 Task: Look for space in Preston, Australia from 9th June, 2023 to 11th June, 2023 for 2 adults in price range Rs.6000 to Rs.10000. Place can be entire place with 2 bedrooms having 2 beds and 1 bathroom. Property type can be house, flat, guest house. Amenities needed are: wifi, washing machine, kitchen. Booking option can be shelf check-in. Required host language is English.
Action: Mouse moved to (322, 139)
Screenshot: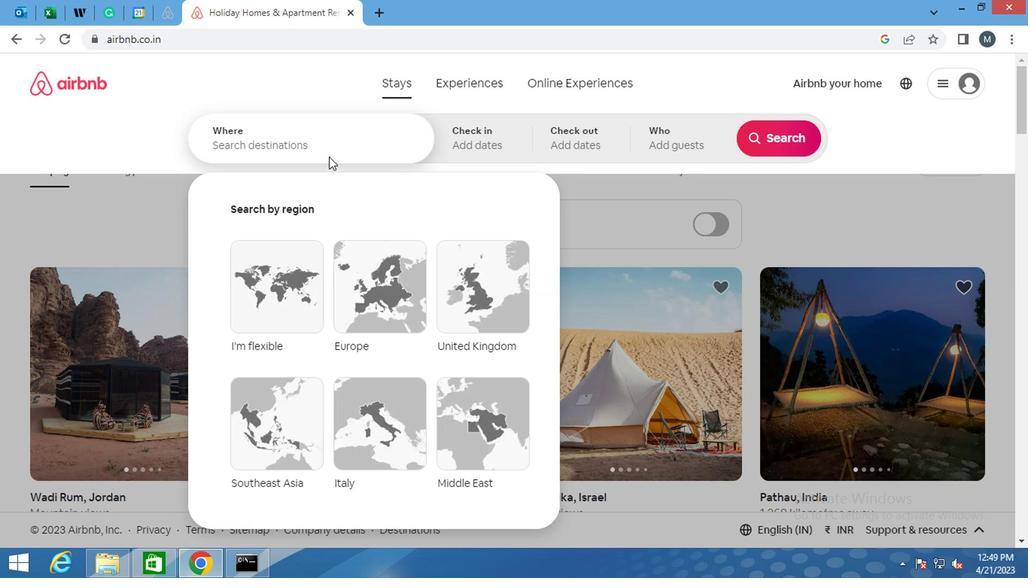
Action: Mouse pressed left at (322, 139)
Screenshot: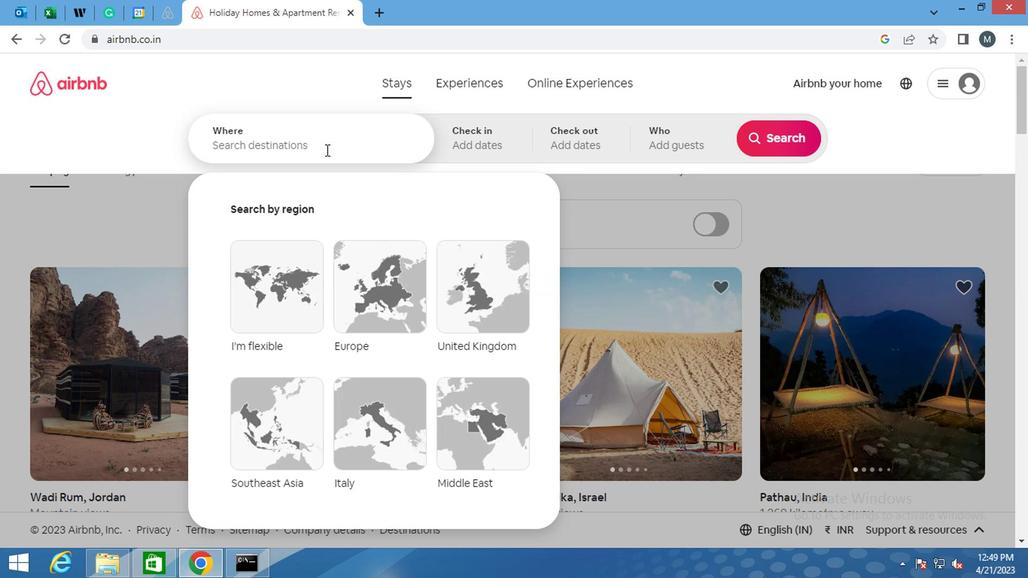
Action: Key pressed <Key.shift><Key.shift><Key.shift><Key.shift><Key.shift><Key.shift><Key.shift><Key.shift>PRESTON,<Key.shift>AUSTRALIA<Key.enter>
Screenshot: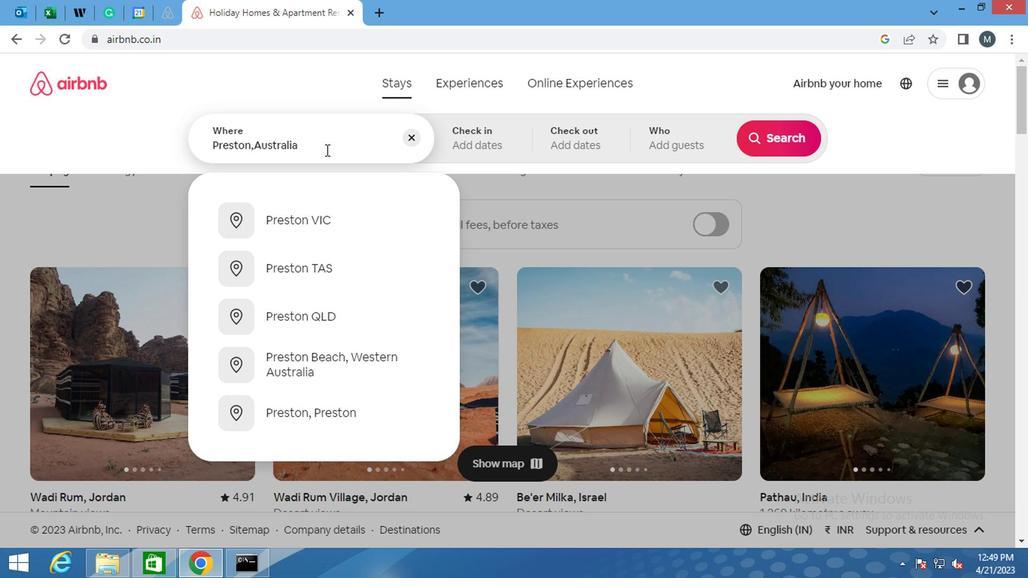 
Action: Mouse moved to (772, 259)
Screenshot: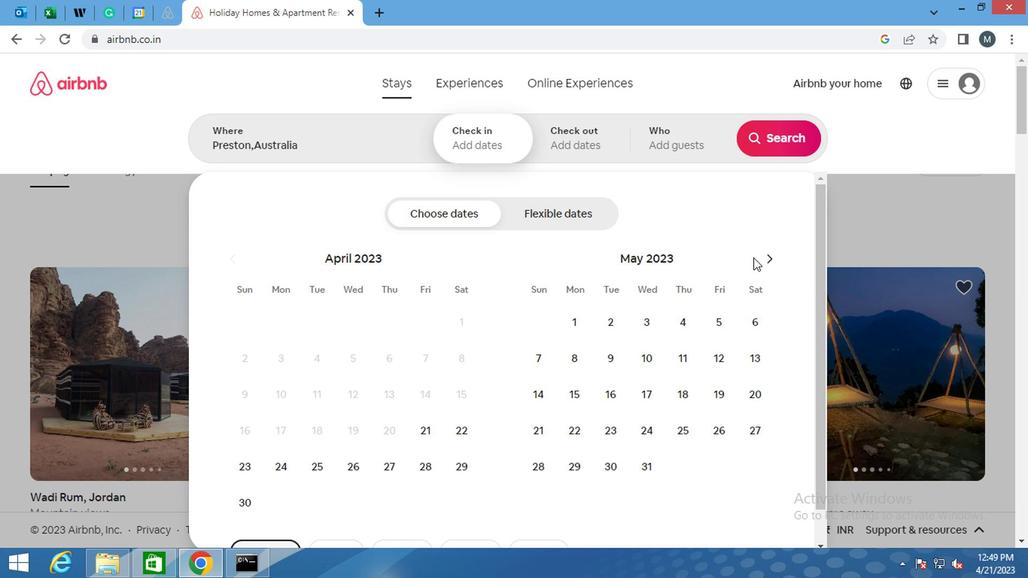 
Action: Mouse pressed left at (772, 259)
Screenshot: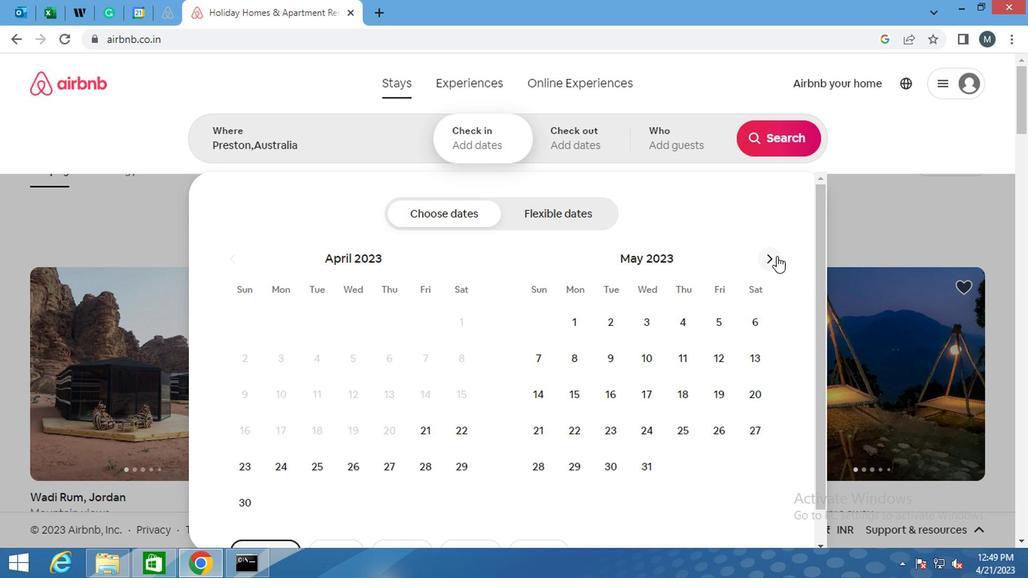 
Action: Mouse moved to (707, 381)
Screenshot: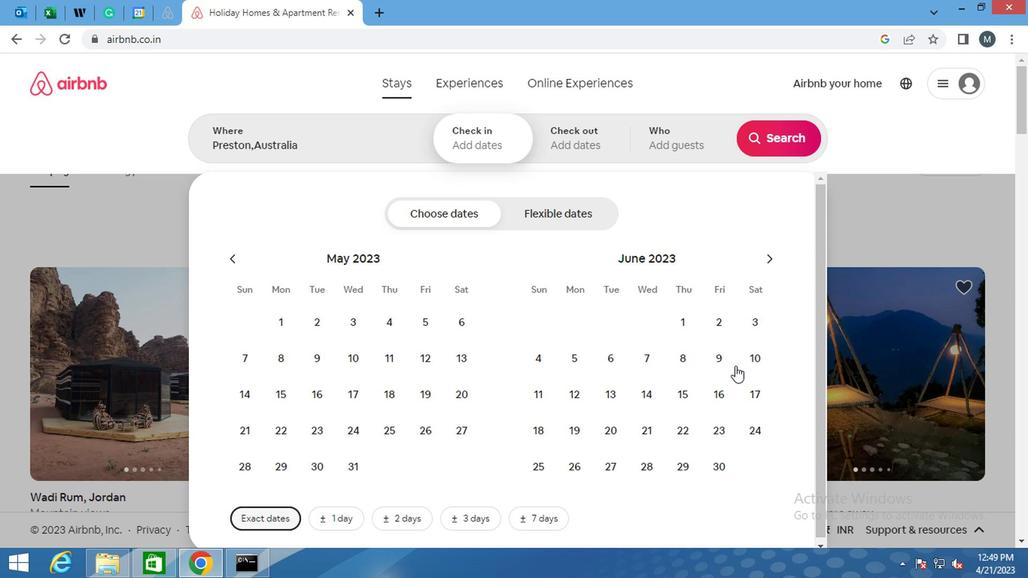 
Action: Mouse pressed left at (707, 381)
Screenshot: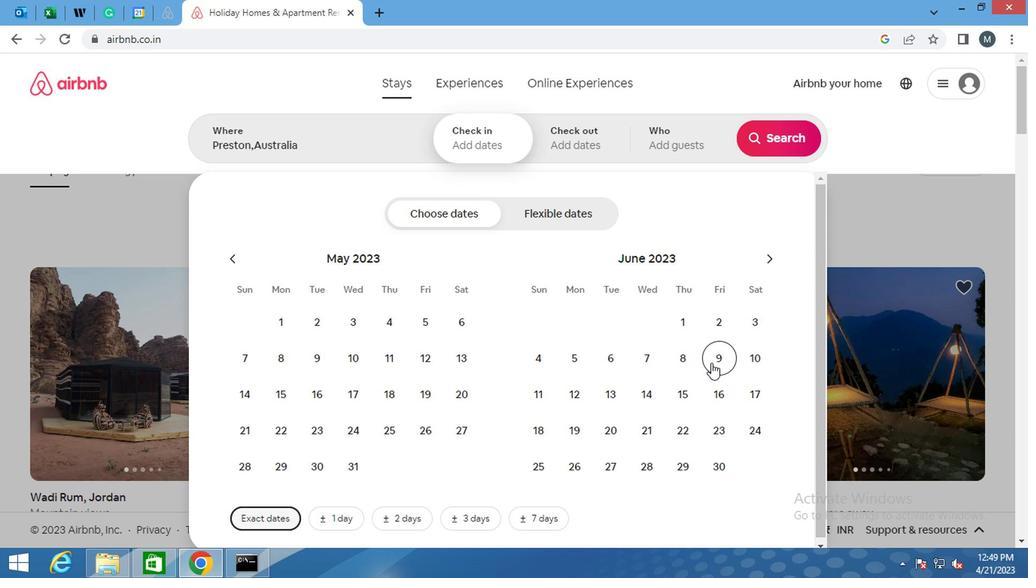 
Action: Mouse moved to (532, 422)
Screenshot: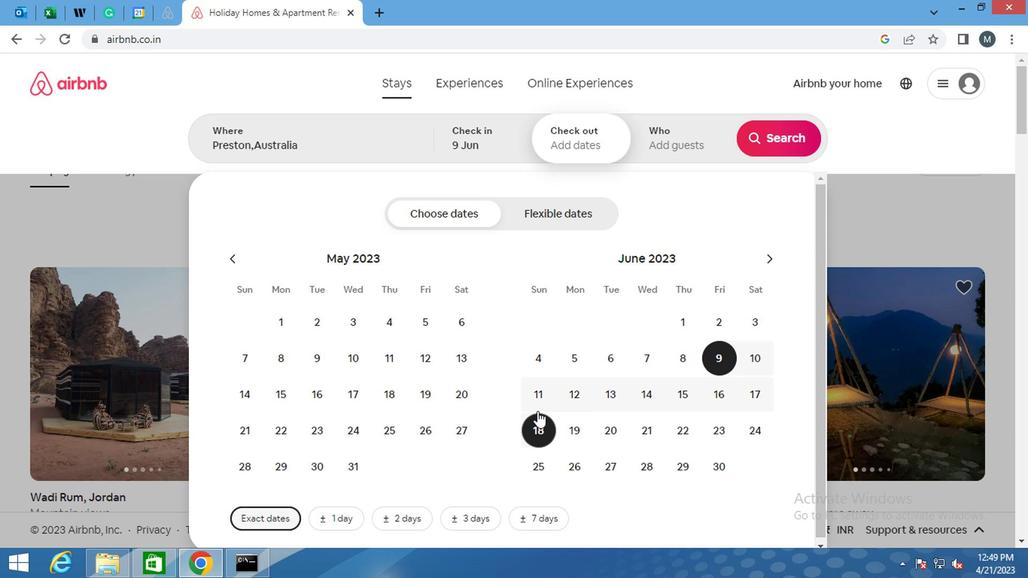 
Action: Mouse pressed left at (532, 422)
Screenshot: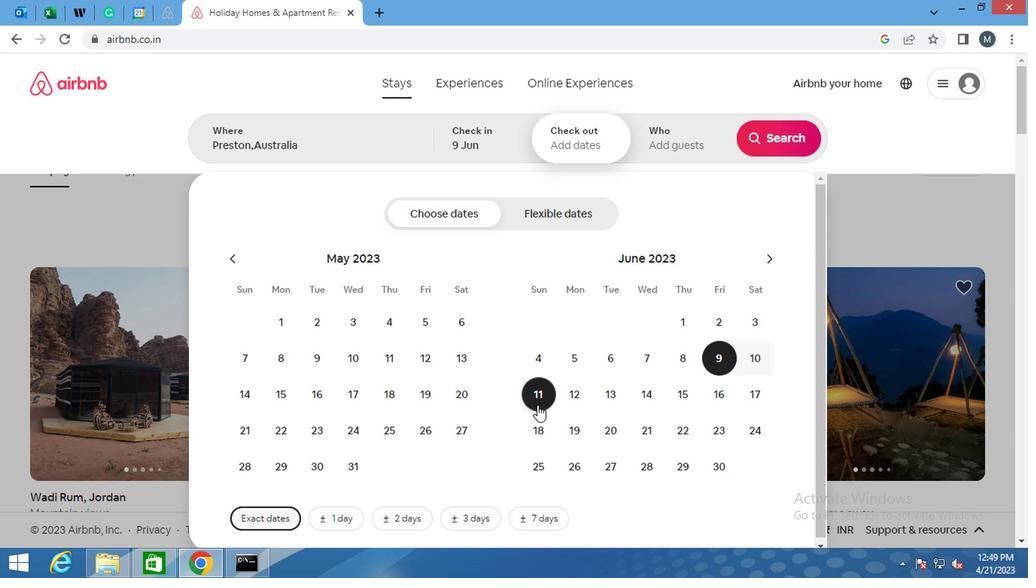 
Action: Mouse moved to (658, 136)
Screenshot: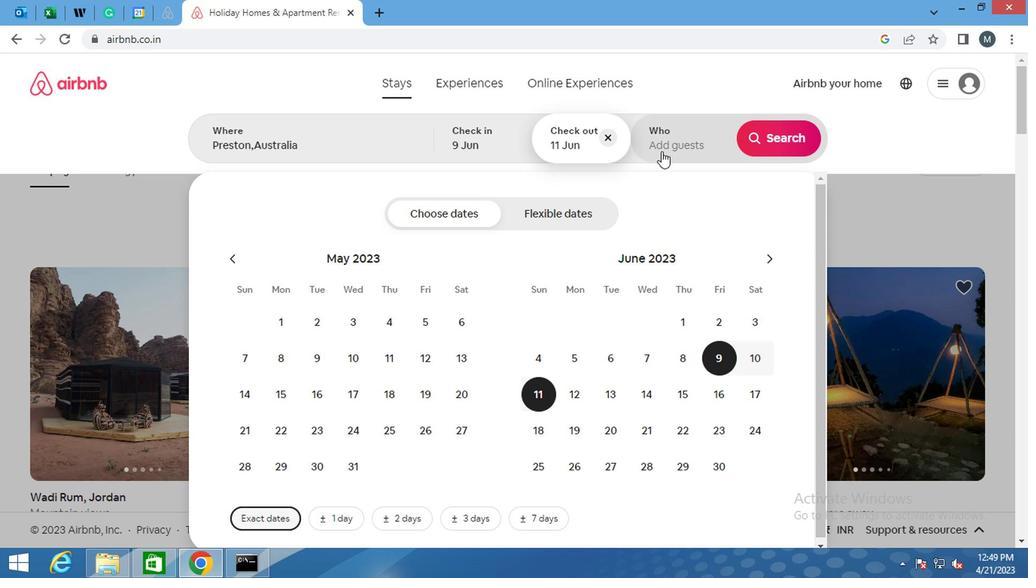 
Action: Mouse pressed left at (658, 136)
Screenshot: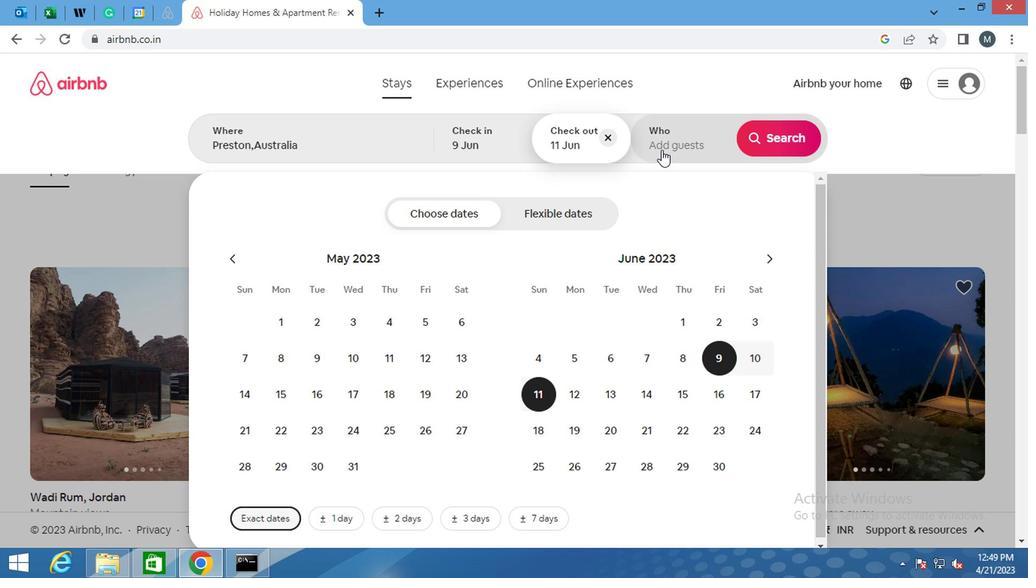 
Action: Mouse moved to (776, 221)
Screenshot: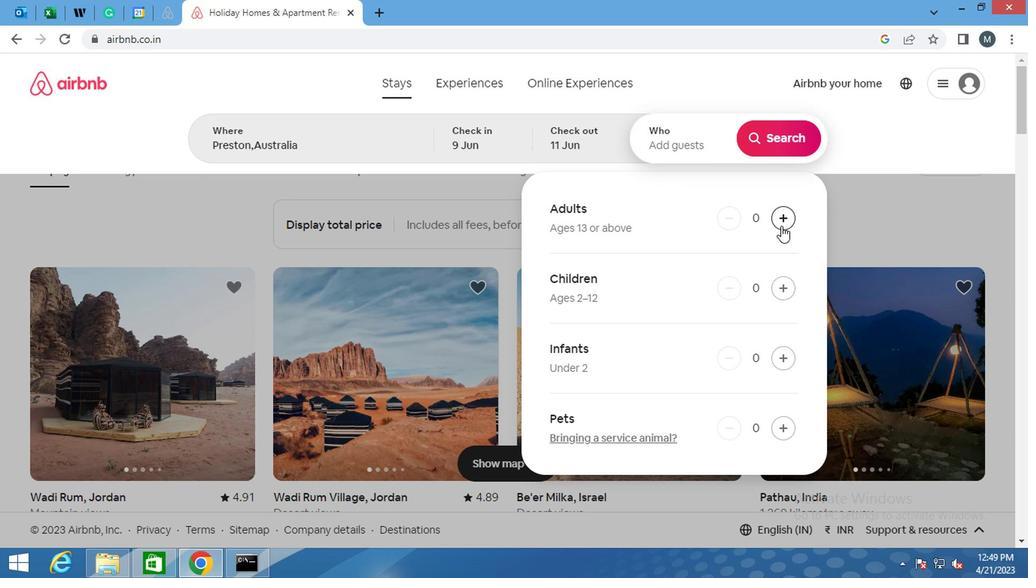 
Action: Mouse pressed left at (776, 221)
Screenshot: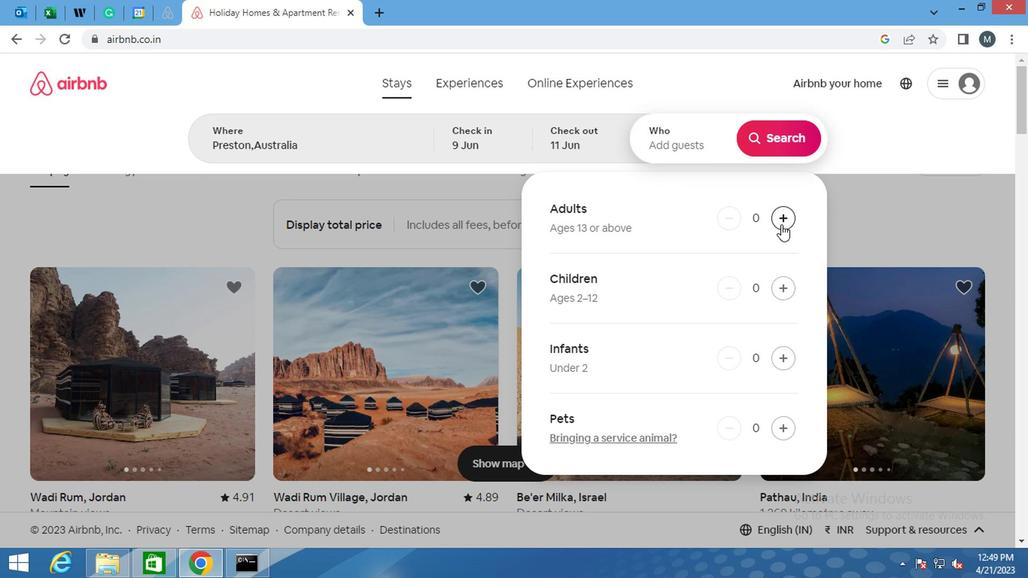 
Action: Mouse pressed left at (776, 221)
Screenshot: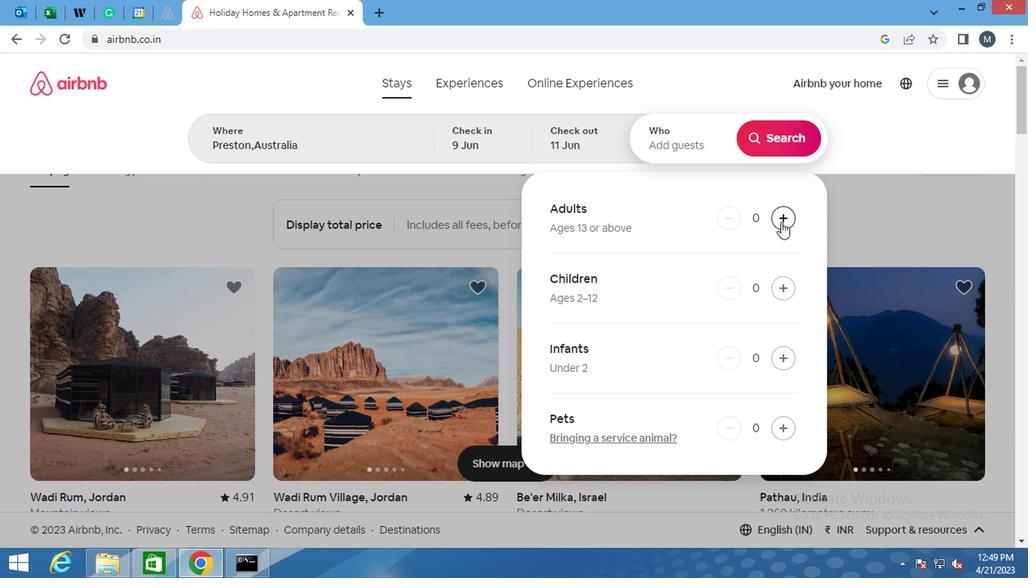 
Action: Mouse moved to (843, 148)
Screenshot: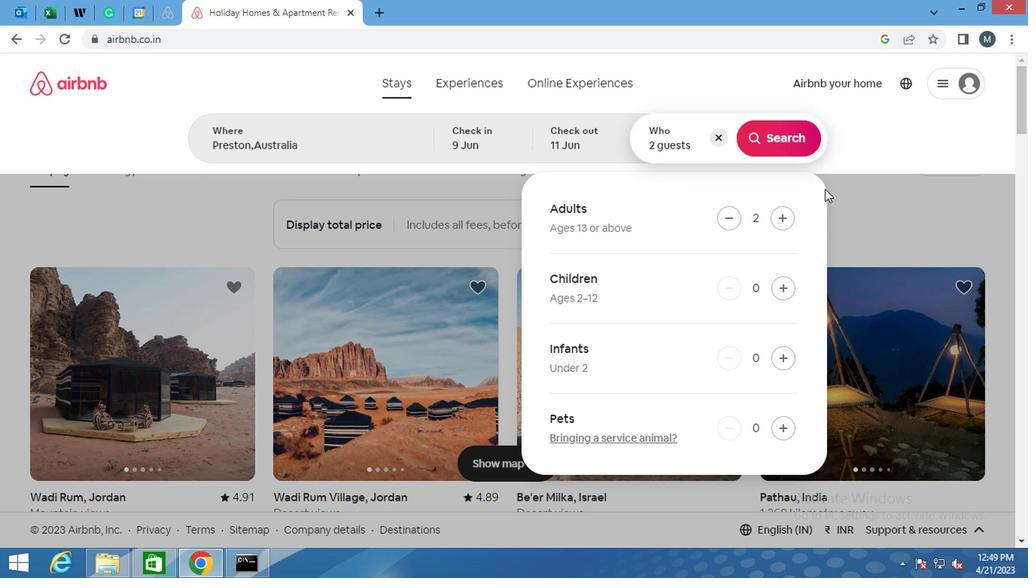 
Action: Mouse scrolled (843, 149) with delta (0, 0)
Screenshot: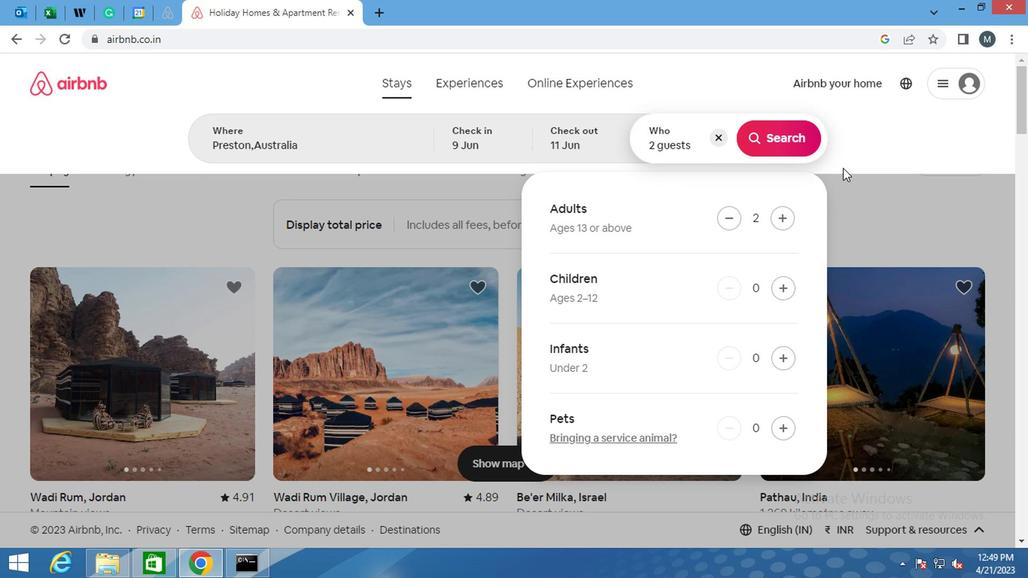 
Action: Mouse moved to (843, 148)
Screenshot: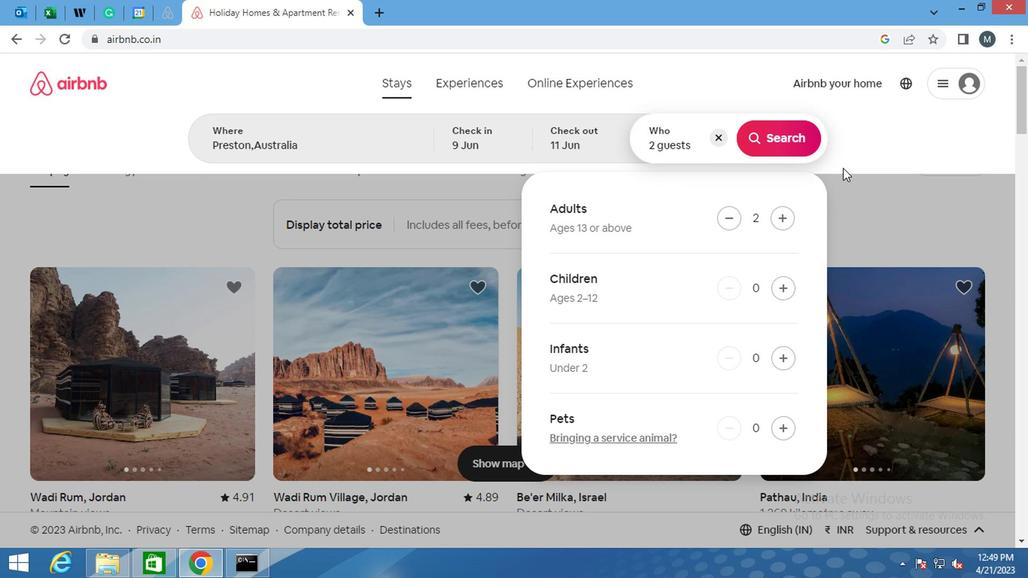 
Action: Mouse scrolled (843, 149) with delta (0, 0)
Screenshot: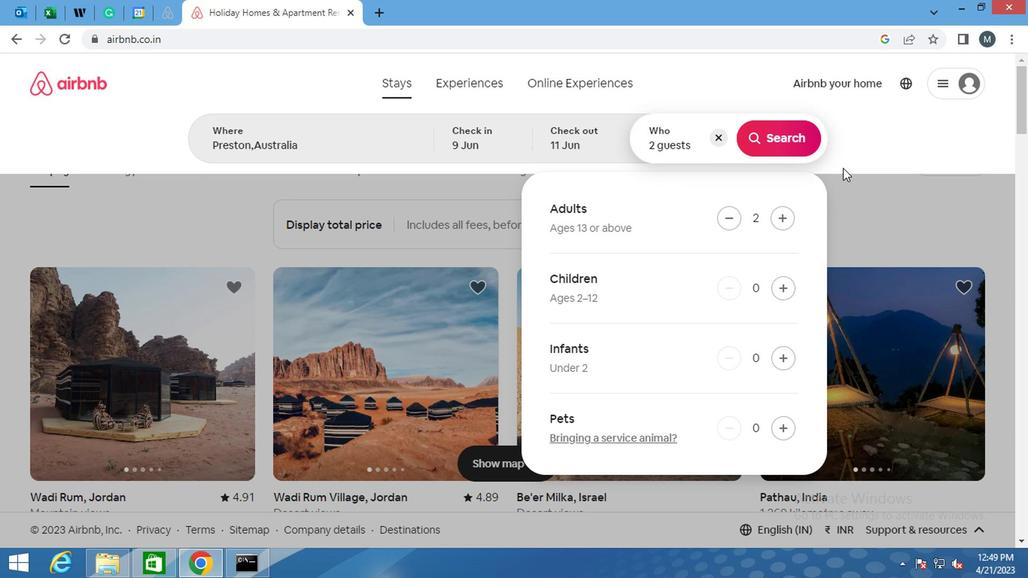 
Action: Mouse moved to (843, 147)
Screenshot: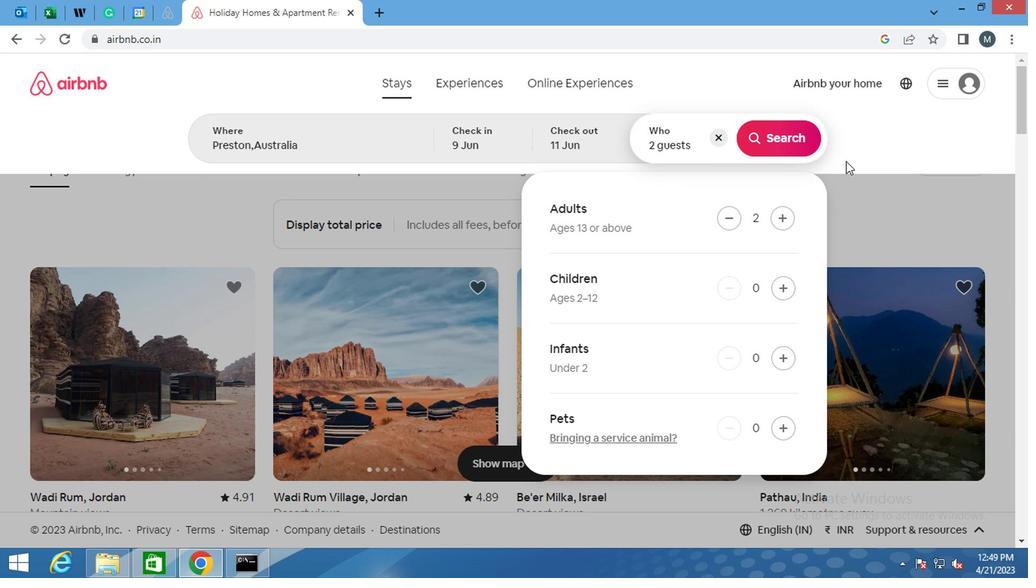 
Action: Mouse scrolled (843, 148) with delta (0, 1)
Screenshot: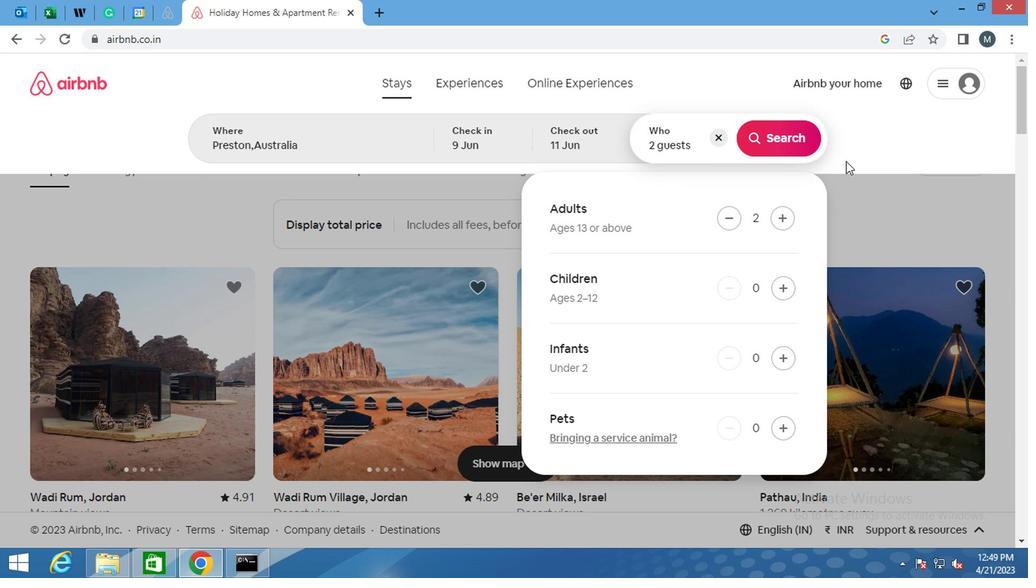 
Action: Mouse moved to (843, 153)
Screenshot: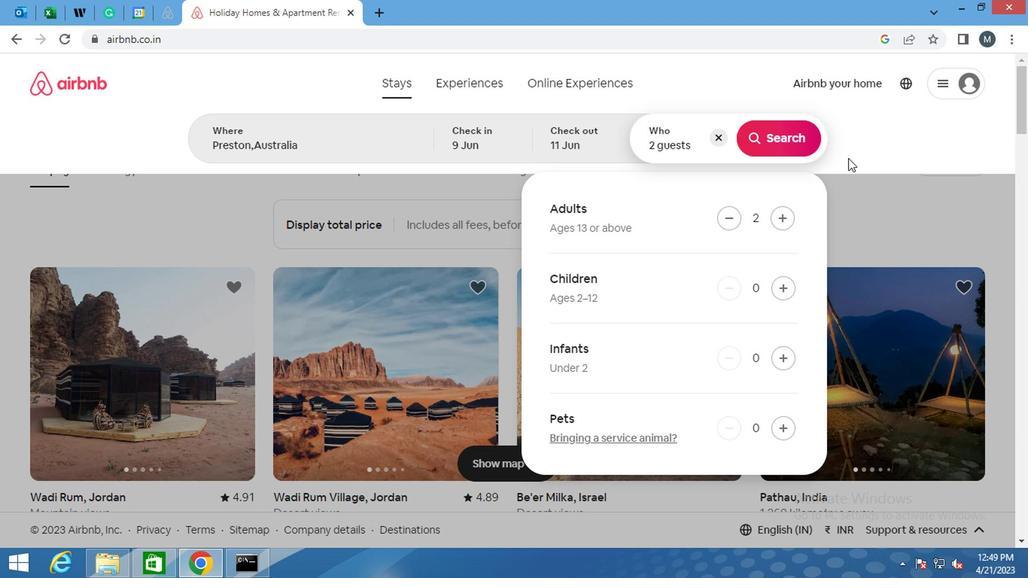 
Action: Mouse scrolled (843, 152) with delta (0, -1)
Screenshot: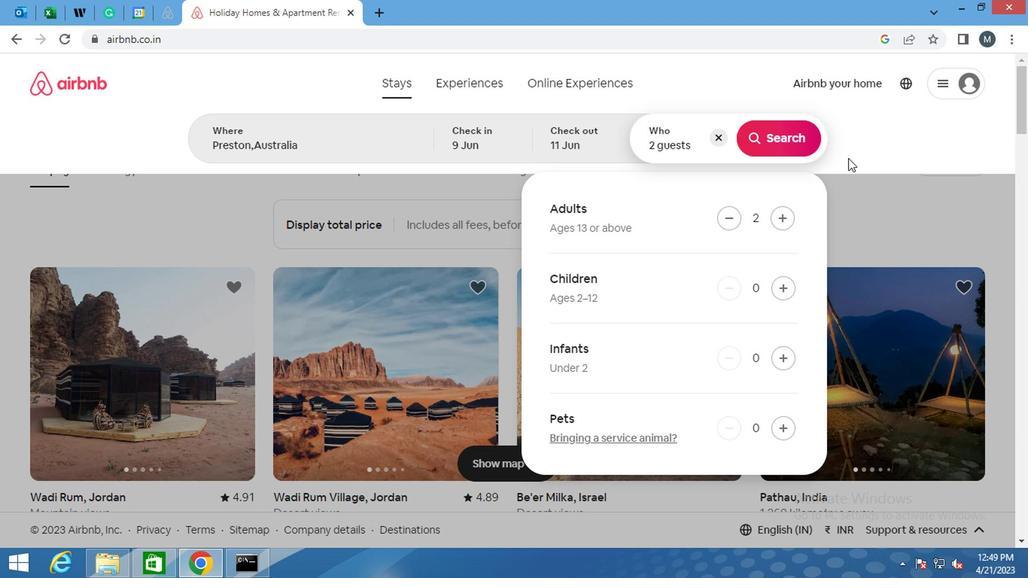 
Action: Mouse moved to (843, 161)
Screenshot: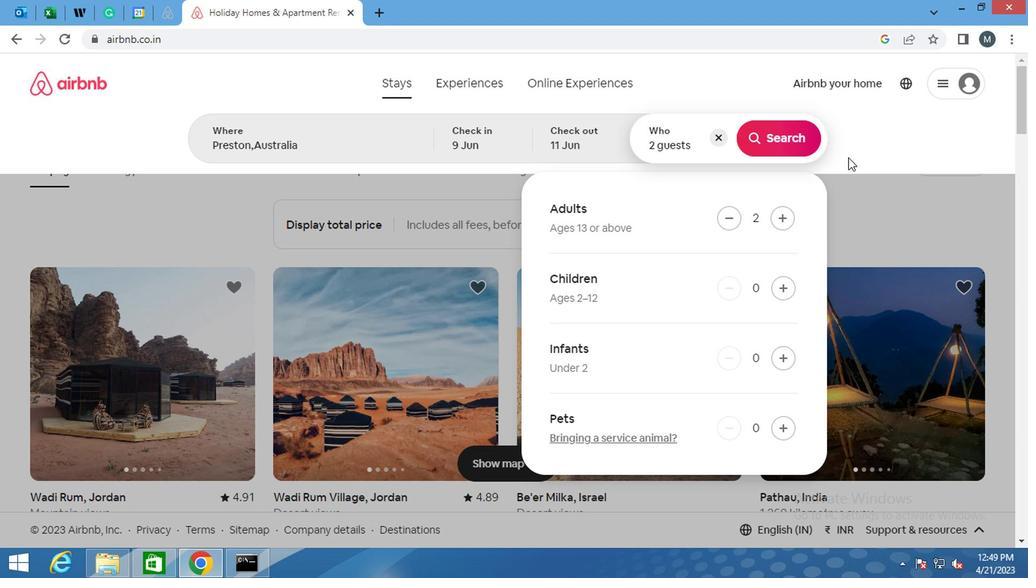 
Action: Mouse scrolled (843, 160) with delta (0, -1)
Screenshot: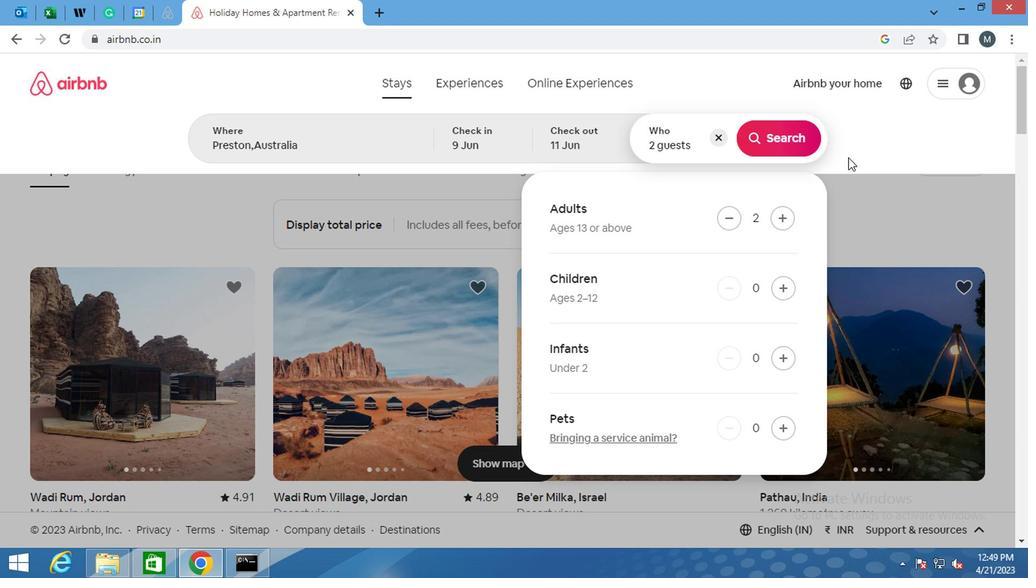 
Action: Mouse moved to (843, 163)
Screenshot: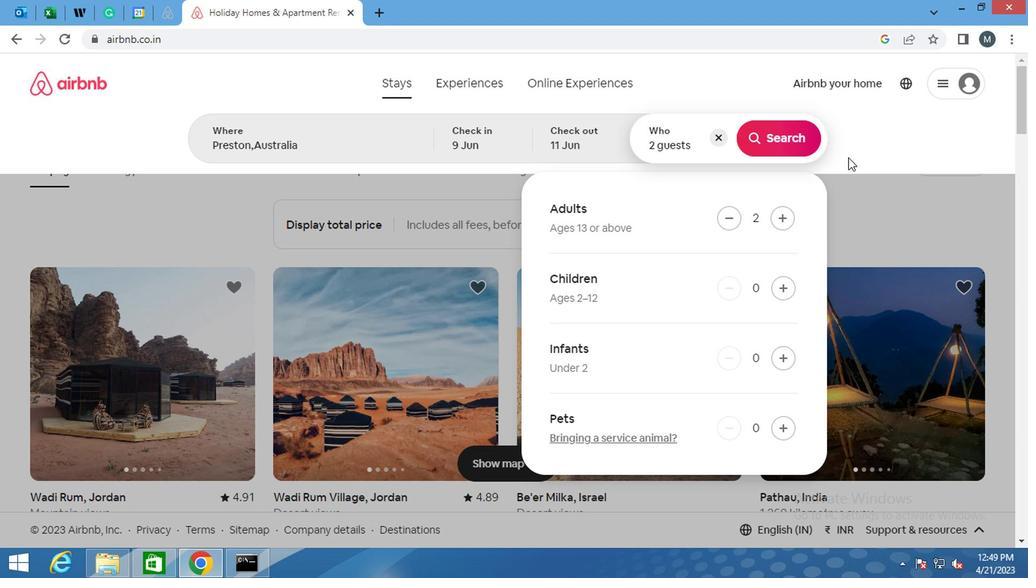 
Action: Mouse scrolled (843, 163) with delta (0, 0)
Screenshot: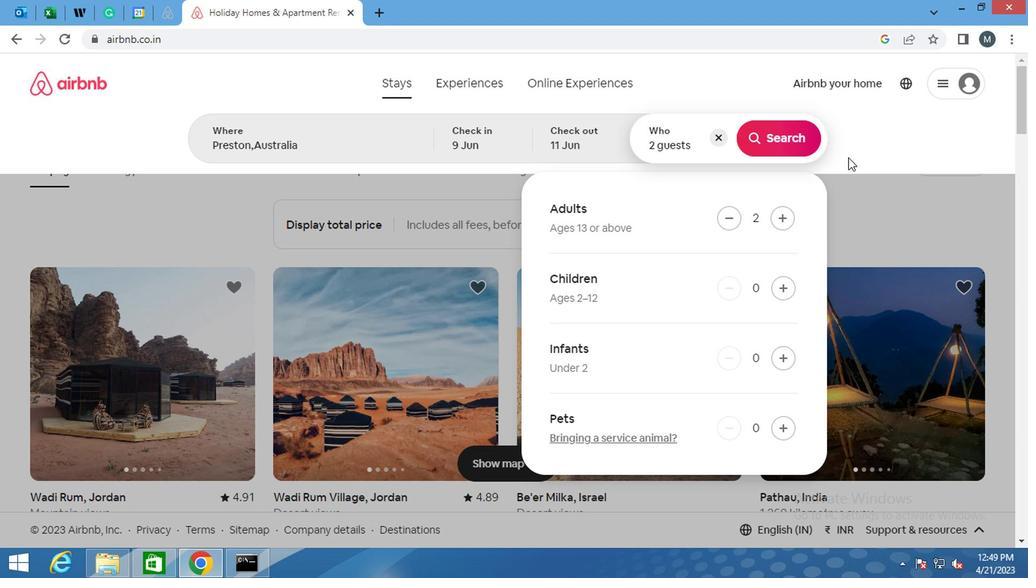 
Action: Mouse moved to (843, 166)
Screenshot: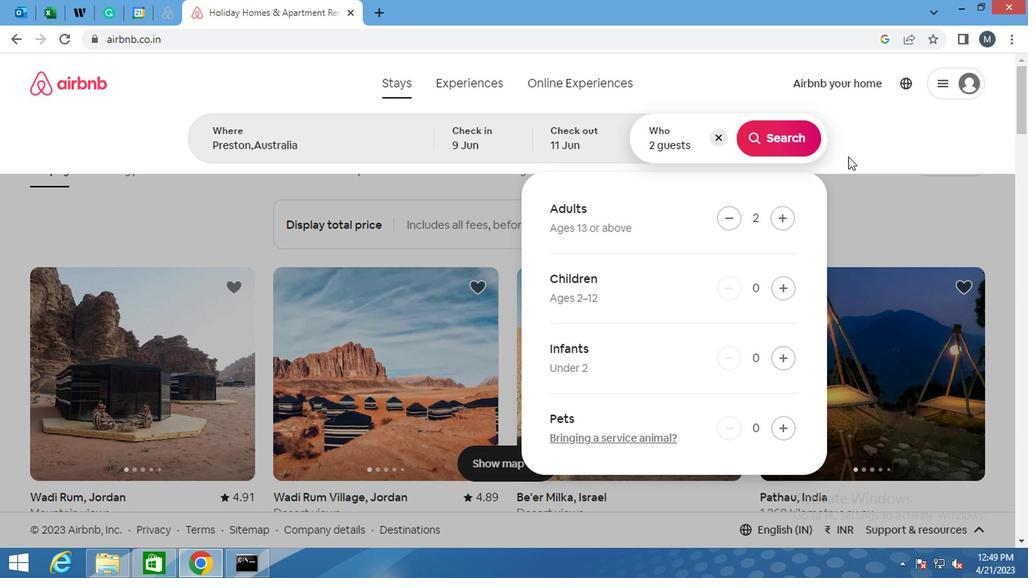 
Action: Mouse scrolled (843, 164) with delta (0, -1)
Screenshot: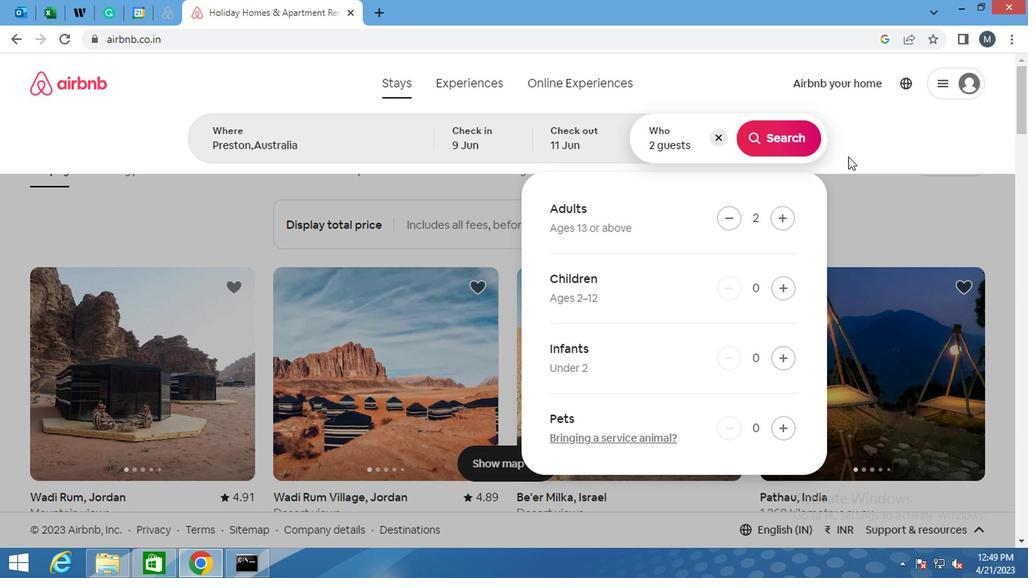 
Action: Mouse moved to (843, 166)
Screenshot: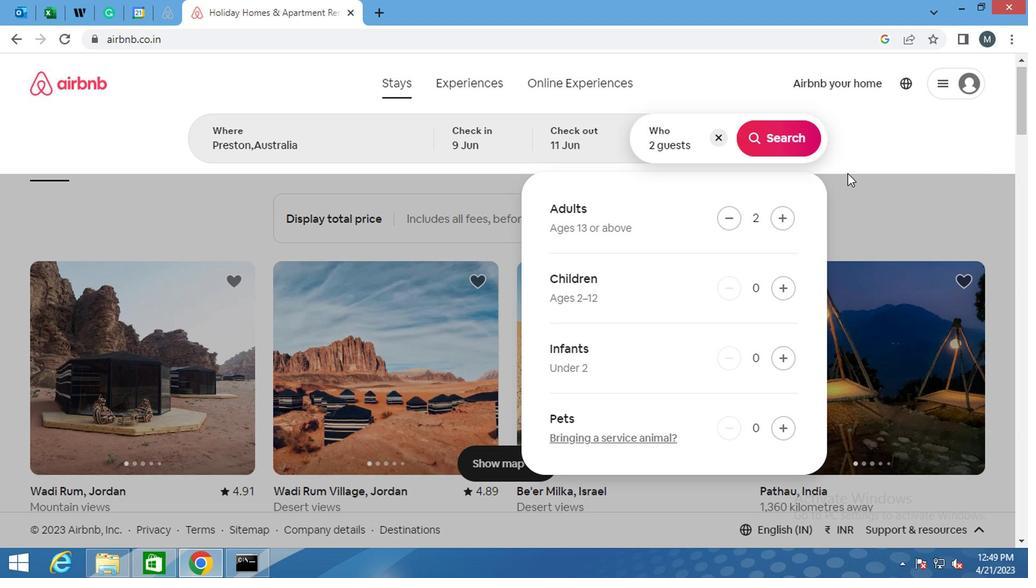 
Action: Mouse scrolled (843, 166) with delta (0, 0)
Screenshot: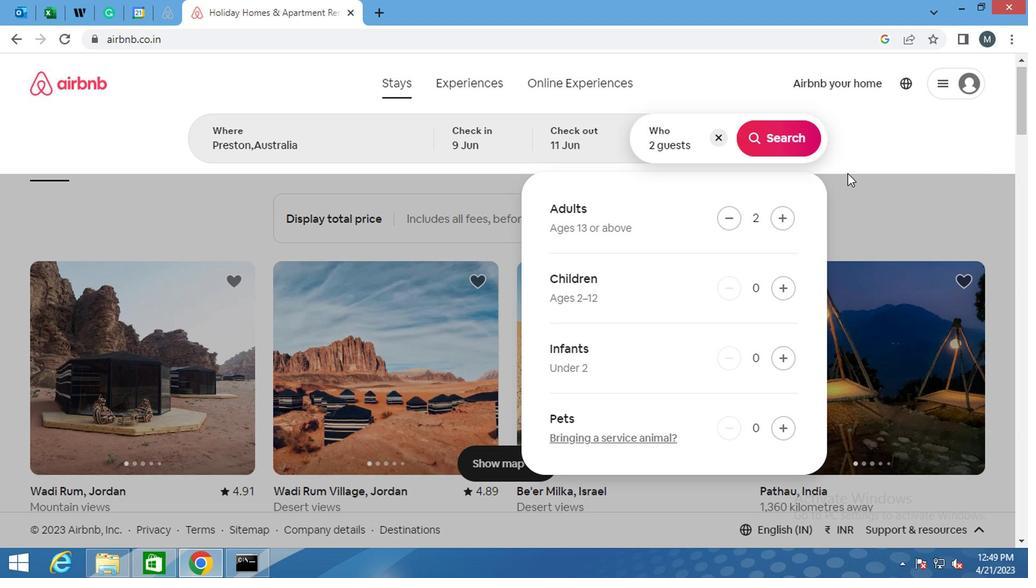 
Action: Mouse scrolled (843, 166) with delta (0, 0)
Screenshot: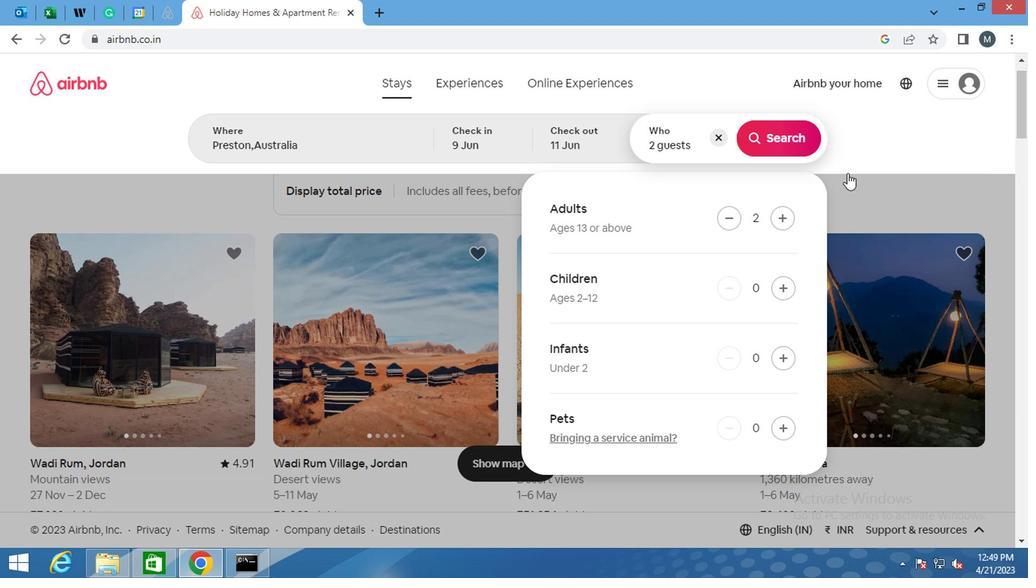 
Action: Mouse moved to (943, 137)
Screenshot: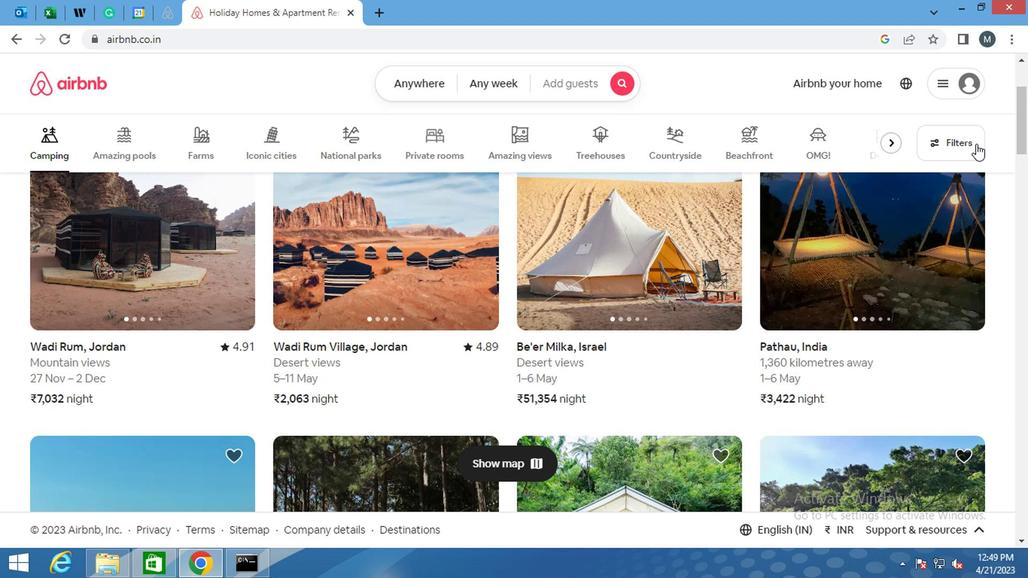 
Action: Mouse pressed left at (943, 137)
Screenshot: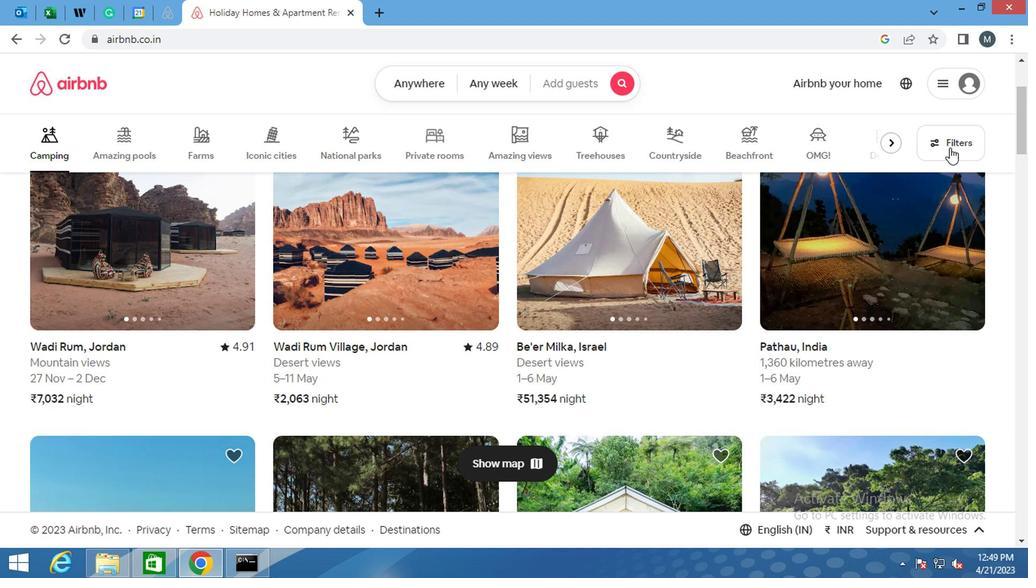 
Action: Mouse moved to (315, 354)
Screenshot: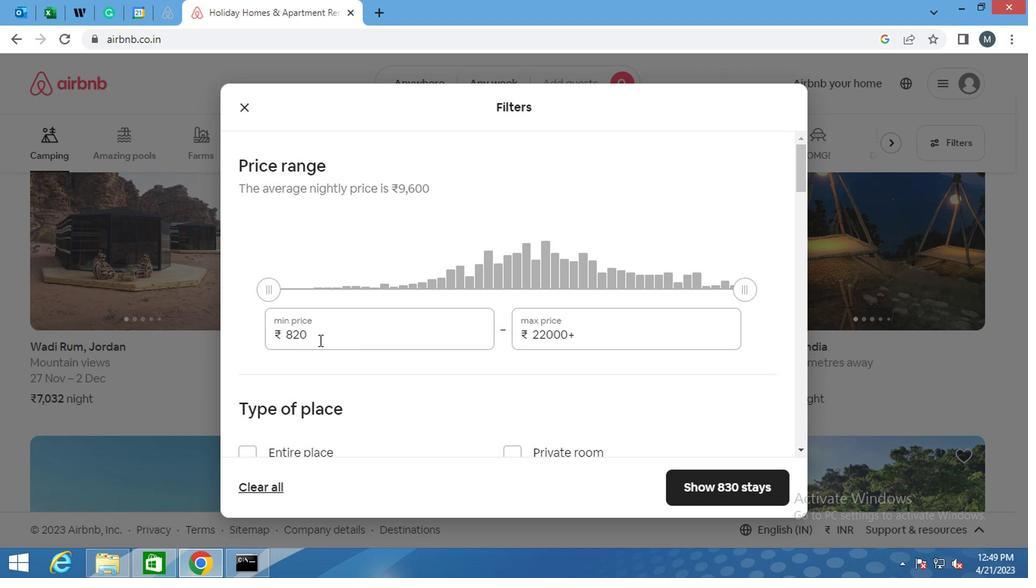 
Action: Mouse pressed left at (315, 354)
Screenshot: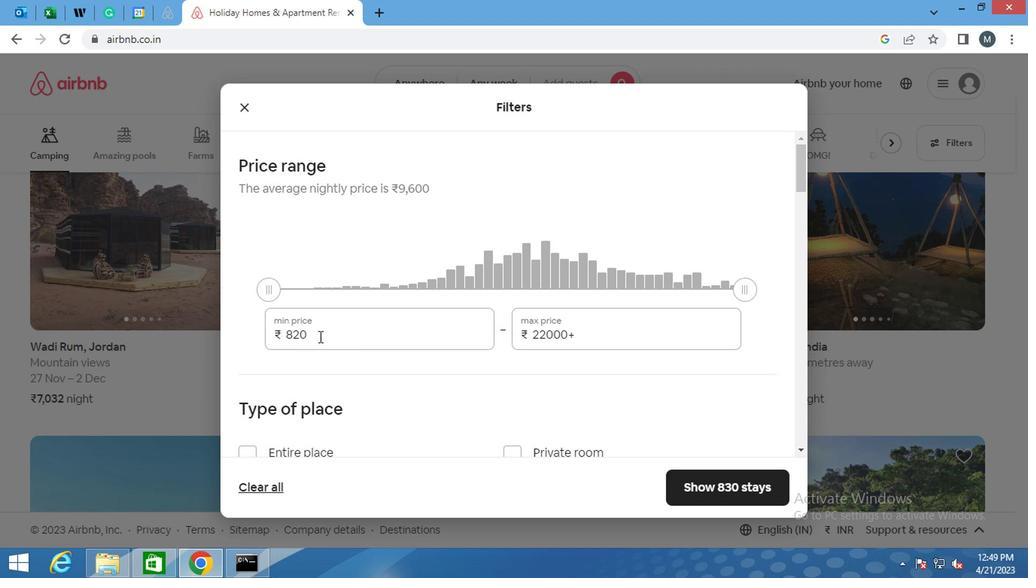
Action: Mouse moved to (311, 355)
Screenshot: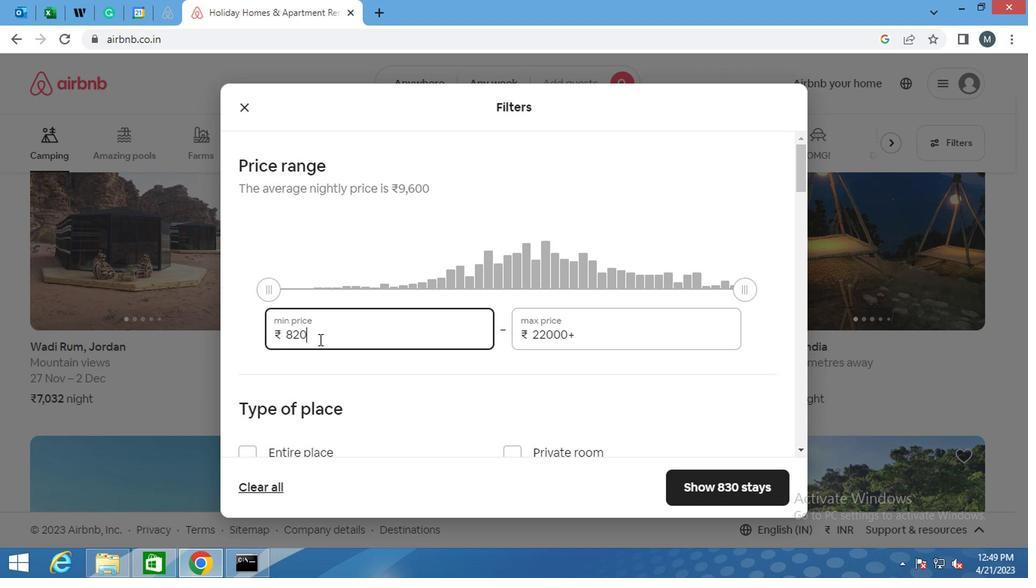 
Action: Key pressed <Key.backspace><Key.backspace><Key.backspace><Key.backspace>6000
Screenshot: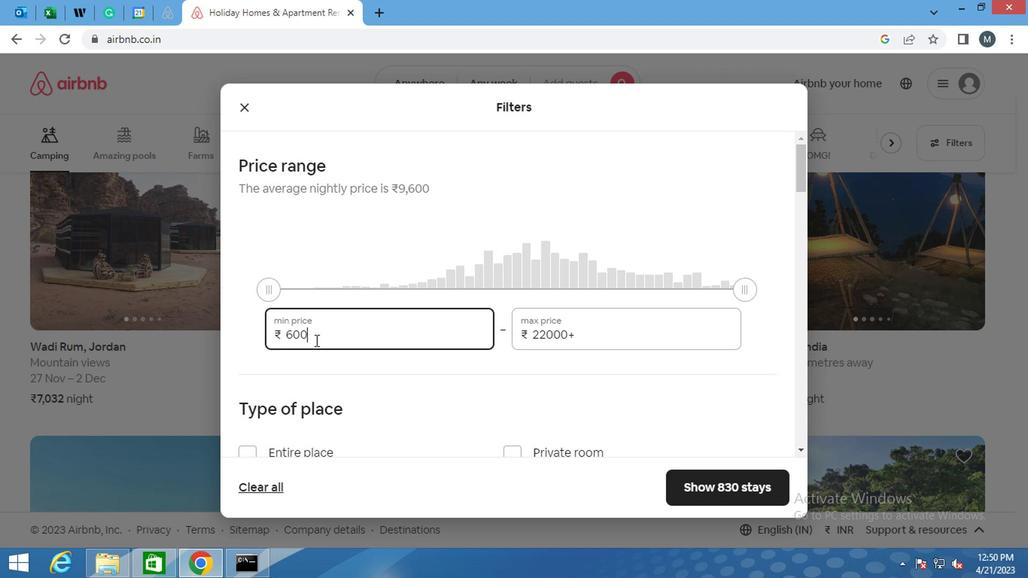 
Action: Mouse moved to (619, 352)
Screenshot: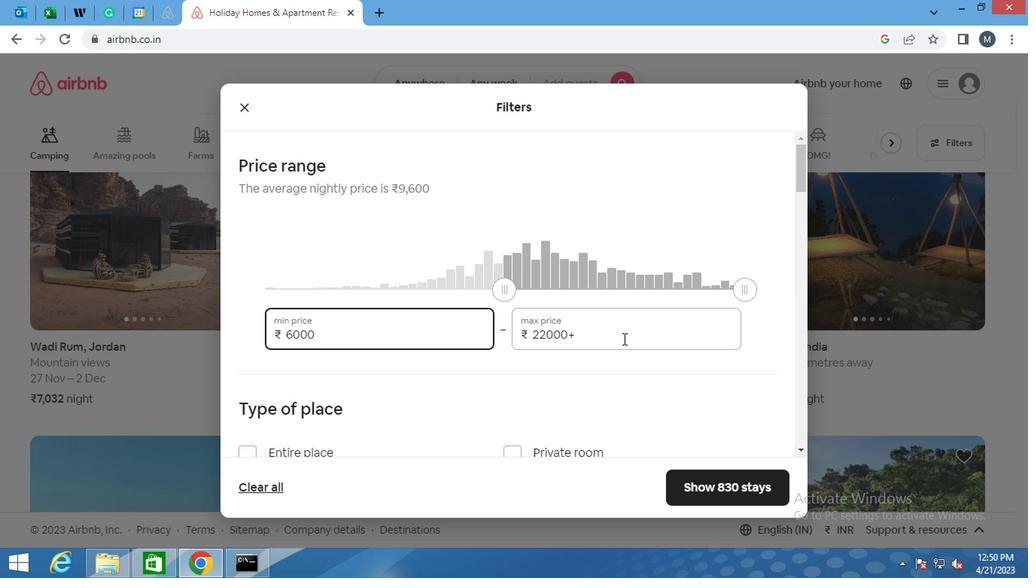 
Action: Mouse pressed left at (619, 352)
Screenshot: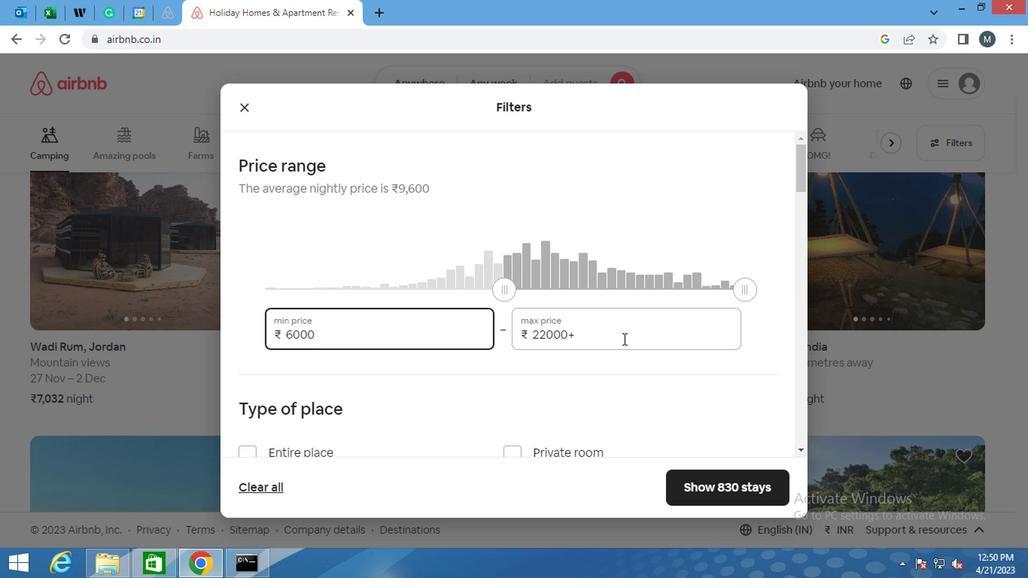 
Action: Mouse moved to (619, 351)
Screenshot: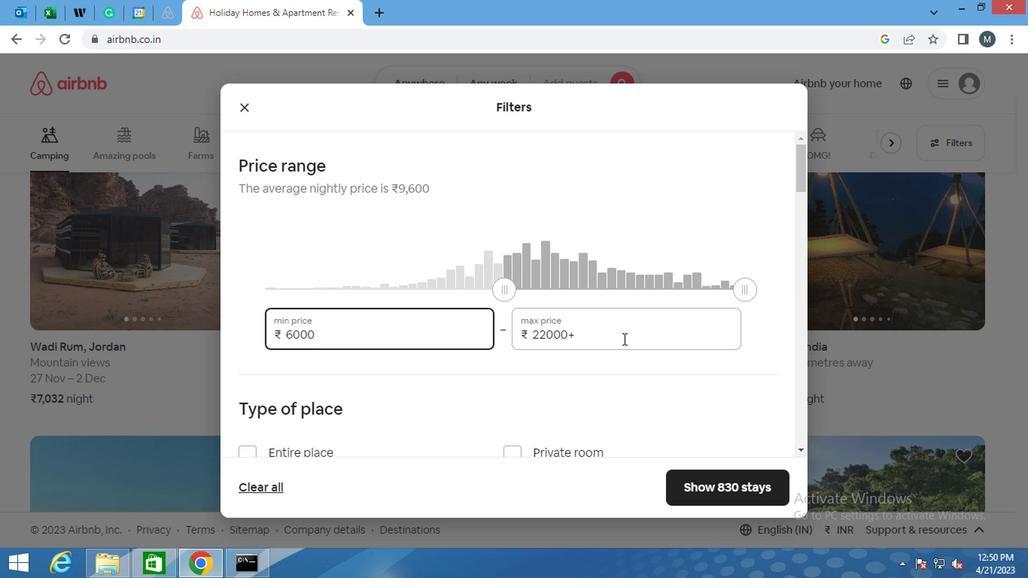 
Action: Key pressed <Key.backspace><Key.backspace><Key.backspace><Key.backspace><Key.backspace><Key.backspace>10000
Screenshot: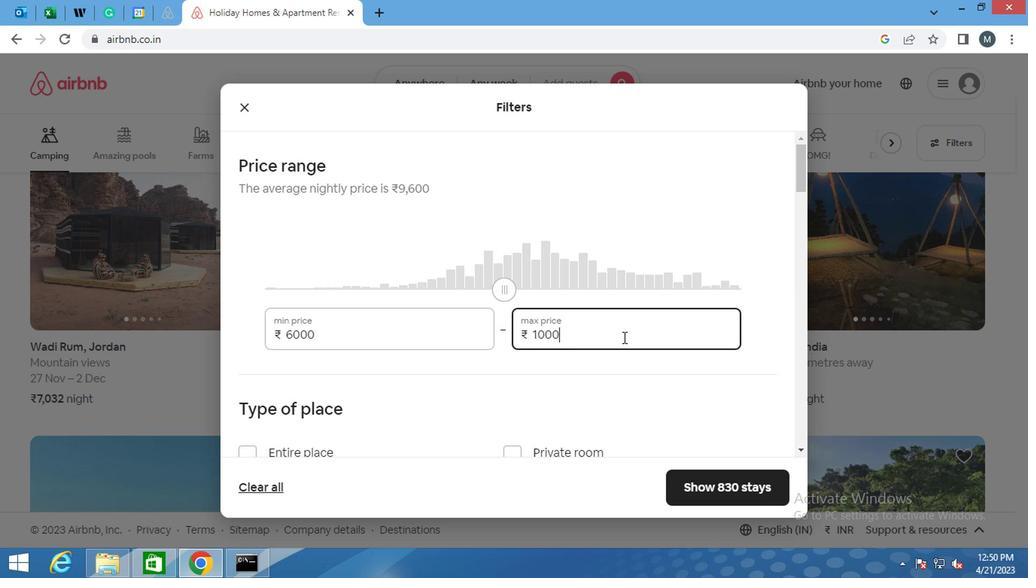 
Action: Mouse moved to (607, 344)
Screenshot: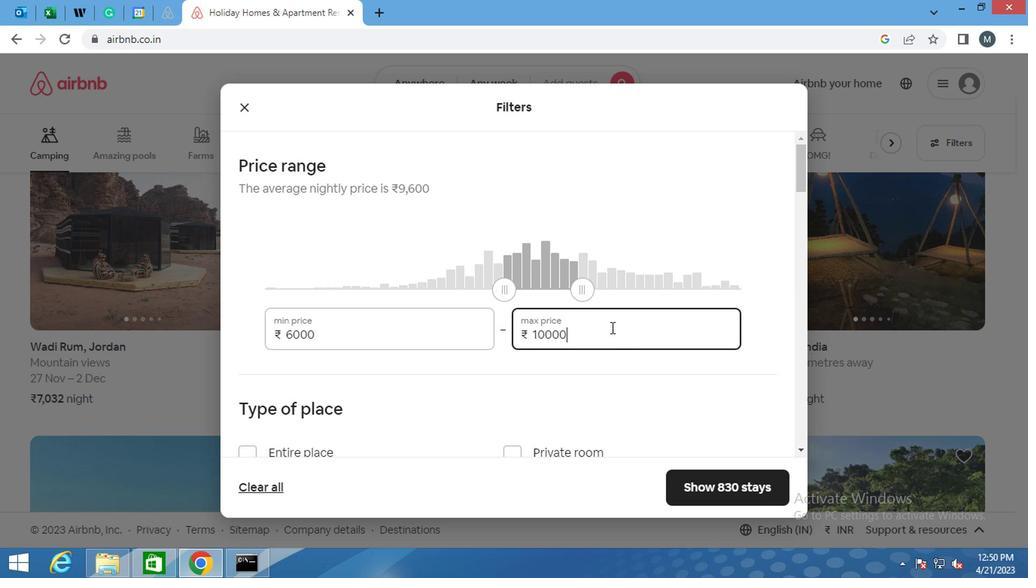 
Action: Mouse scrolled (607, 343) with delta (0, -1)
Screenshot: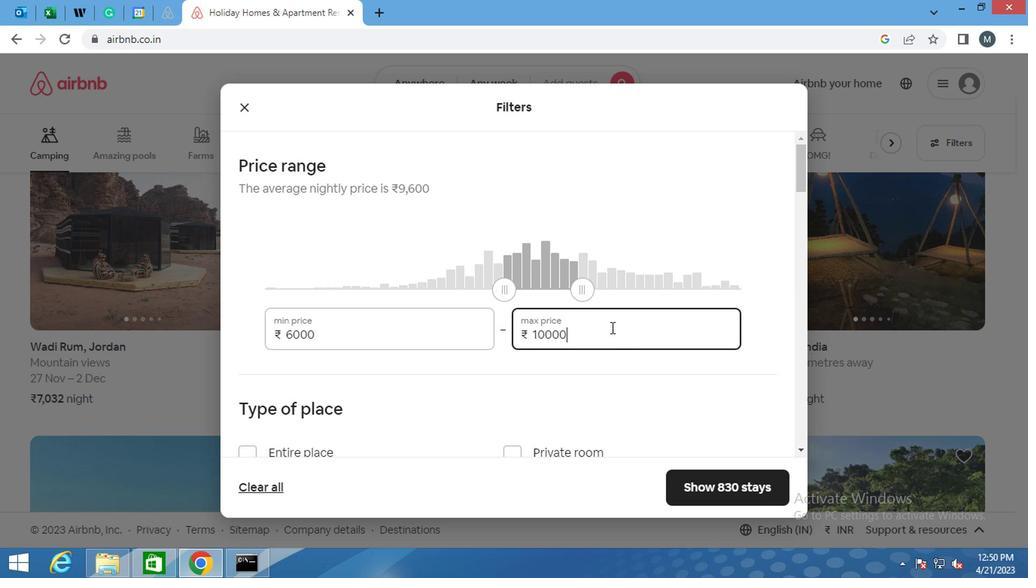 
Action: Mouse moved to (593, 387)
Screenshot: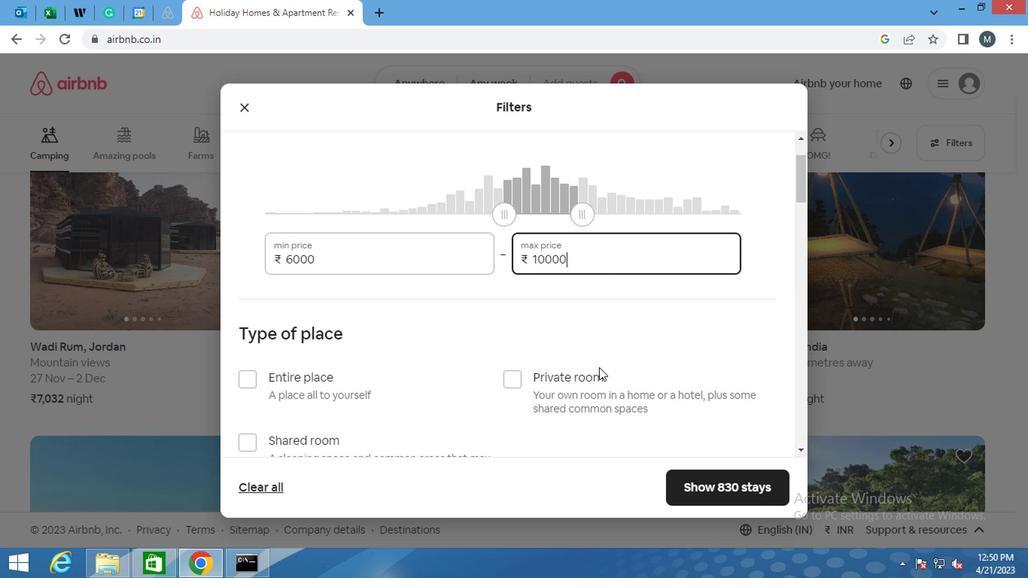 
Action: Mouse scrolled (593, 386) with delta (0, -1)
Screenshot: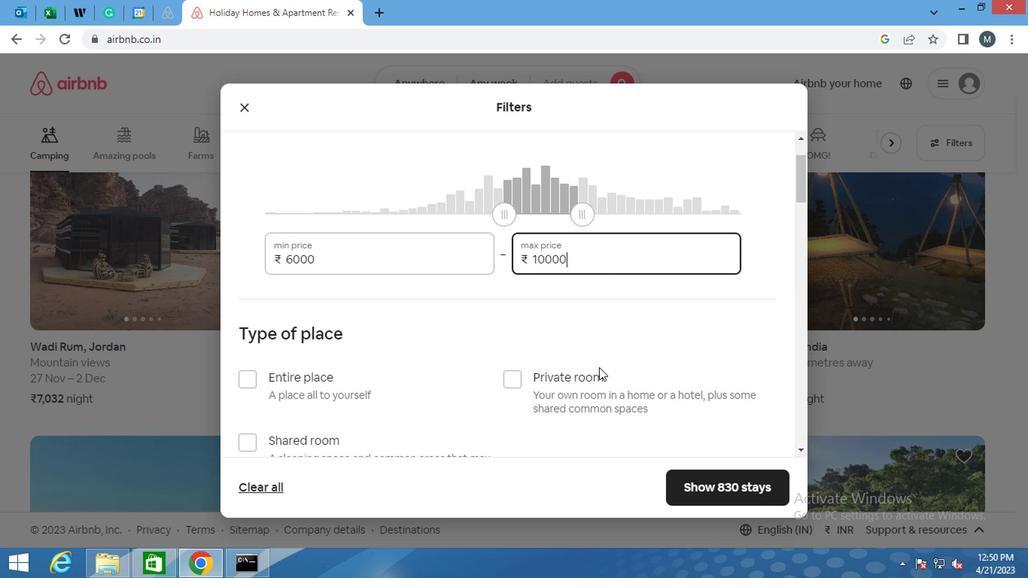 
Action: Mouse moved to (588, 400)
Screenshot: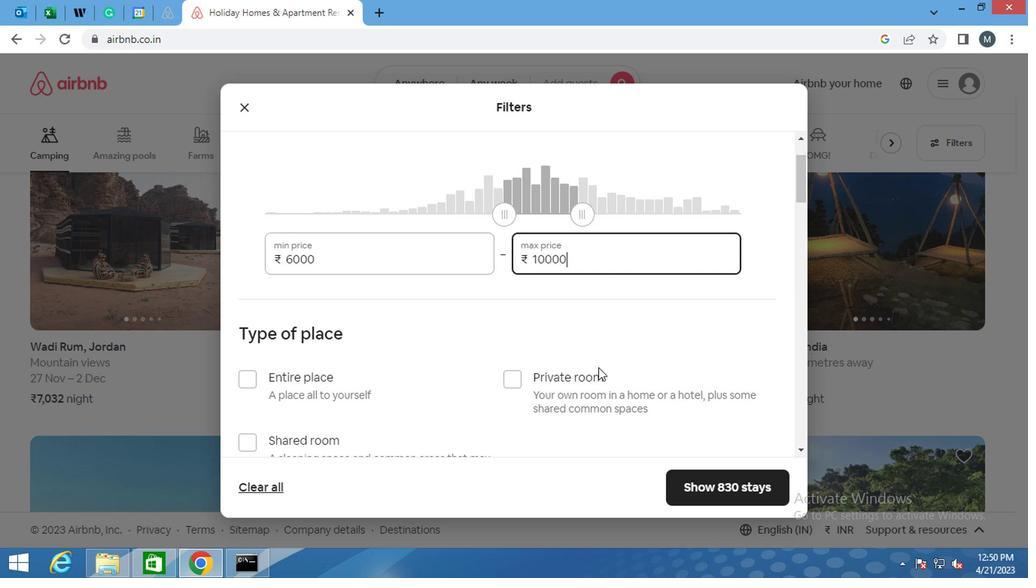 
Action: Mouse scrolled (588, 399) with delta (0, -1)
Screenshot: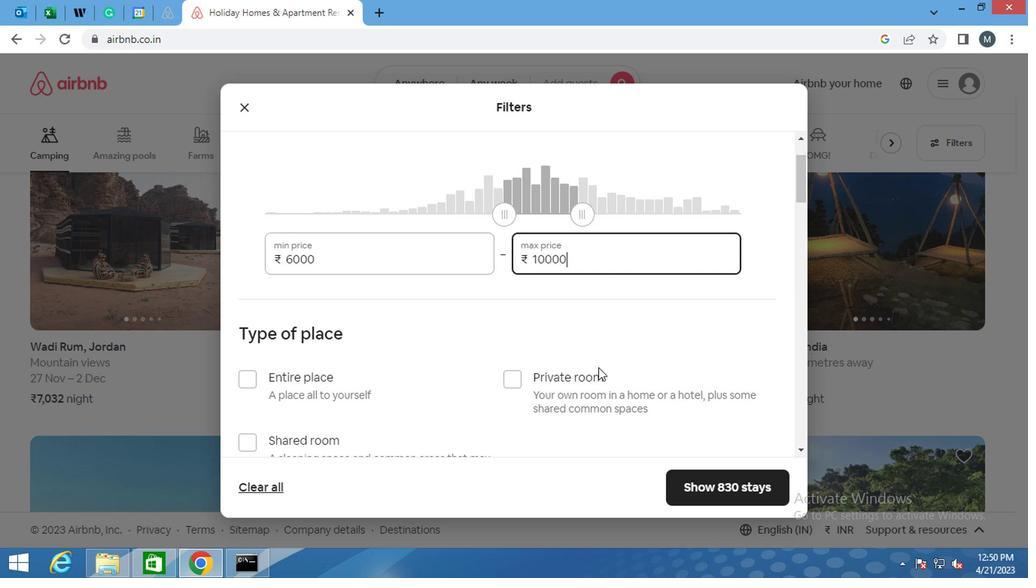 
Action: Mouse moved to (252, 223)
Screenshot: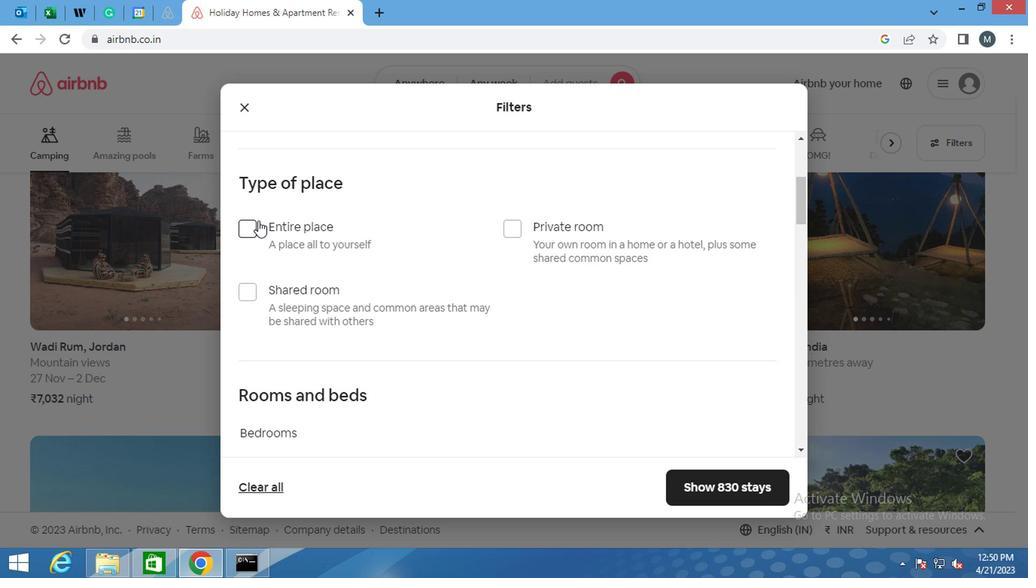 
Action: Mouse pressed left at (252, 223)
Screenshot: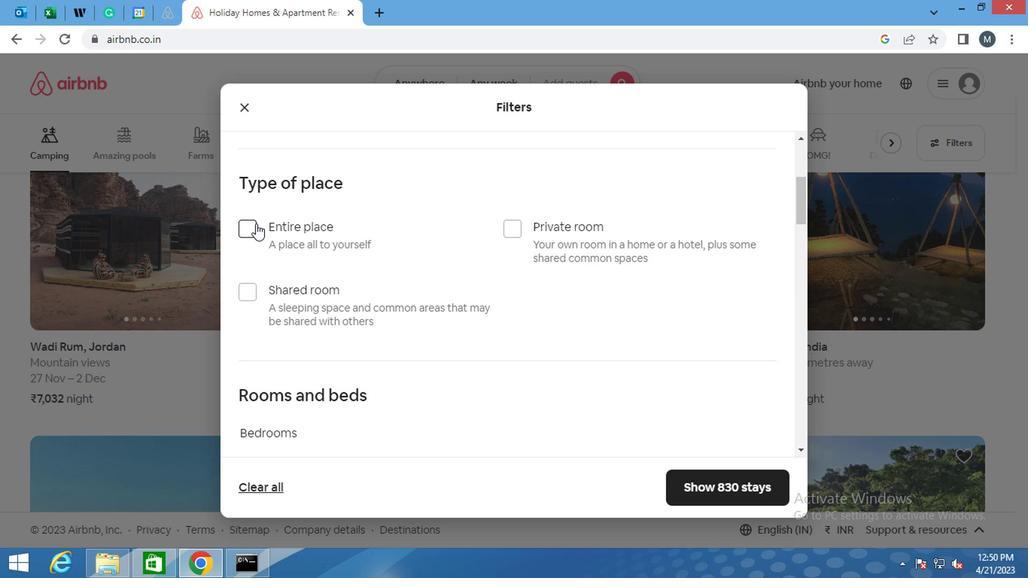 
Action: Mouse moved to (344, 229)
Screenshot: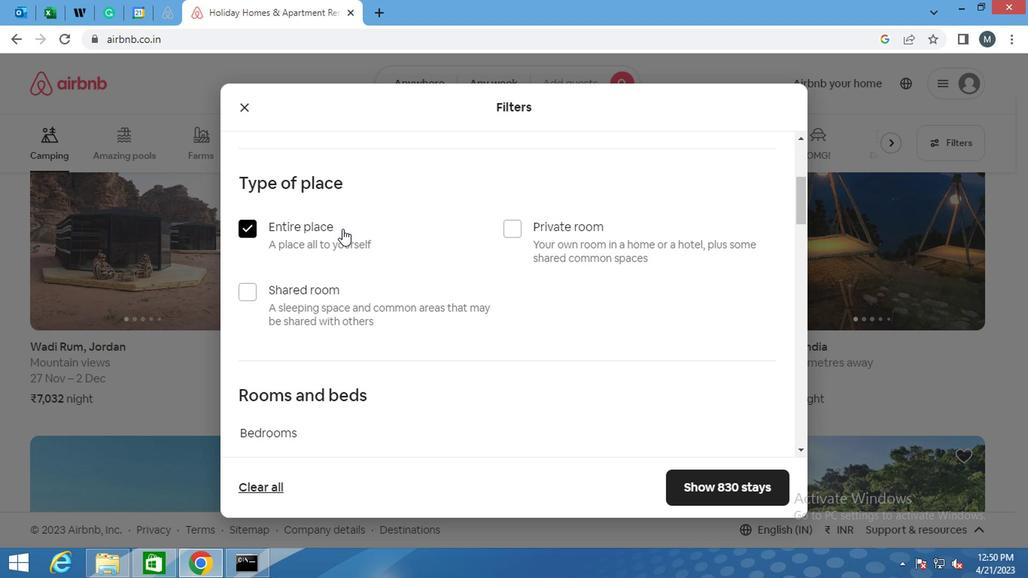
Action: Mouse scrolled (344, 229) with delta (0, 0)
Screenshot: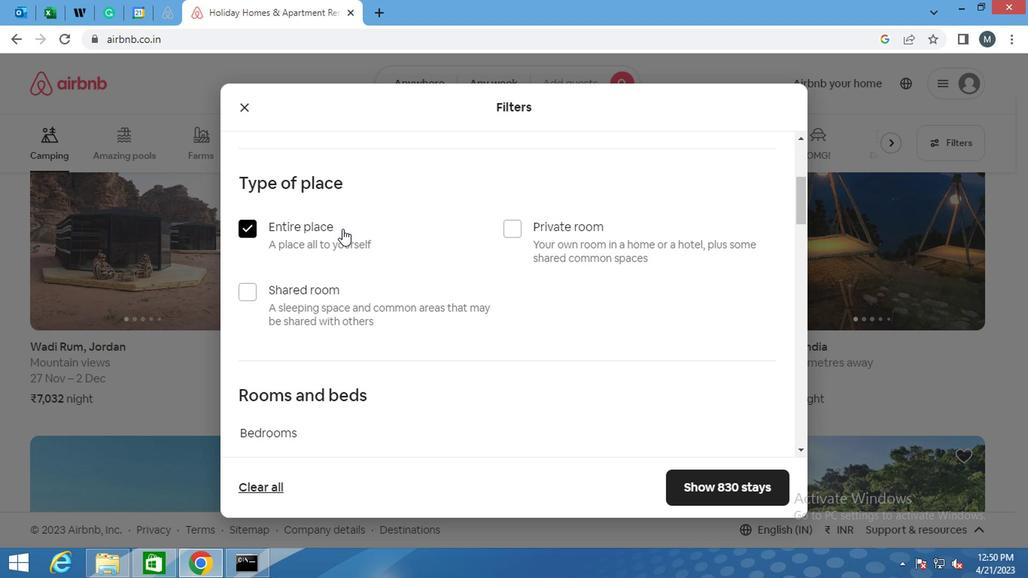 
Action: Mouse moved to (344, 234)
Screenshot: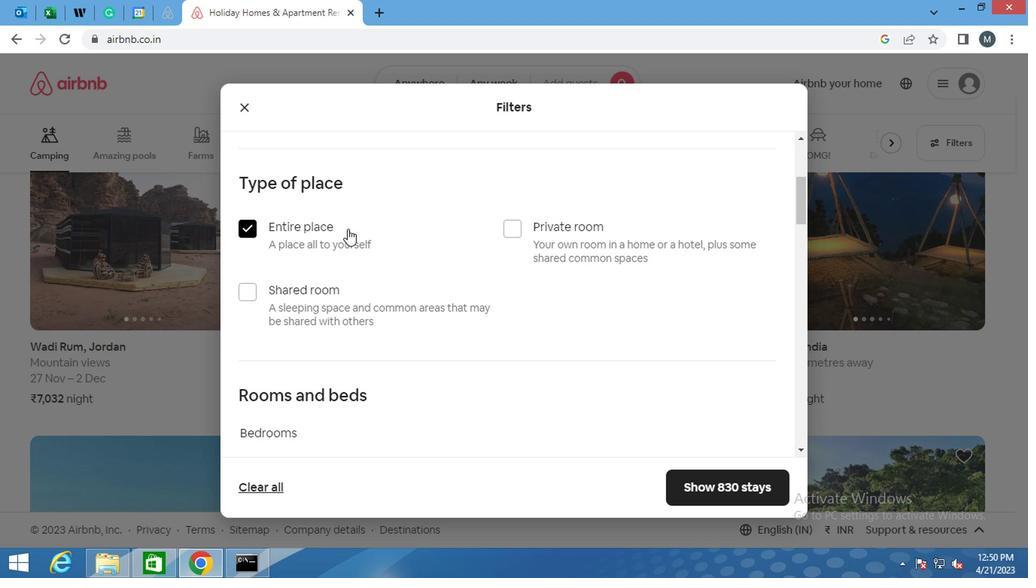 
Action: Mouse scrolled (344, 233) with delta (0, 0)
Screenshot: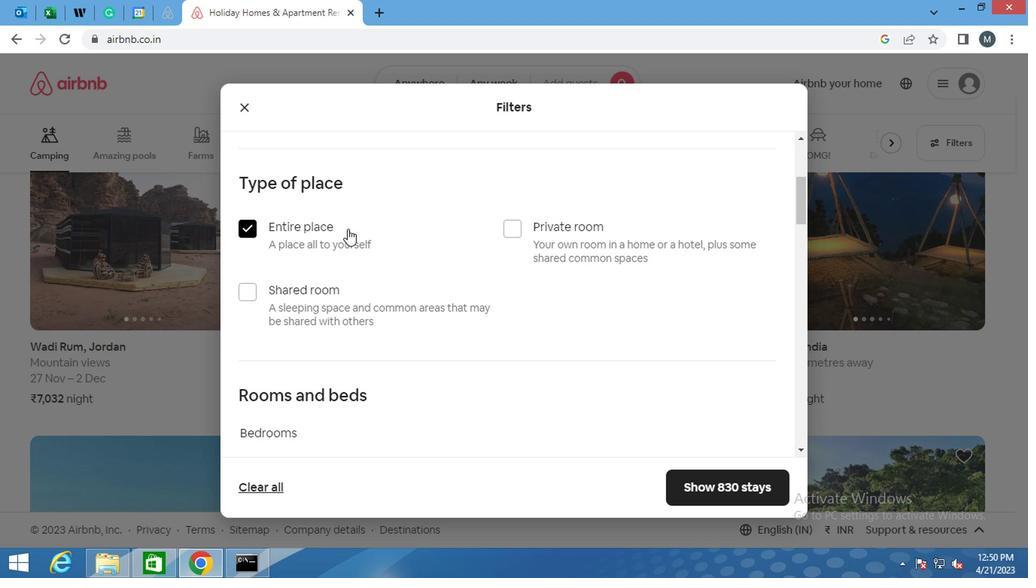 
Action: Mouse moved to (369, 332)
Screenshot: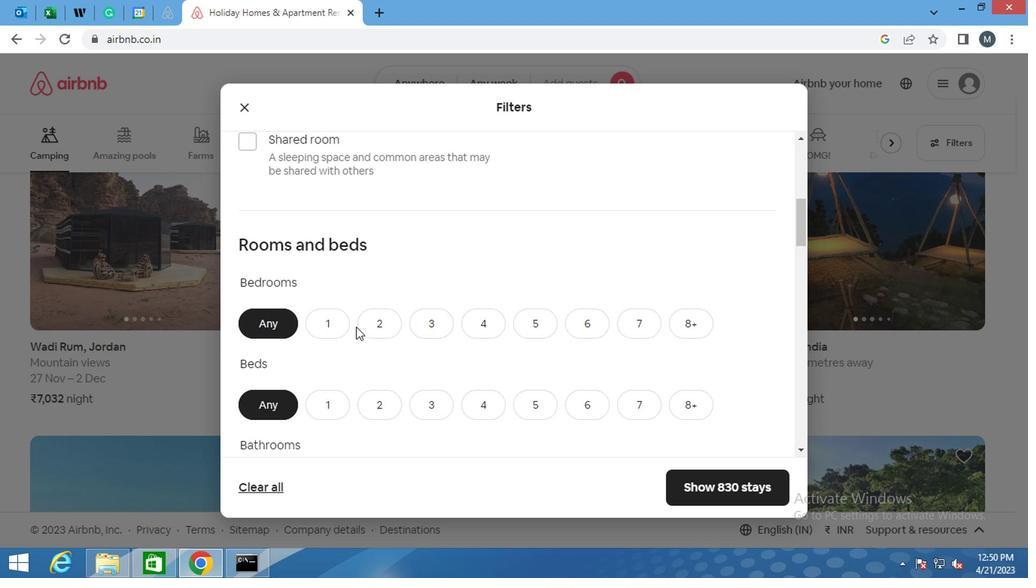 
Action: Mouse pressed left at (369, 332)
Screenshot: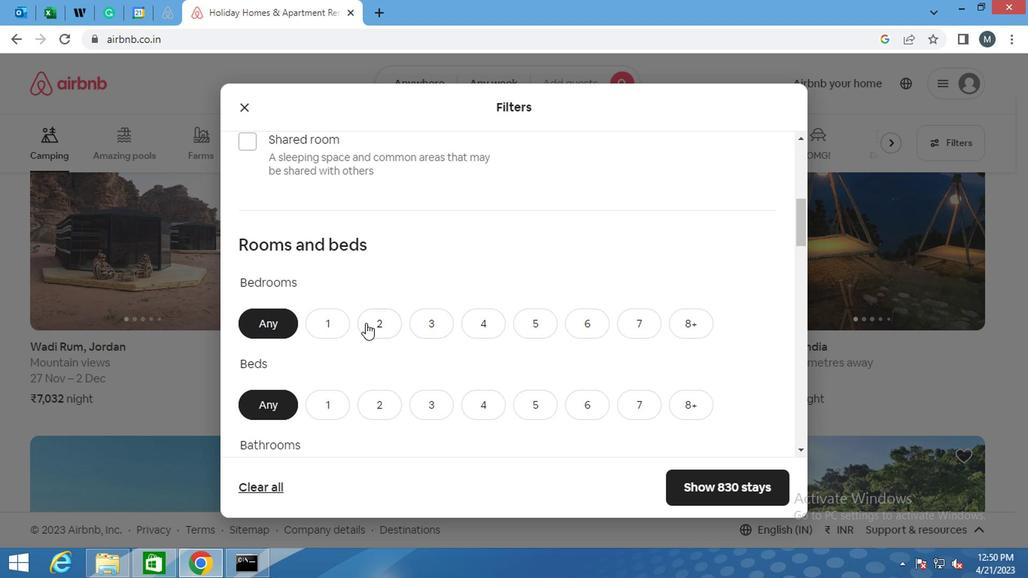 
Action: Mouse moved to (368, 332)
Screenshot: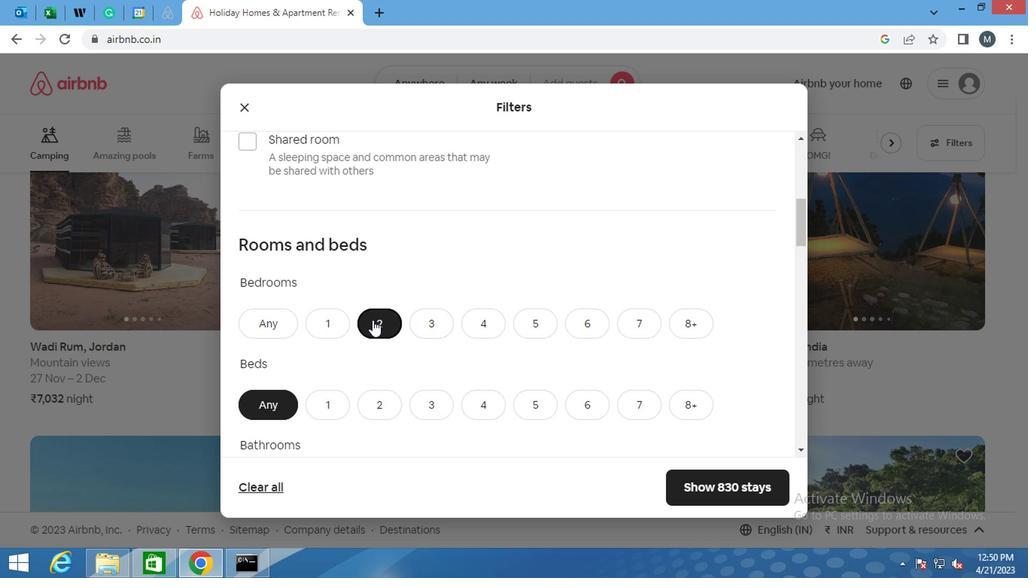 
Action: Mouse scrolled (368, 331) with delta (0, -1)
Screenshot: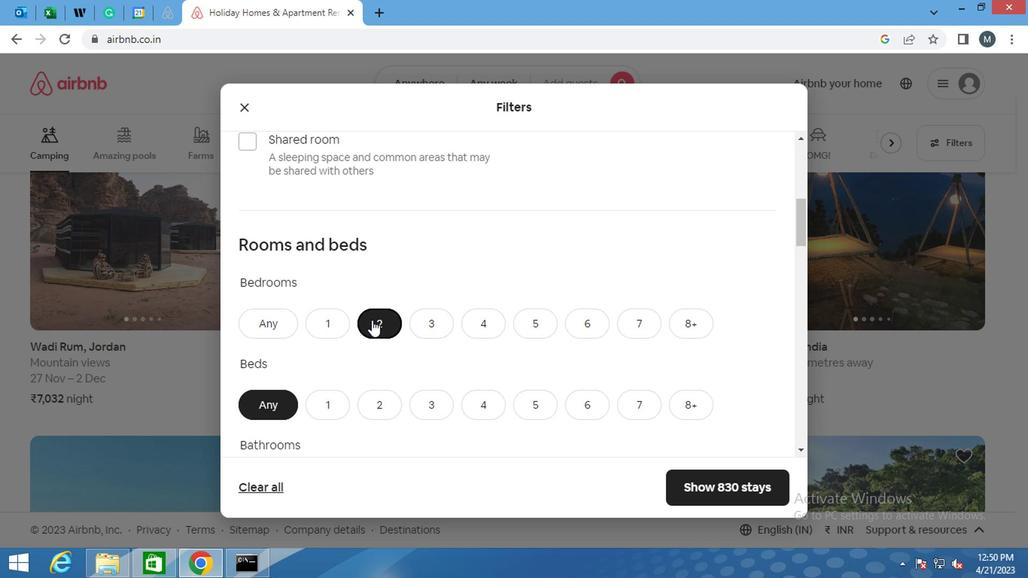 
Action: Mouse moved to (374, 345)
Screenshot: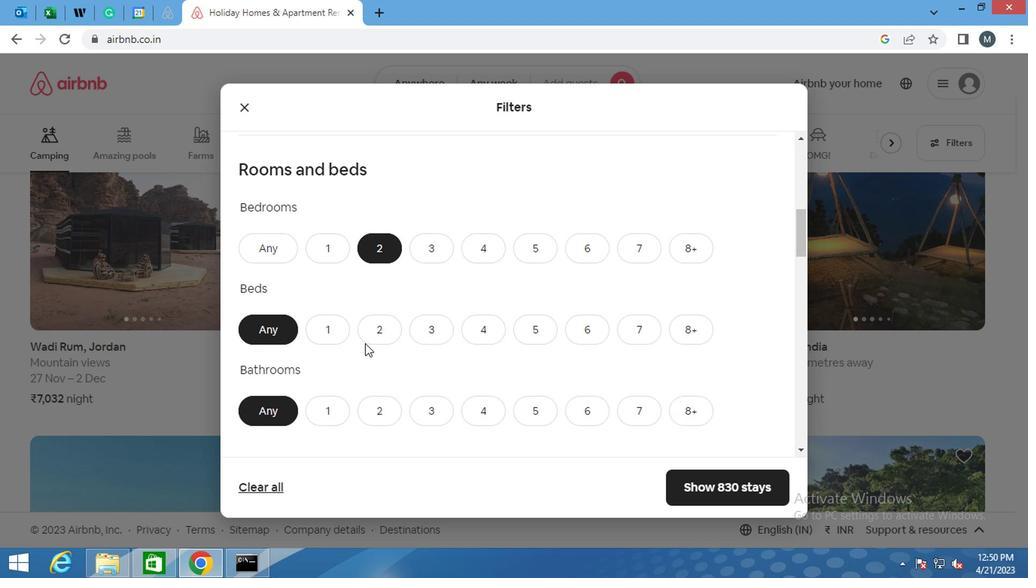 
Action: Mouse pressed left at (374, 345)
Screenshot: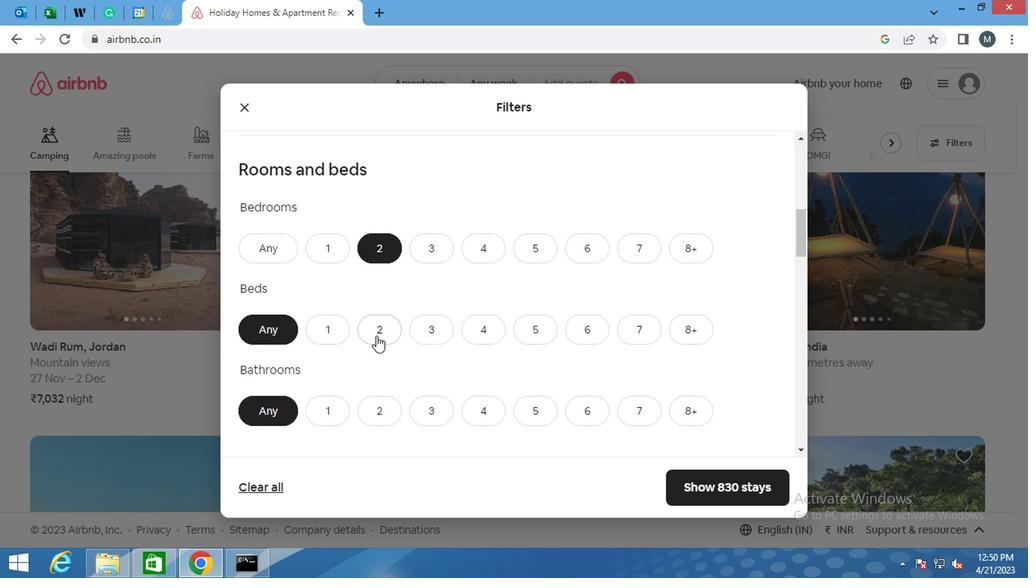 
Action: Mouse moved to (339, 431)
Screenshot: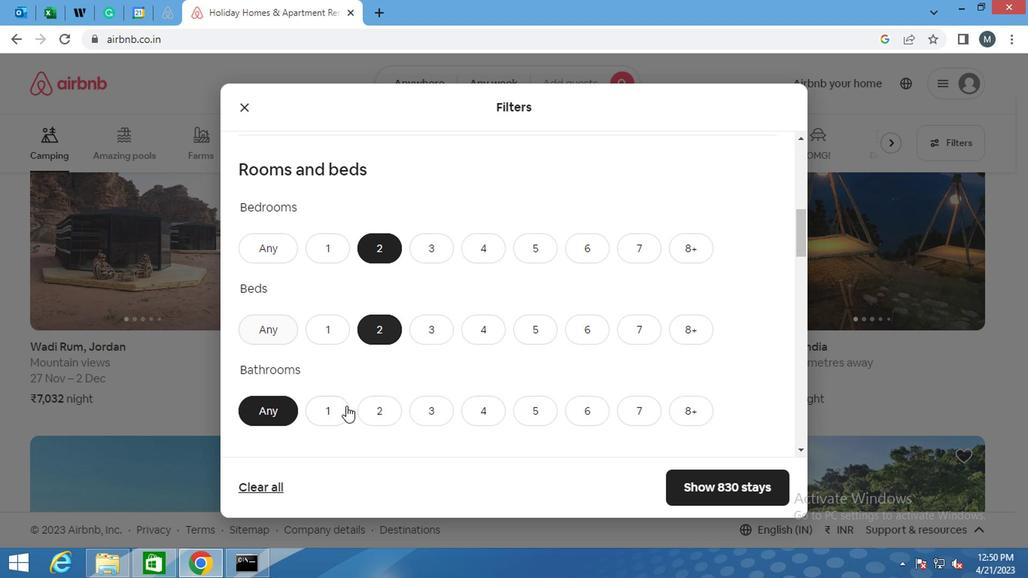 
Action: Mouse pressed left at (339, 431)
Screenshot: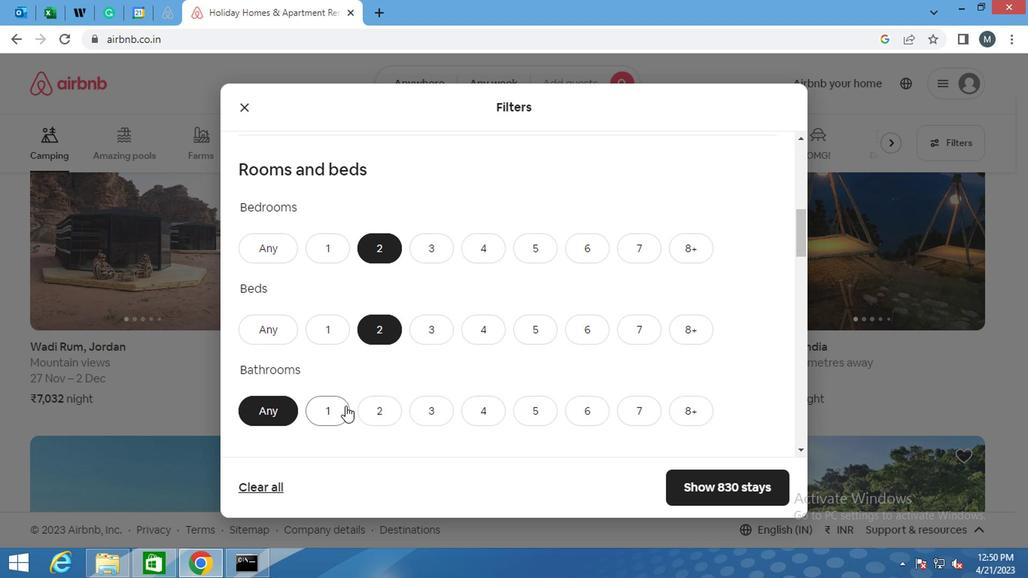 
Action: Mouse moved to (344, 387)
Screenshot: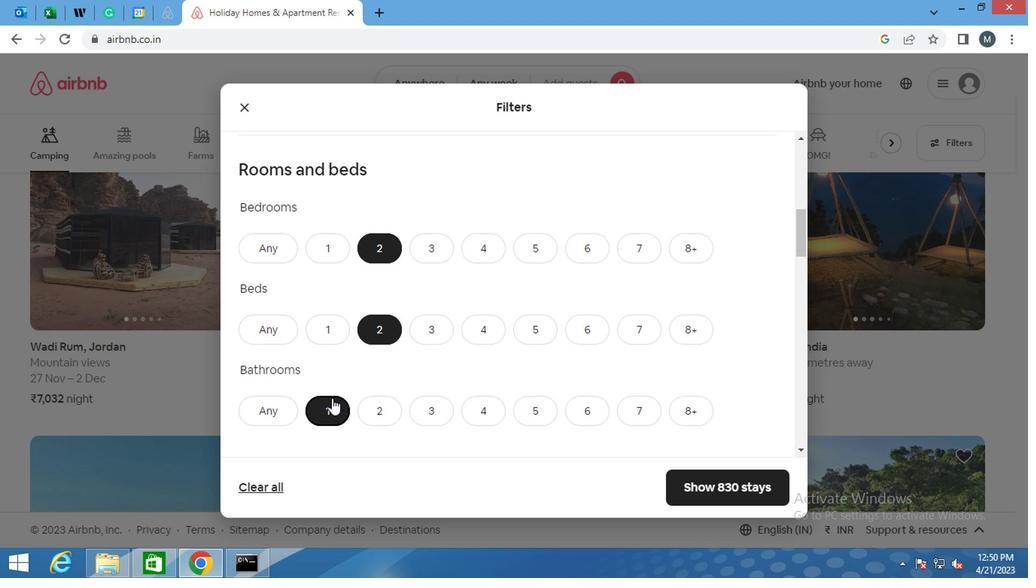 
Action: Mouse scrolled (344, 387) with delta (0, 0)
Screenshot: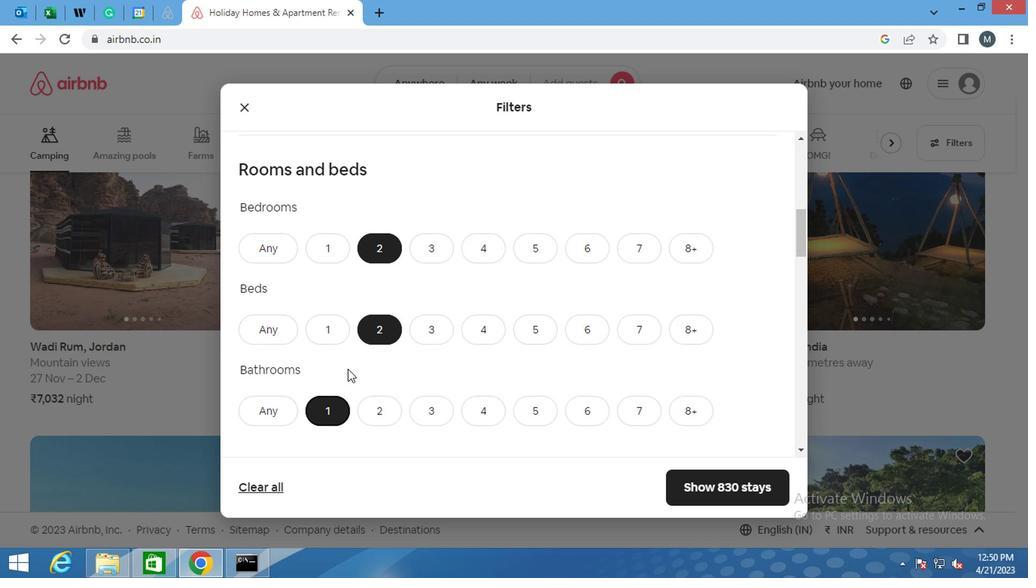
Action: Mouse moved to (344, 387)
Screenshot: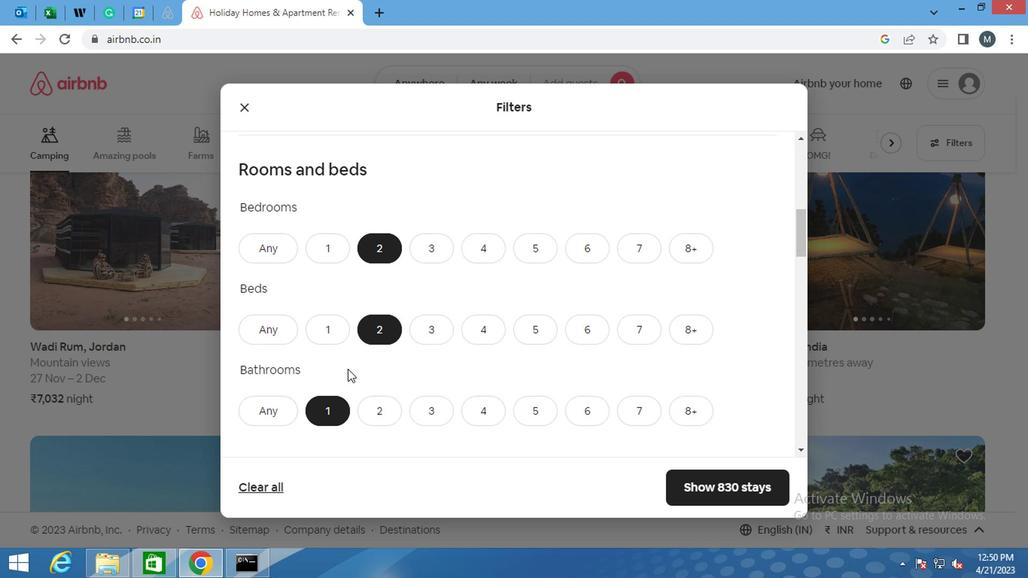 
Action: Mouse scrolled (344, 386) with delta (0, -1)
Screenshot: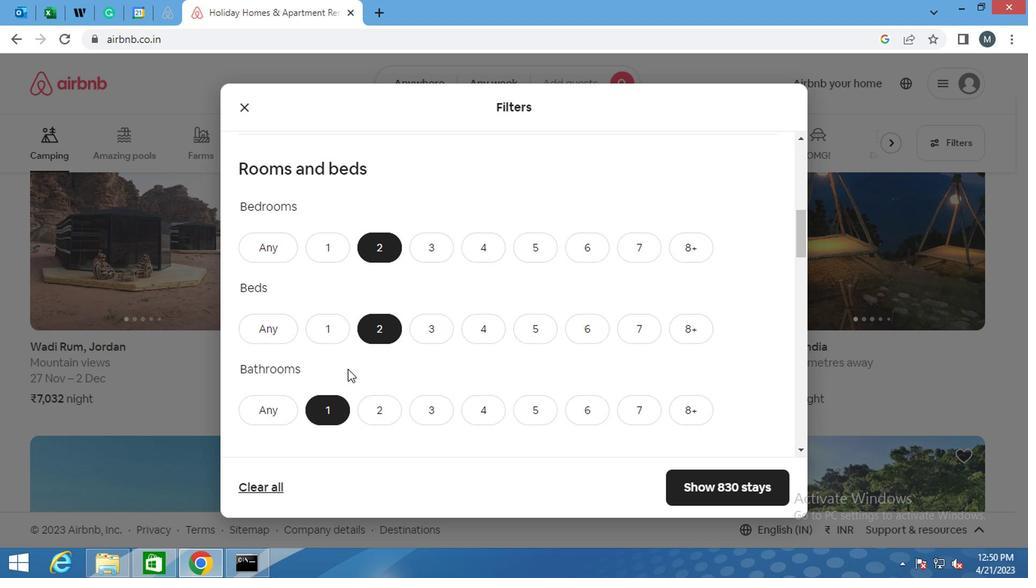 
Action: Mouse moved to (348, 402)
Screenshot: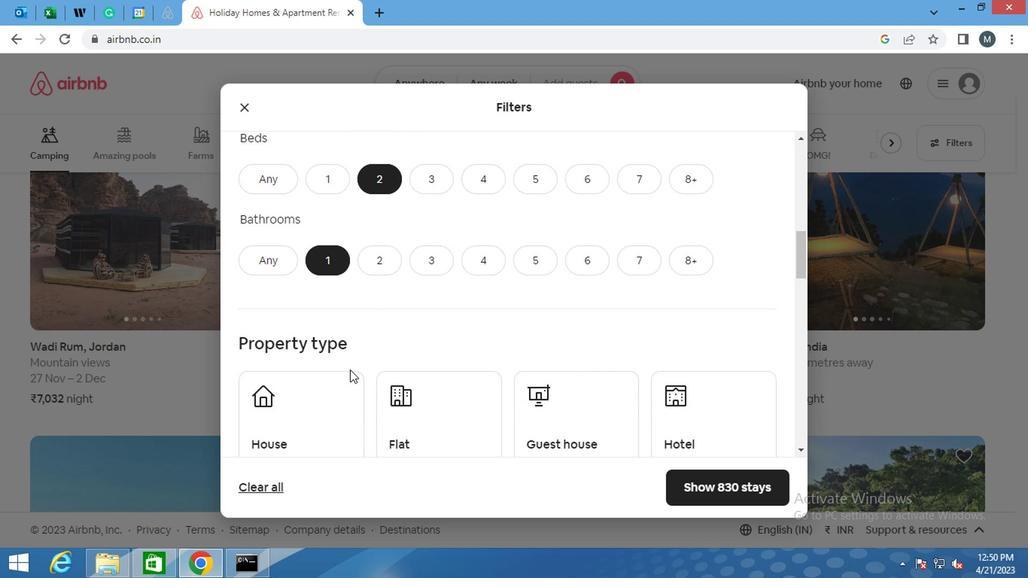 
Action: Mouse scrolled (348, 401) with delta (0, 0)
Screenshot: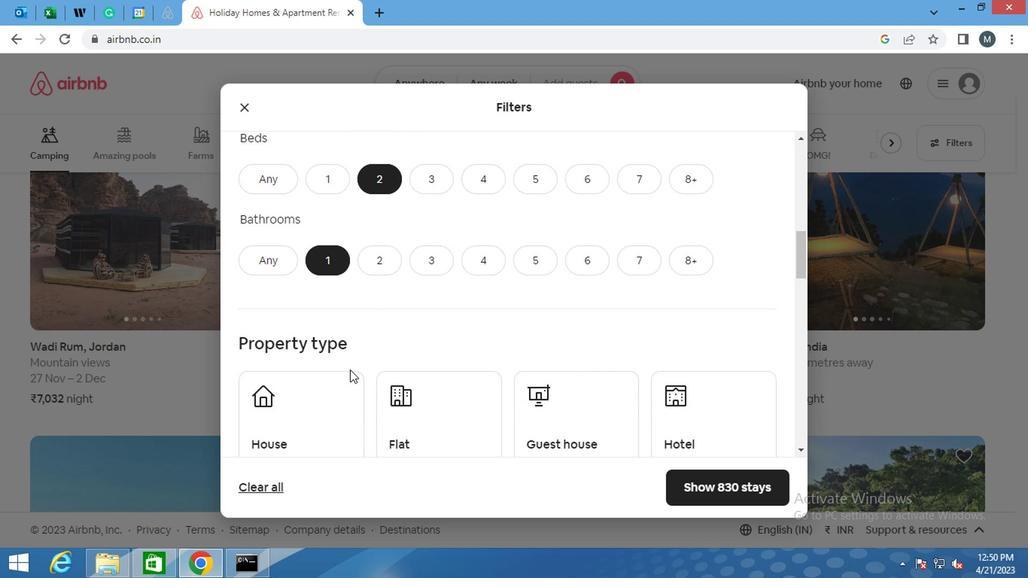 
Action: Mouse moved to (263, 361)
Screenshot: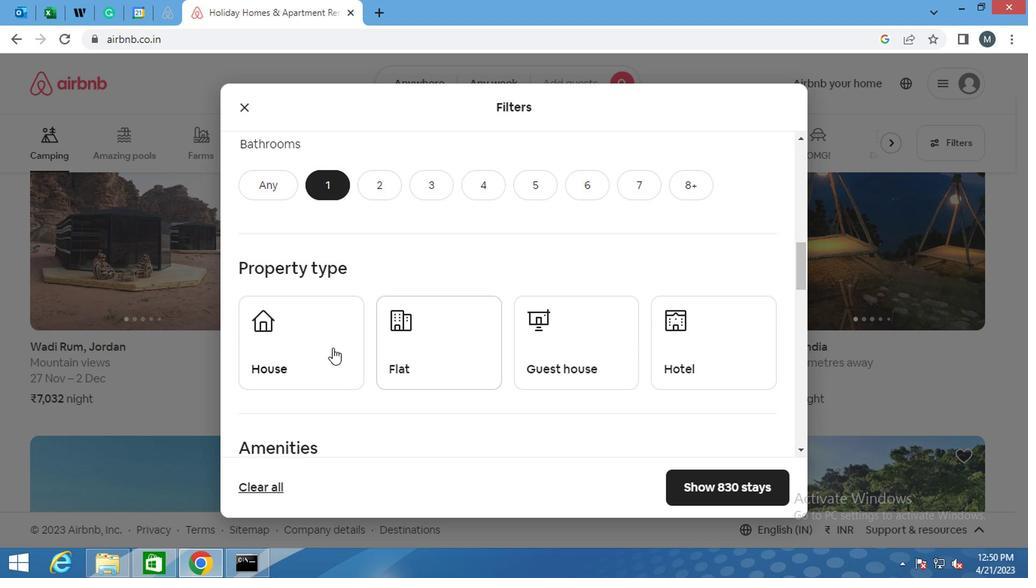 
Action: Mouse pressed left at (263, 361)
Screenshot: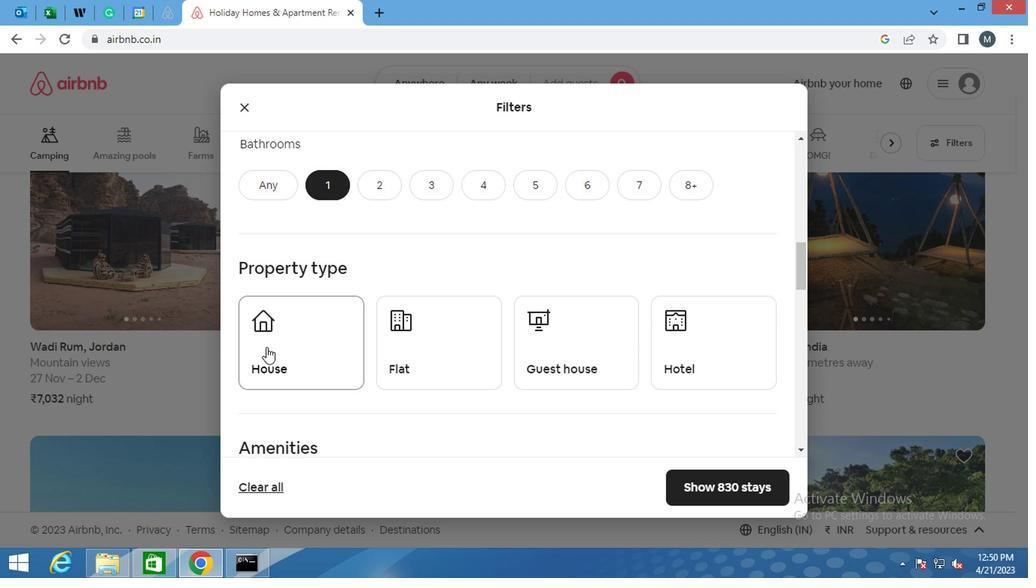 
Action: Mouse moved to (386, 351)
Screenshot: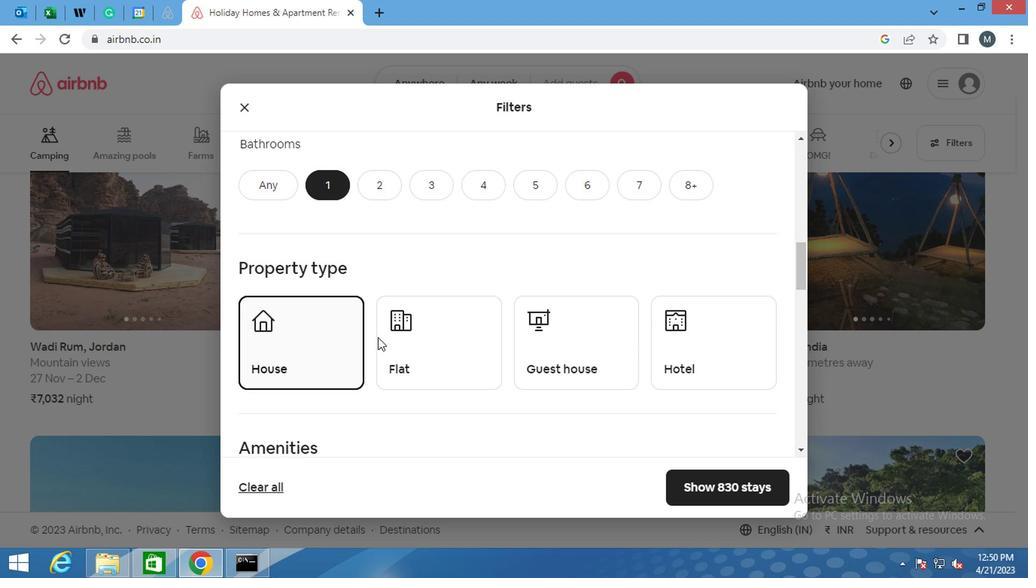 
Action: Mouse pressed left at (386, 351)
Screenshot: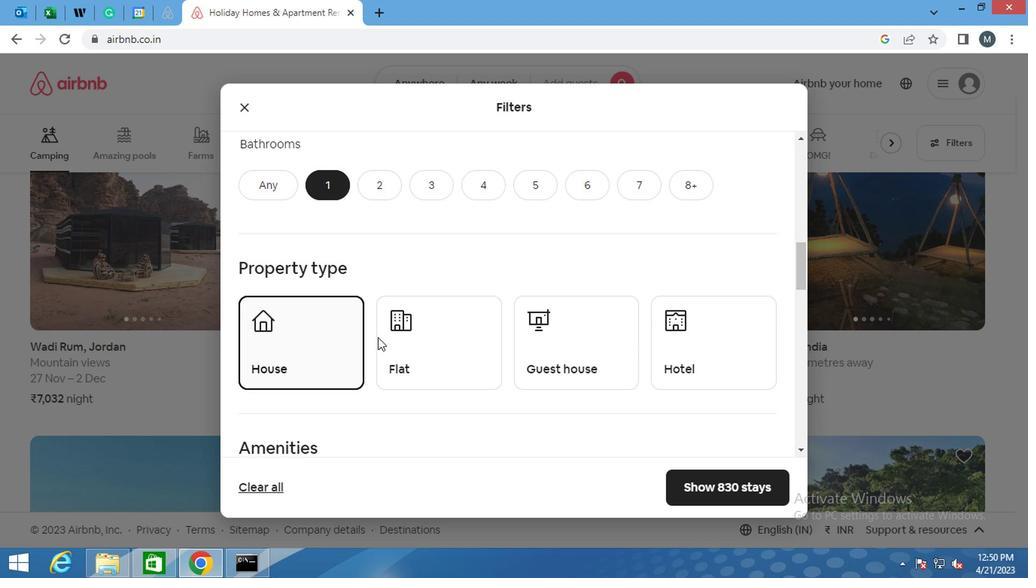 
Action: Mouse moved to (527, 352)
Screenshot: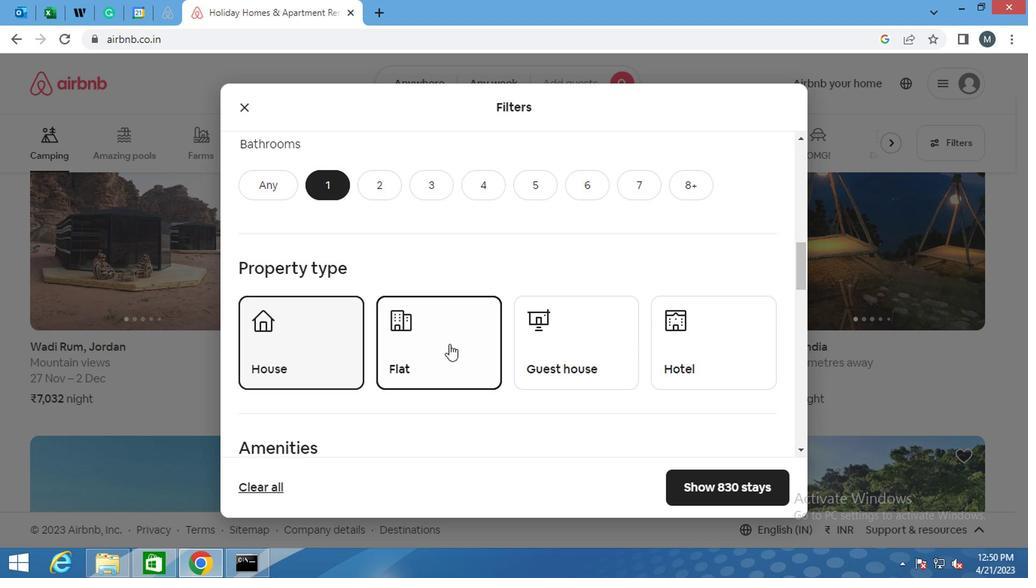 
Action: Mouse pressed left at (527, 352)
Screenshot: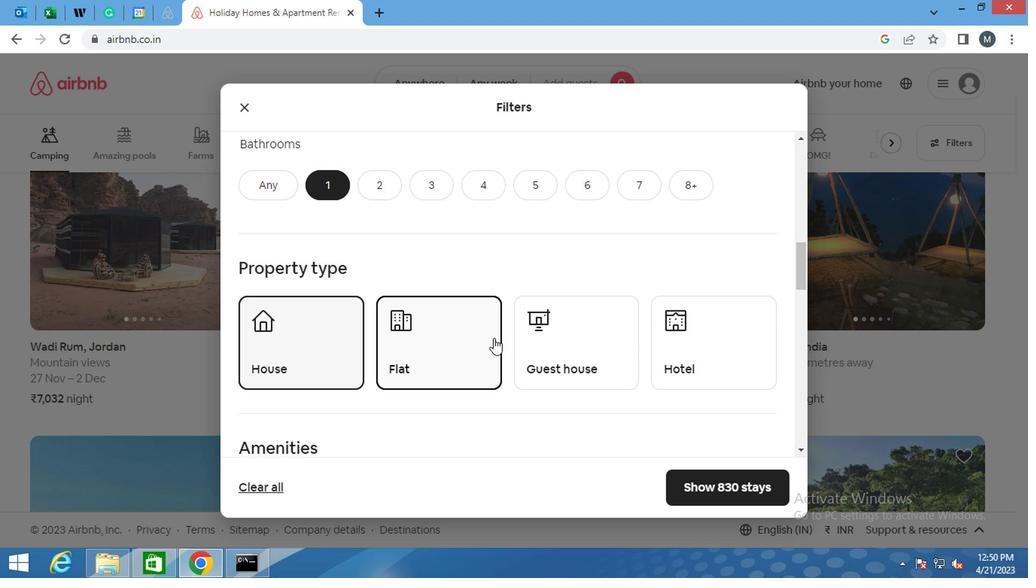 
Action: Mouse moved to (529, 352)
Screenshot: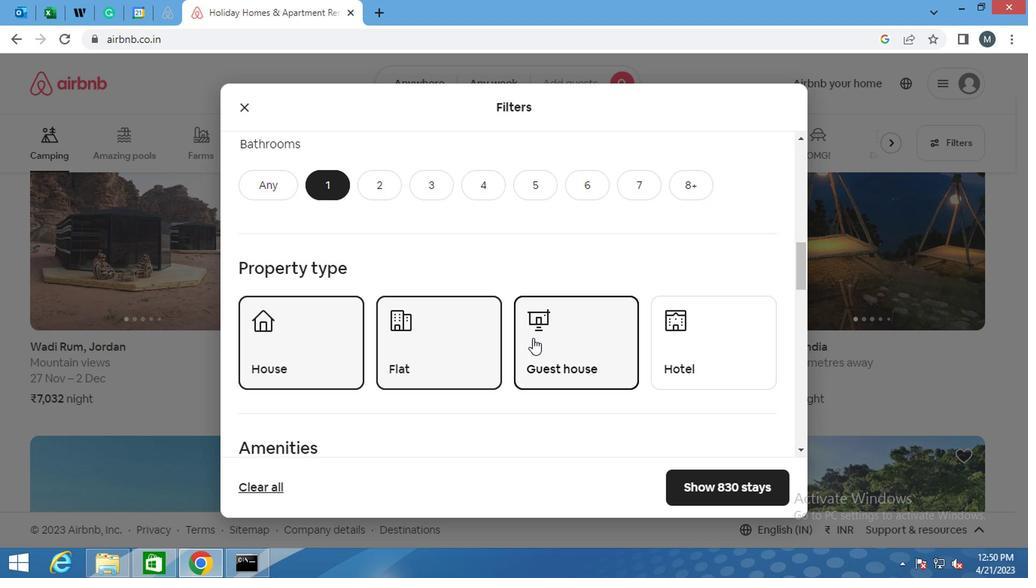 
Action: Mouse scrolled (529, 351) with delta (0, -1)
Screenshot: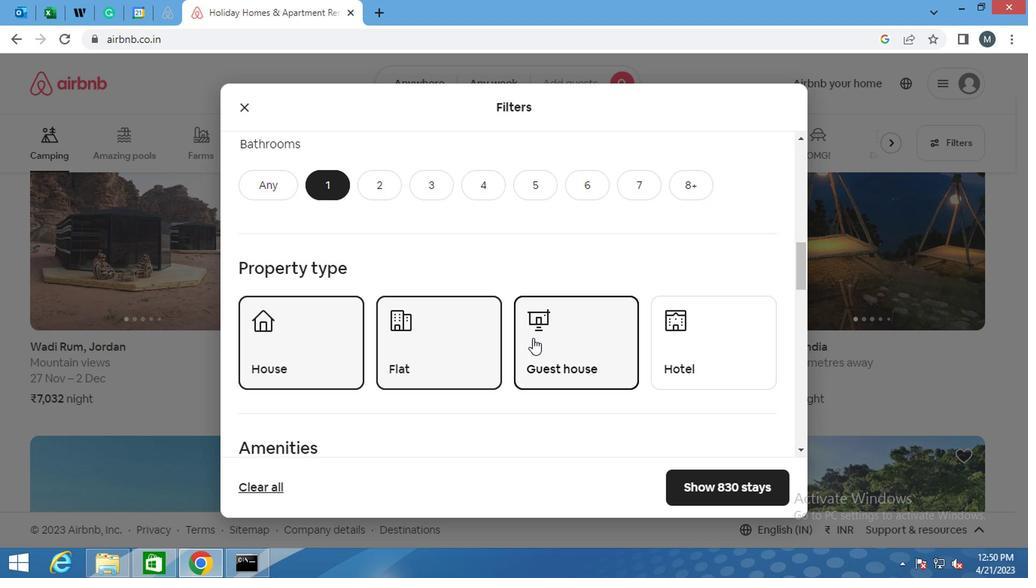 
Action: Mouse moved to (532, 429)
Screenshot: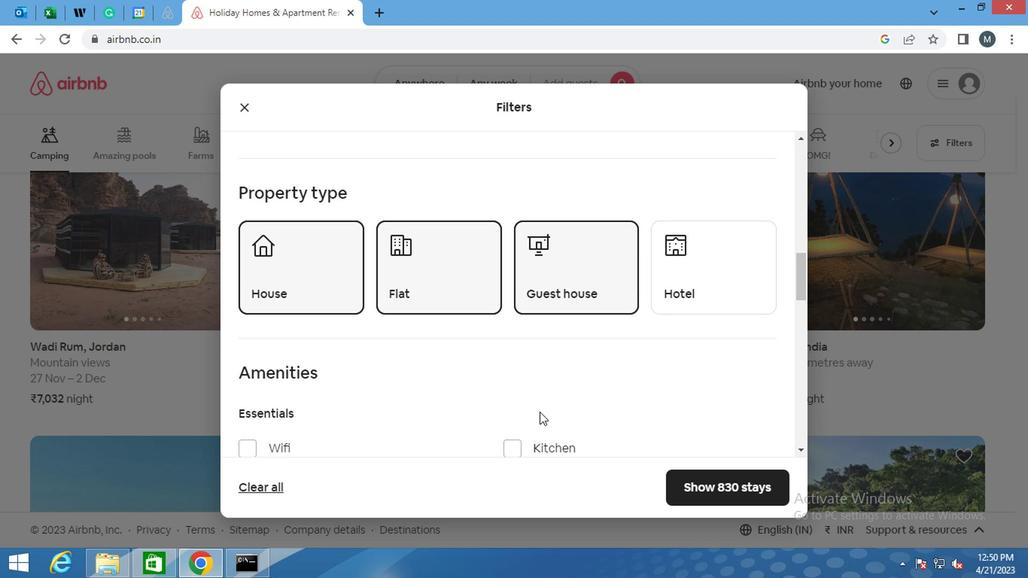 
Action: Mouse scrolled (532, 429) with delta (0, 0)
Screenshot: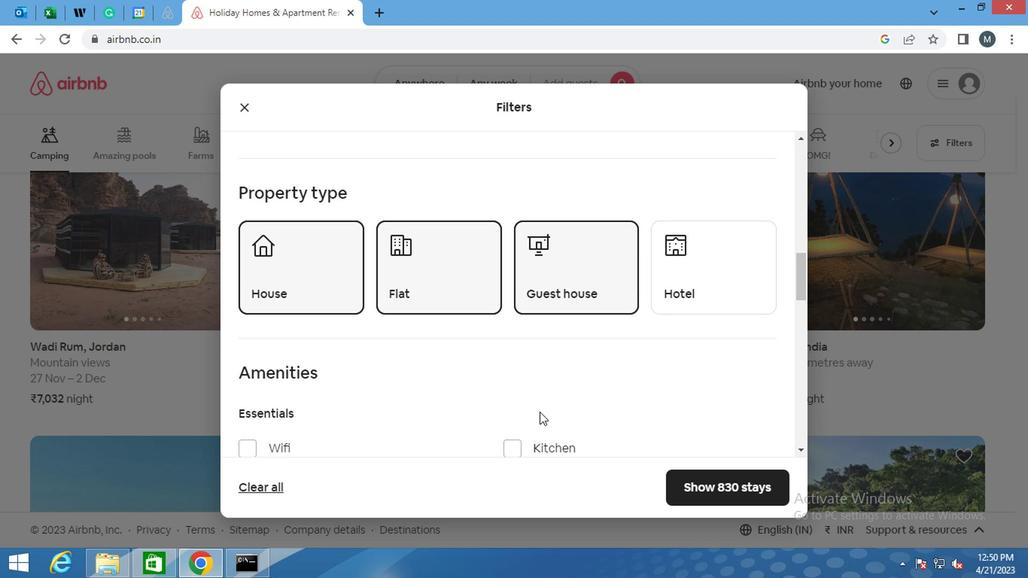 
Action: Mouse moved to (521, 433)
Screenshot: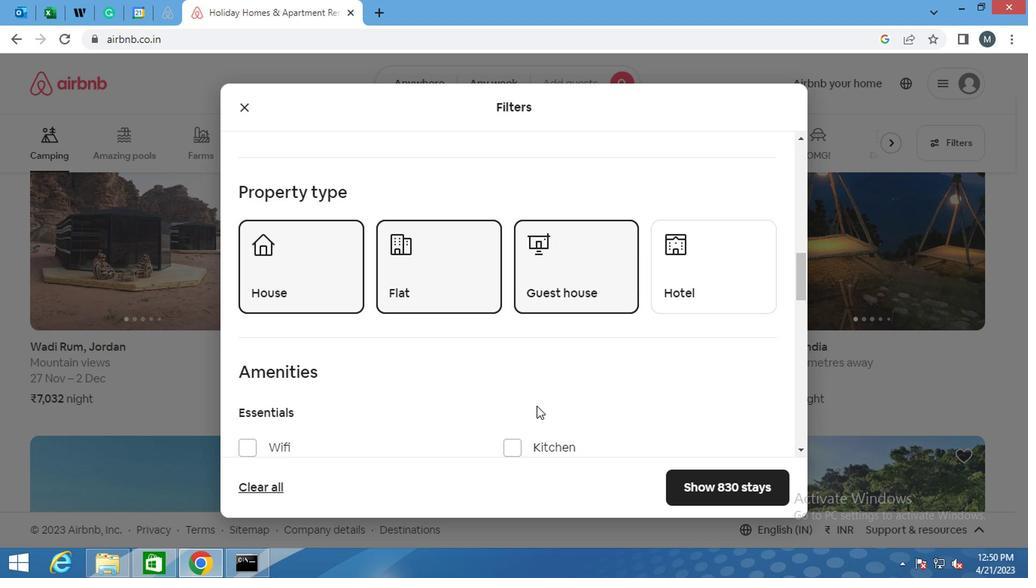 
Action: Mouse scrolled (521, 433) with delta (0, 0)
Screenshot: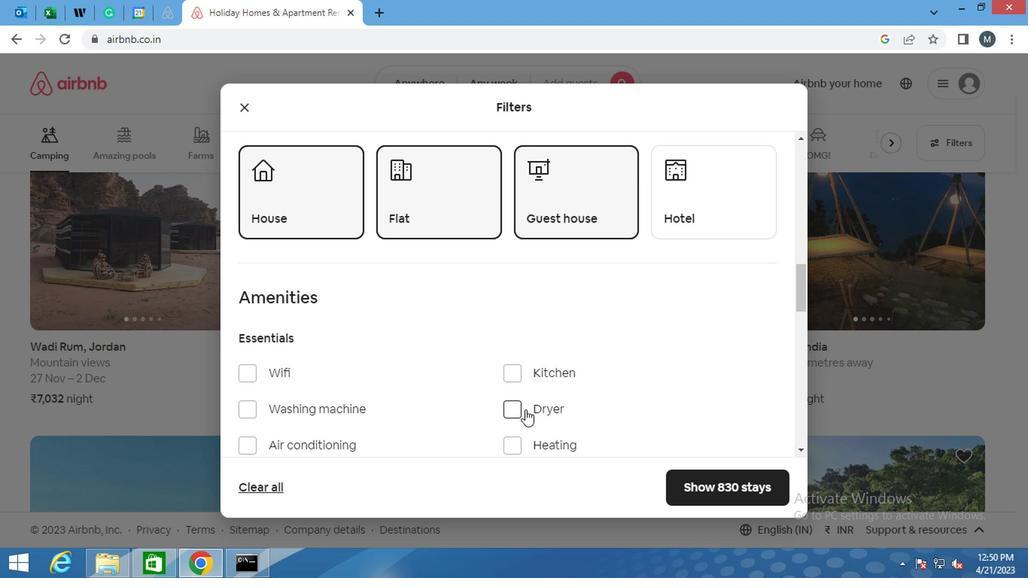 
Action: Mouse moved to (250, 310)
Screenshot: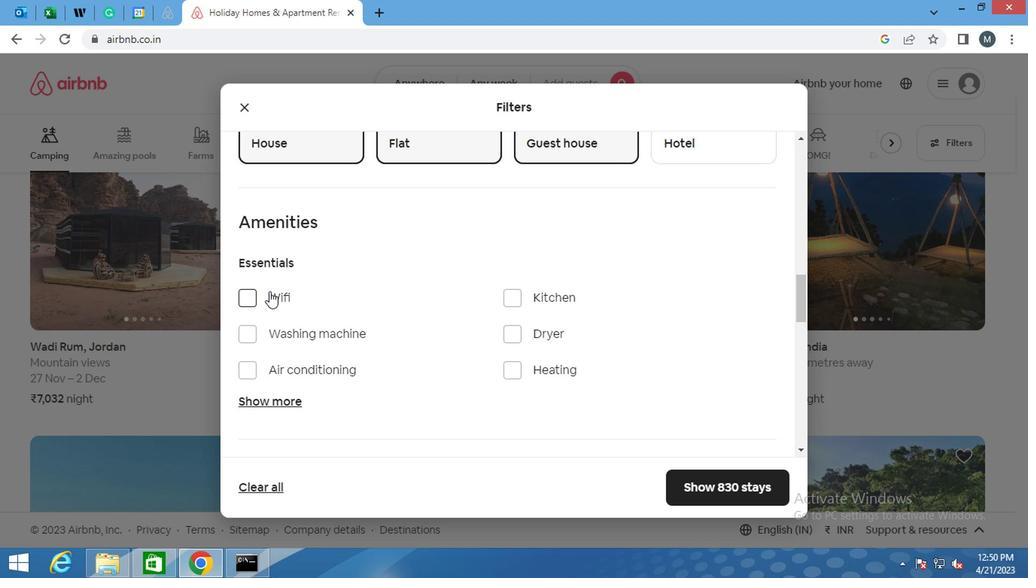 
Action: Mouse pressed left at (250, 310)
Screenshot: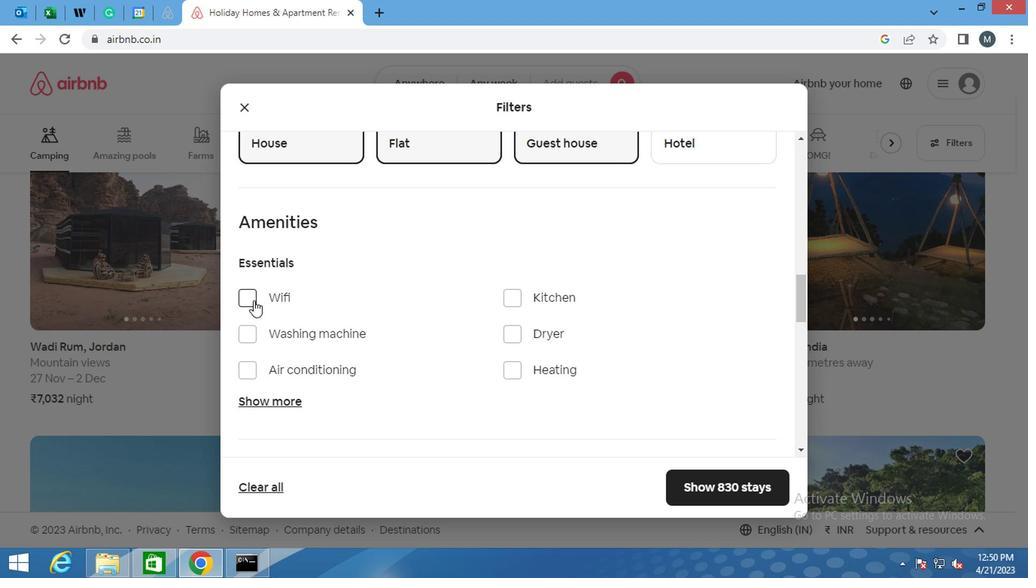 
Action: Mouse moved to (517, 308)
Screenshot: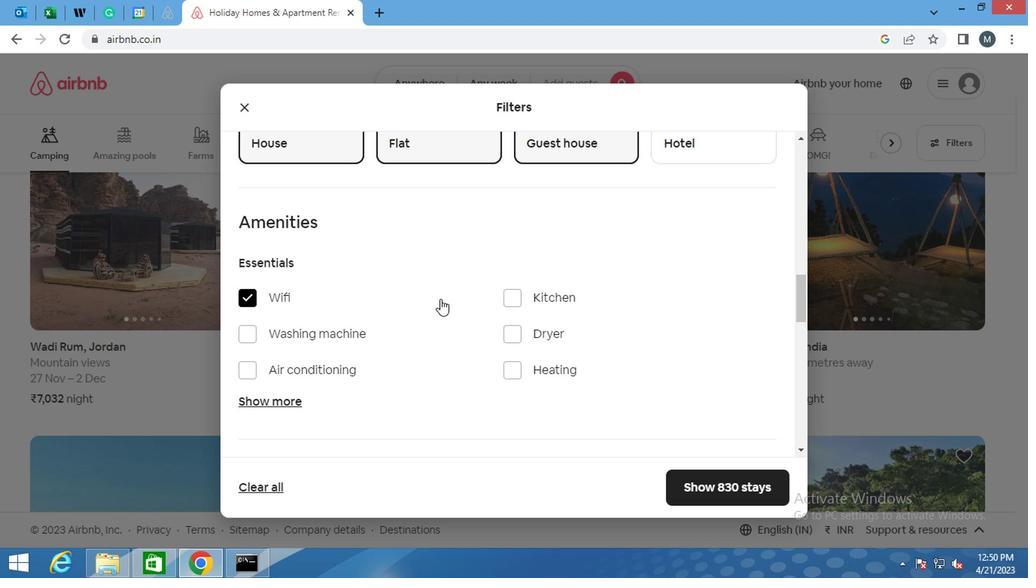 
Action: Mouse pressed left at (517, 308)
Screenshot: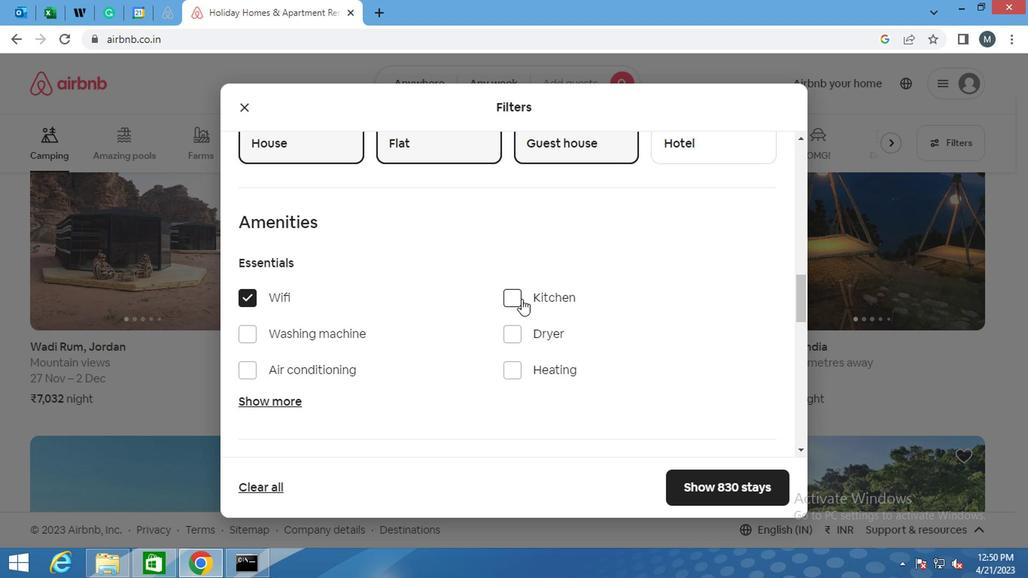 
Action: Mouse moved to (238, 348)
Screenshot: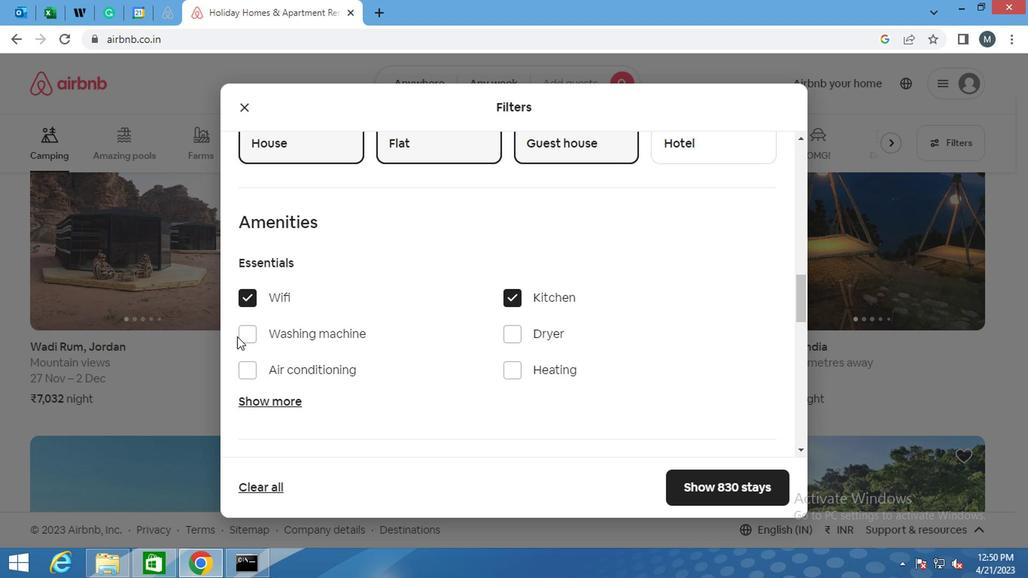 
Action: Mouse pressed left at (238, 348)
Screenshot: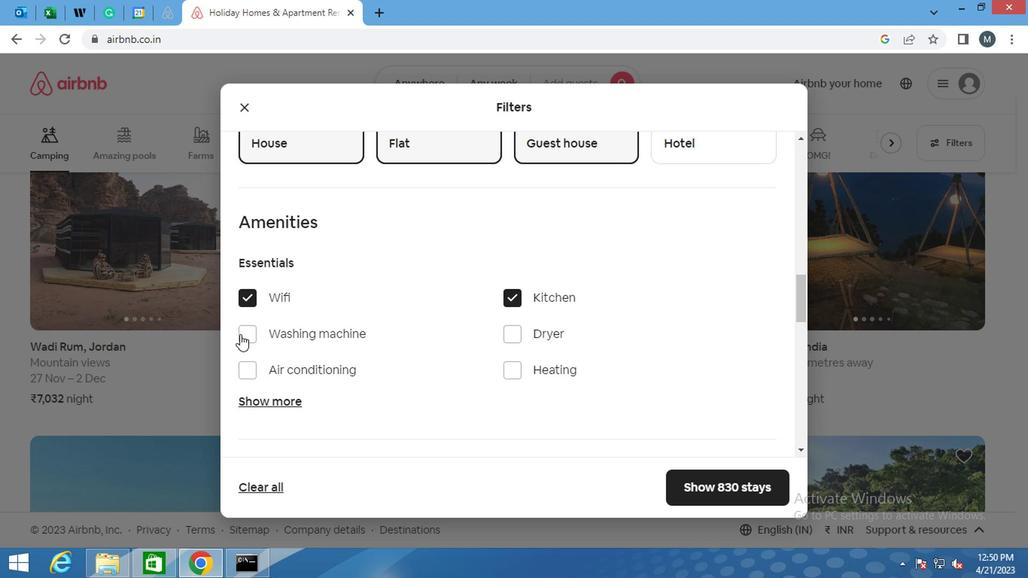 
Action: Mouse moved to (387, 320)
Screenshot: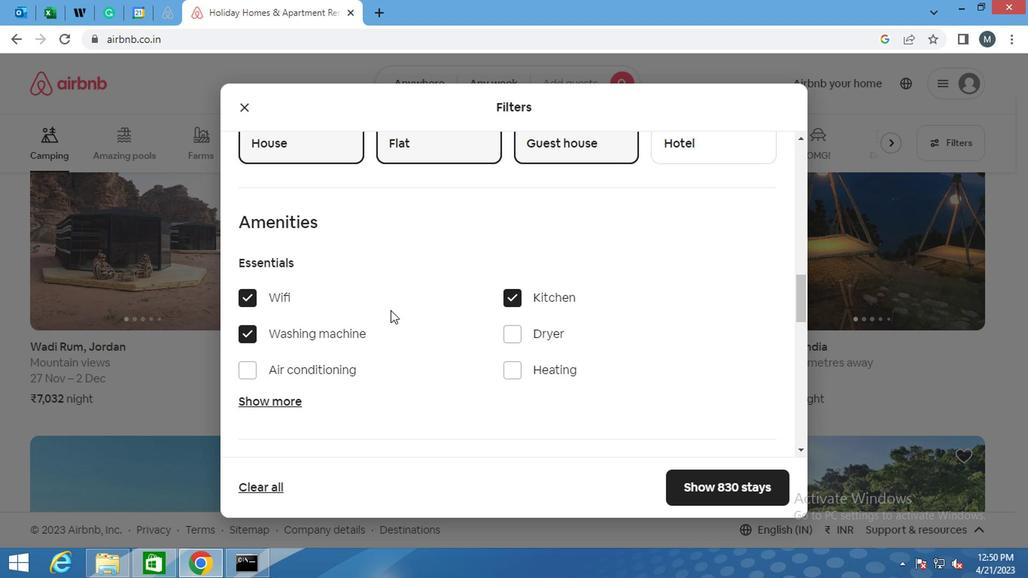 
Action: Mouse scrolled (387, 319) with delta (0, 0)
Screenshot: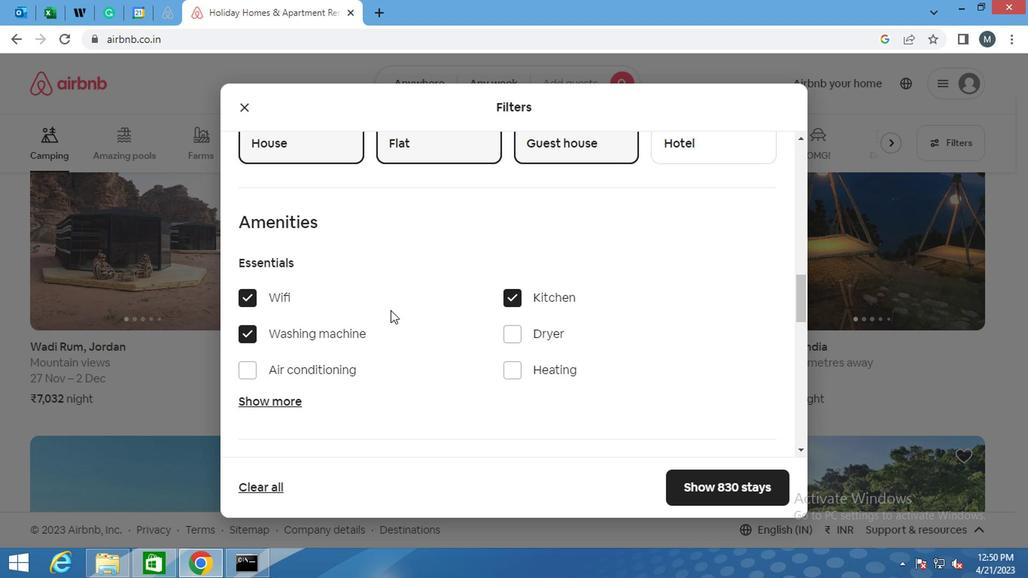 
Action: Mouse scrolled (387, 319) with delta (0, 0)
Screenshot: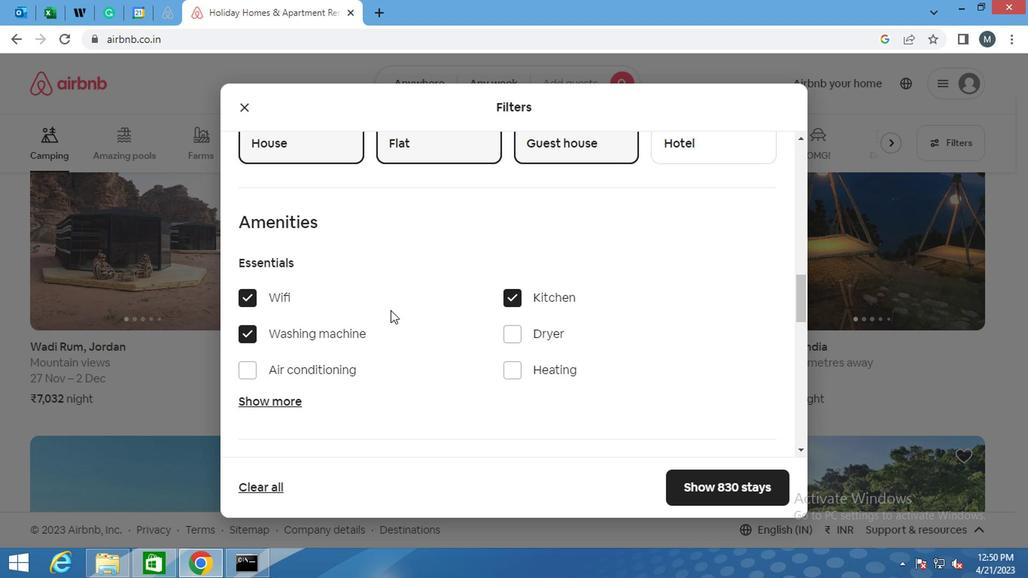 
Action: Mouse moved to (387, 322)
Screenshot: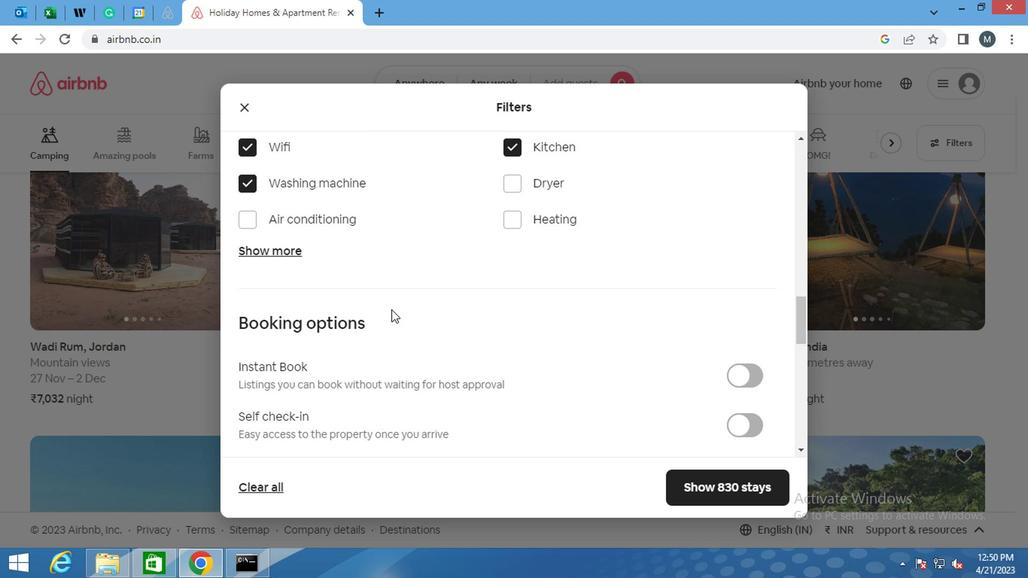 
Action: Mouse scrolled (387, 321) with delta (0, -1)
Screenshot: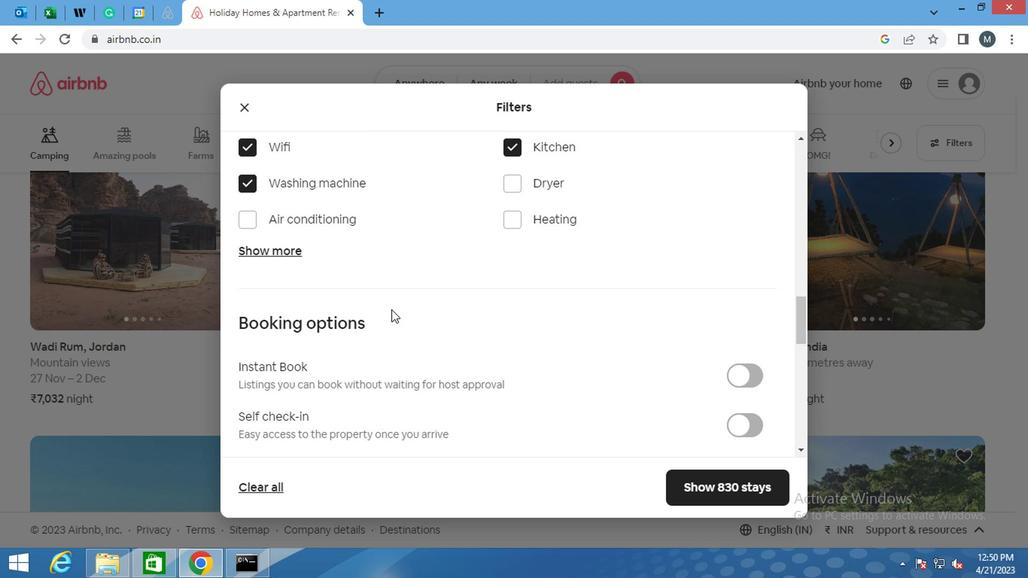 
Action: Mouse moved to (738, 365)
Screenshot: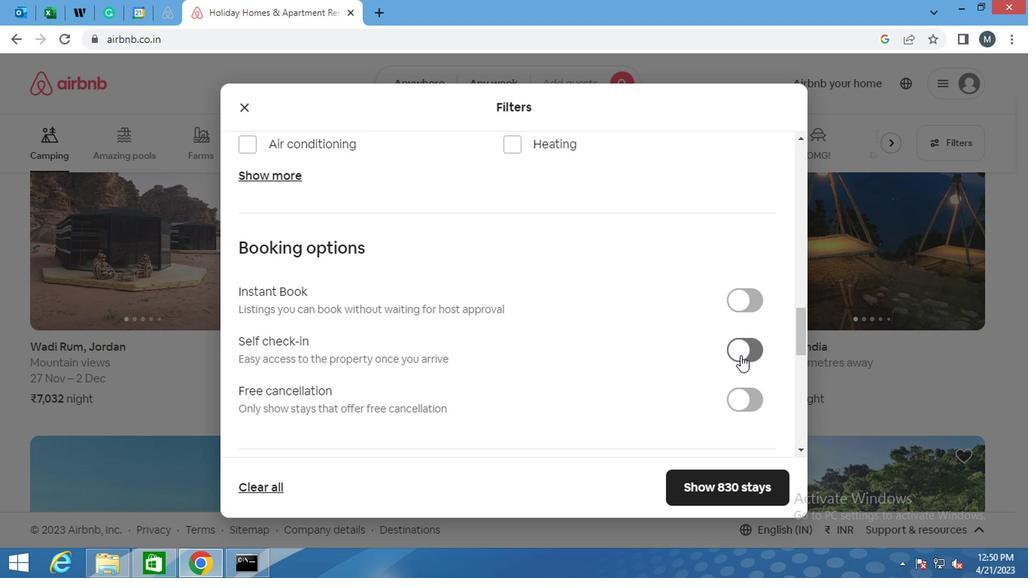 
Action: Mouse pressed left at (738, 365)
Screenshot: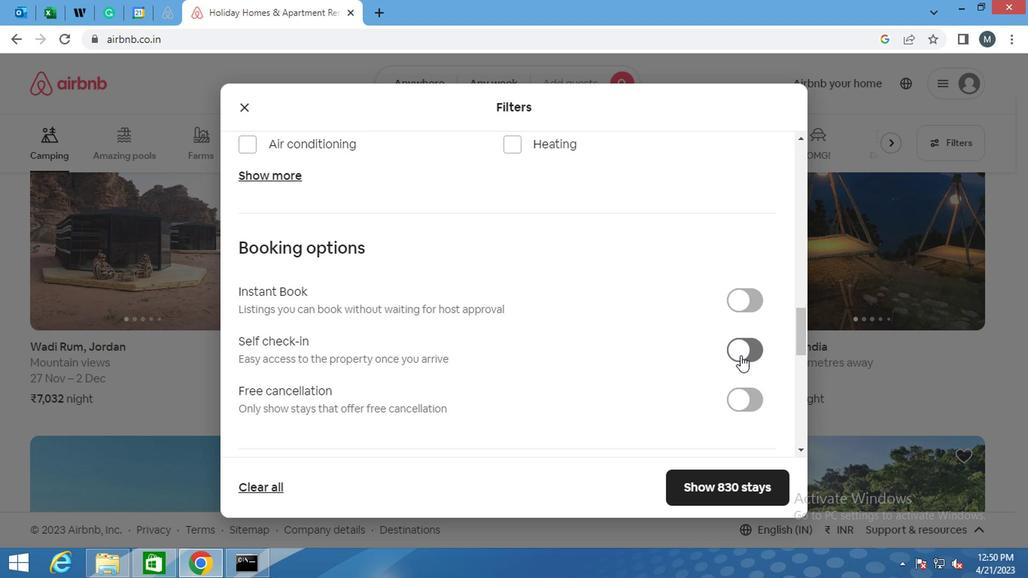 
Action: Mouse moved to (574, 319)
Screenshot: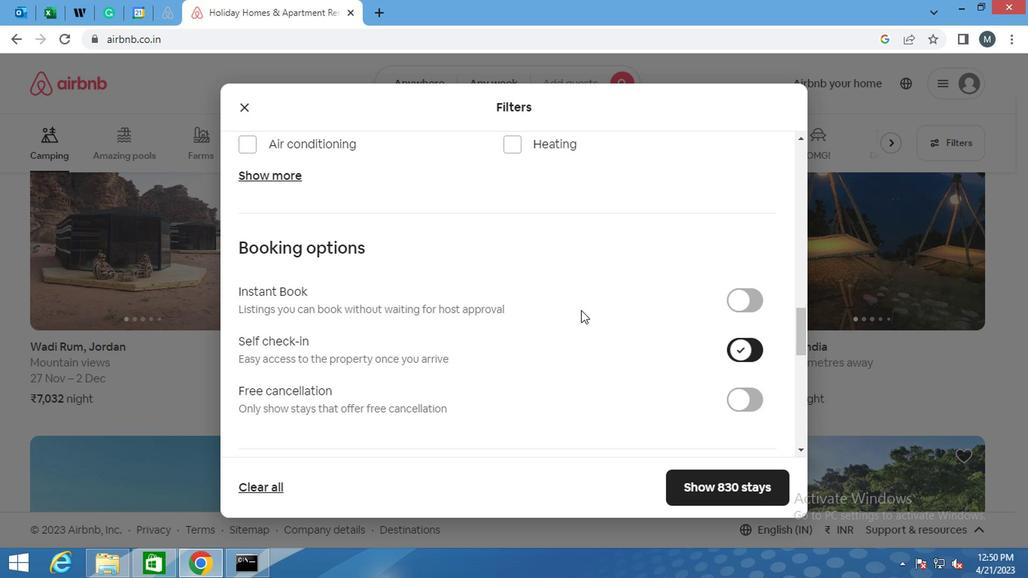 
Action: Mouse scrolled (574, 318) with delta (0, -1)
Screenshot: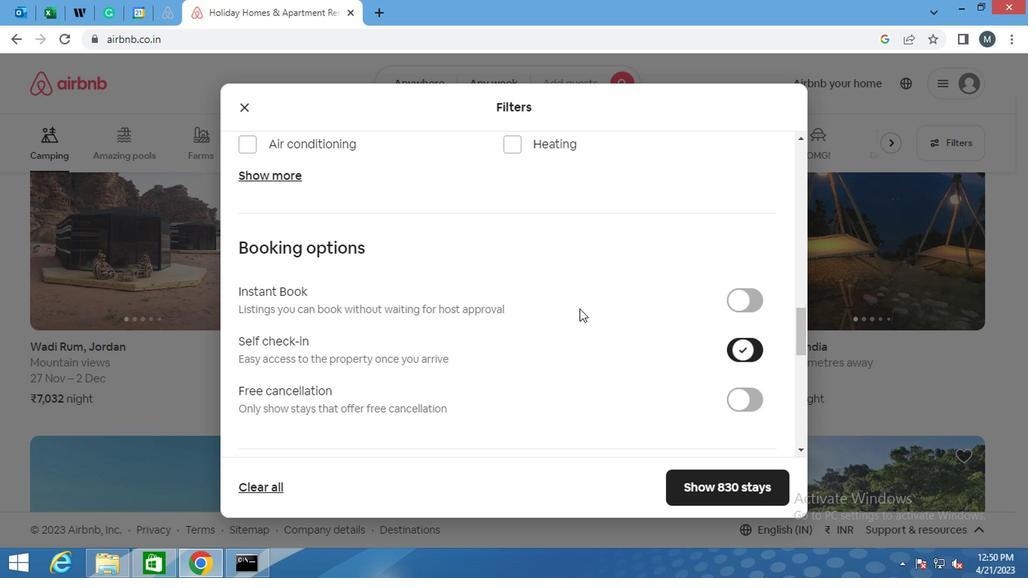 
Action: Mouse moved to (573, 332)
Screenshot: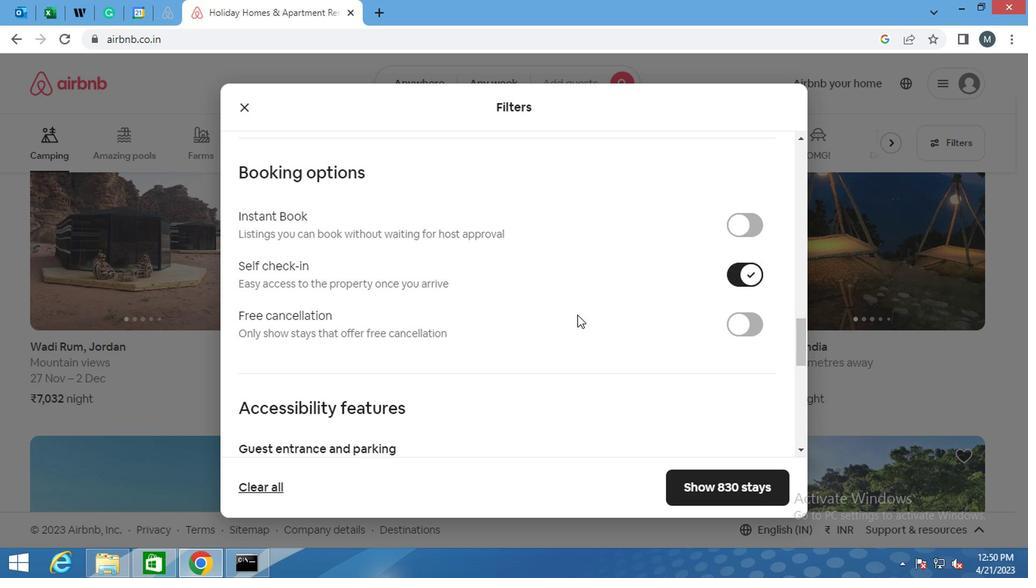 
Action: Mouse scrolled (573, 331) with delta (0, -1)
Screenshot: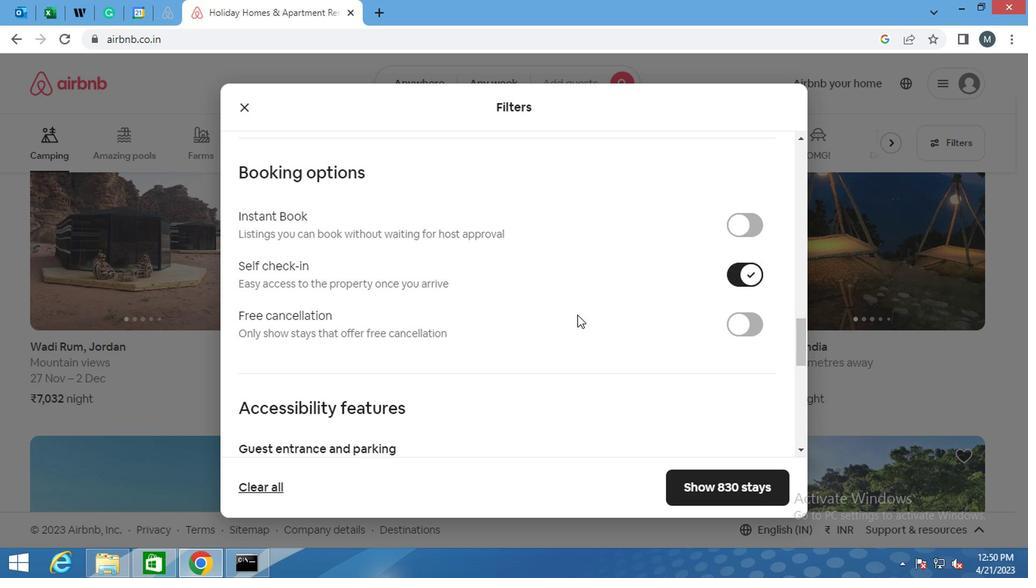
Action: Mouse moved to (473, 354)
Screenshot: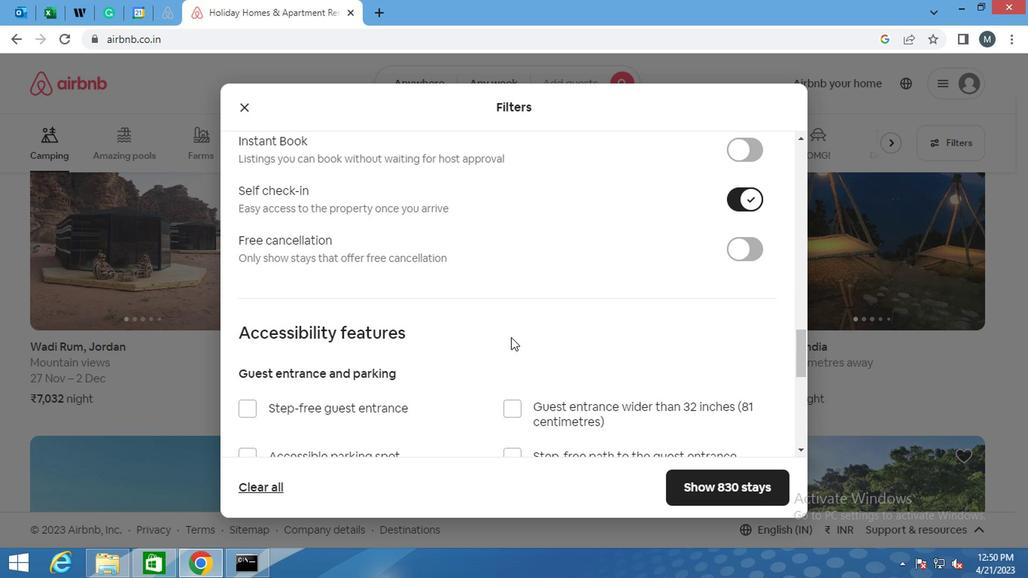 
Action: Mouse scrolled (473, 352) with delta (0, -1)
Screenshot: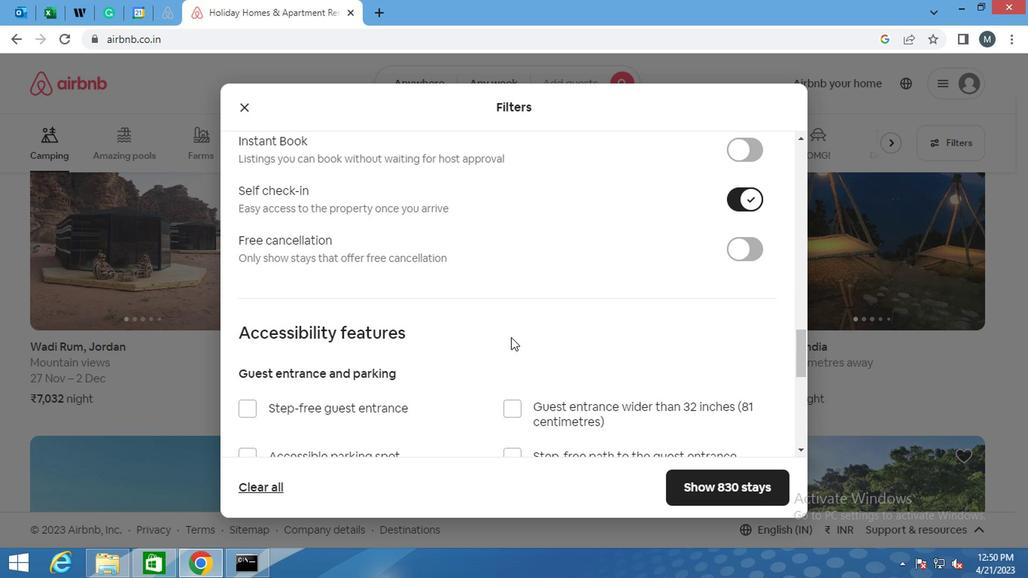 
Action: Mouse moved to (469, 356)
Screenshot: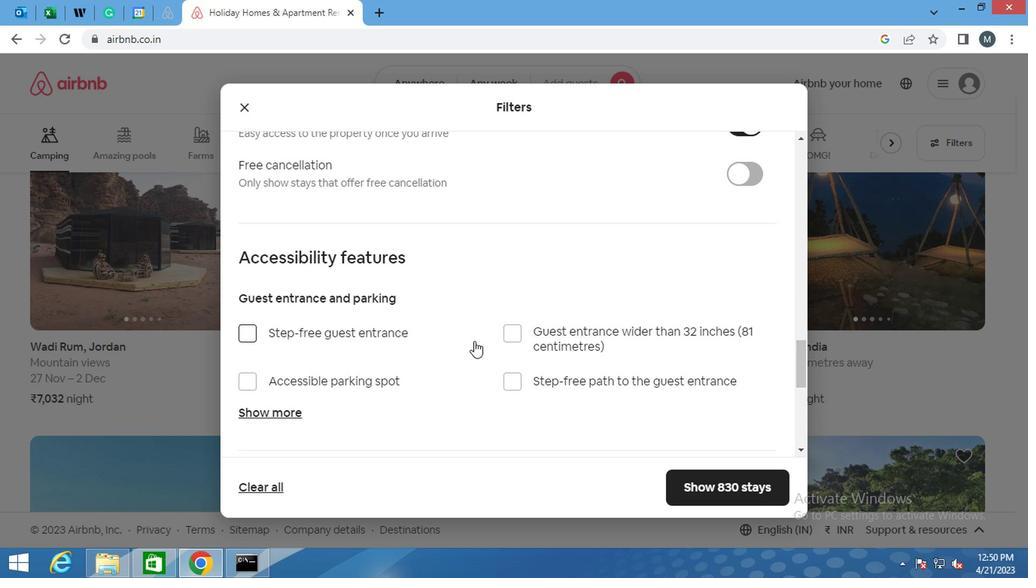 
Action: Mouse scrolled (469, 355) with delta (0, 0)
Screenshot: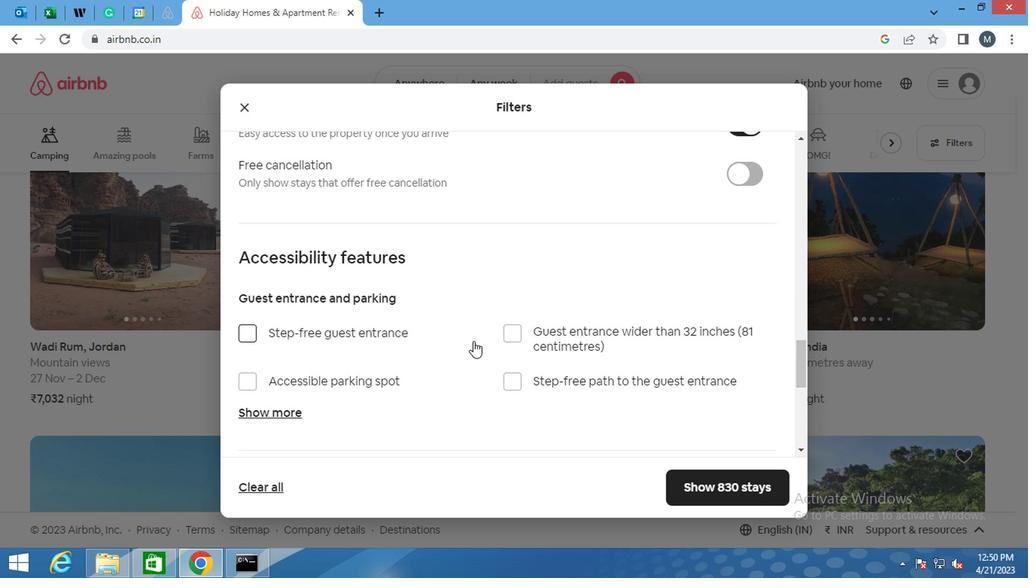 
Action: Mouse moved to (273, 417)
Screenshot: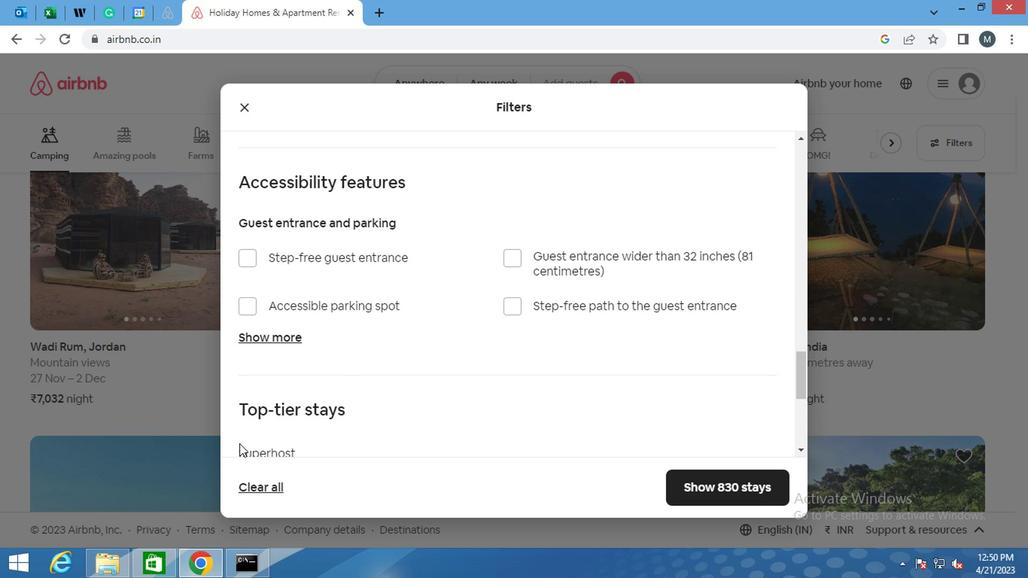 
Action: Mouse scrolled (273, 416) with delta (0, -1)
Screenshot: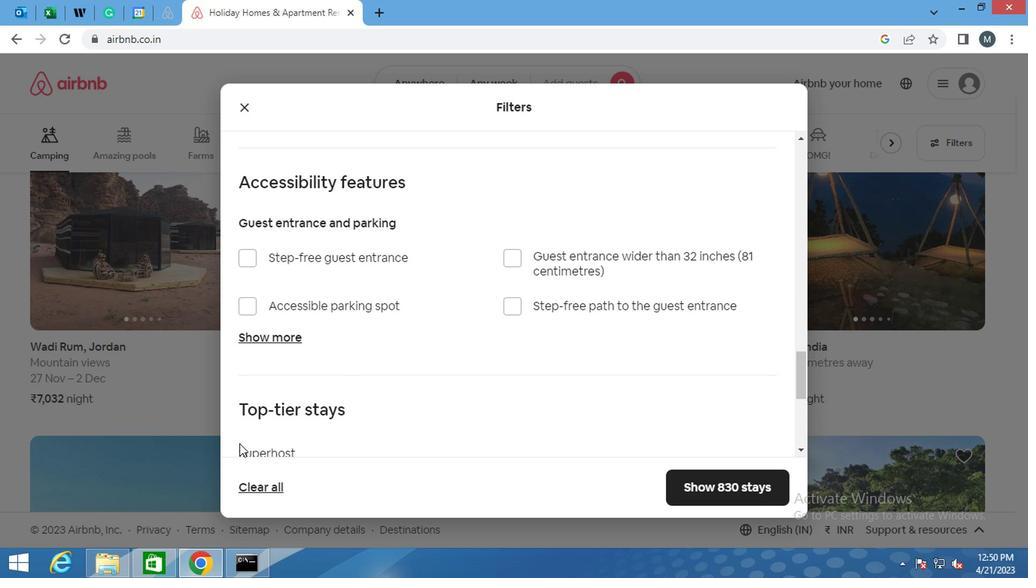 
Action: Mouse scrolled (273, 416) with delta (0, -1)
Screenshot: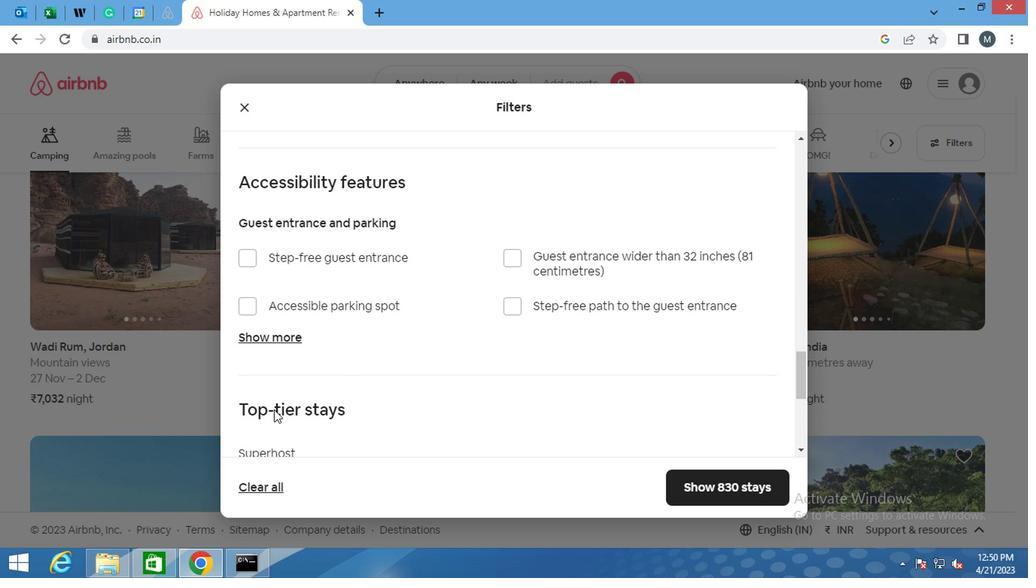 
Action: Mouse scrolled (273, 416) with delta (0, -1)
Screenshot: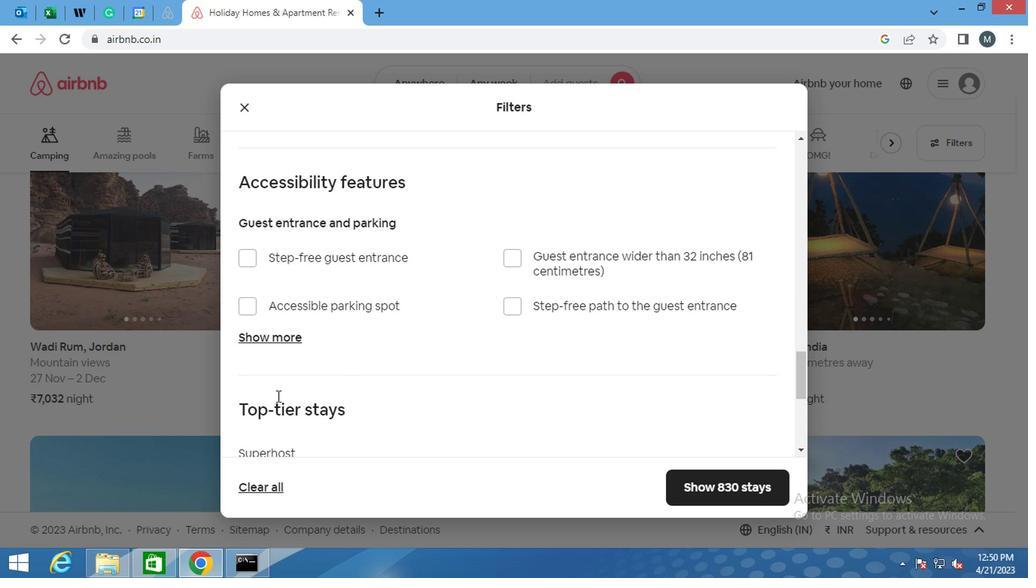 
Action: Mouse scrolled (273, 416) with delta (0, -1)
Screenshot: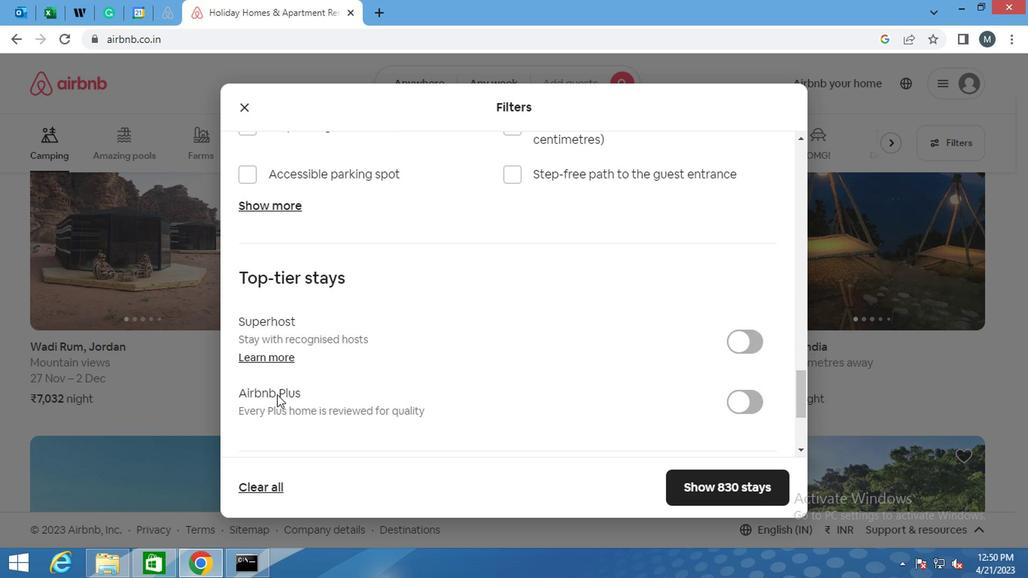 
Action: Mouse moved to (256, 377)
Screenshot: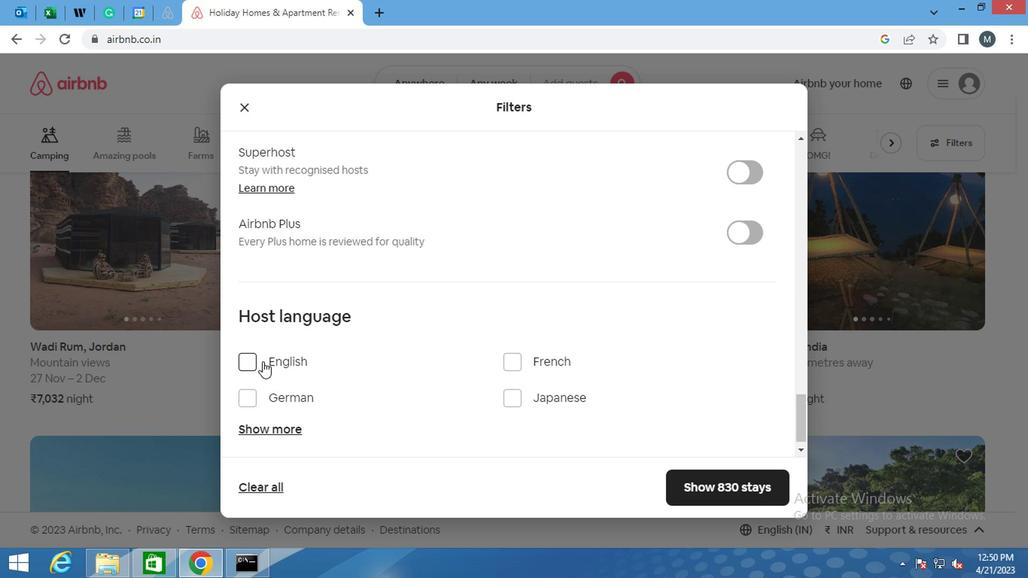 
Action: Mouse pressed left at (256, 377)
Screenshot: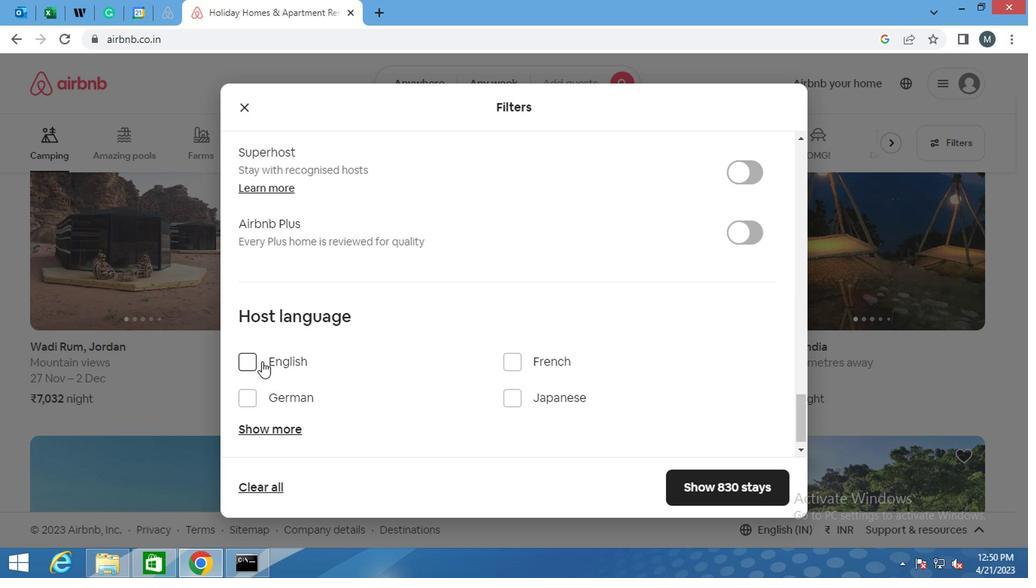 
Action: Mouse moved to (361, 307)
Screenshot: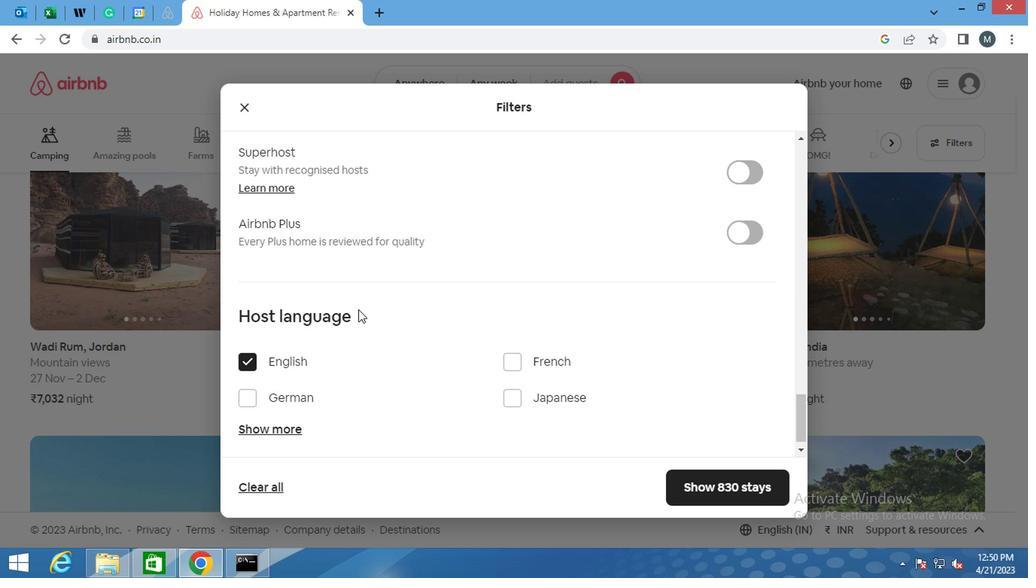 
Action: Mouse scrolled (361, 306) with delta (0, 0)
Screenshot: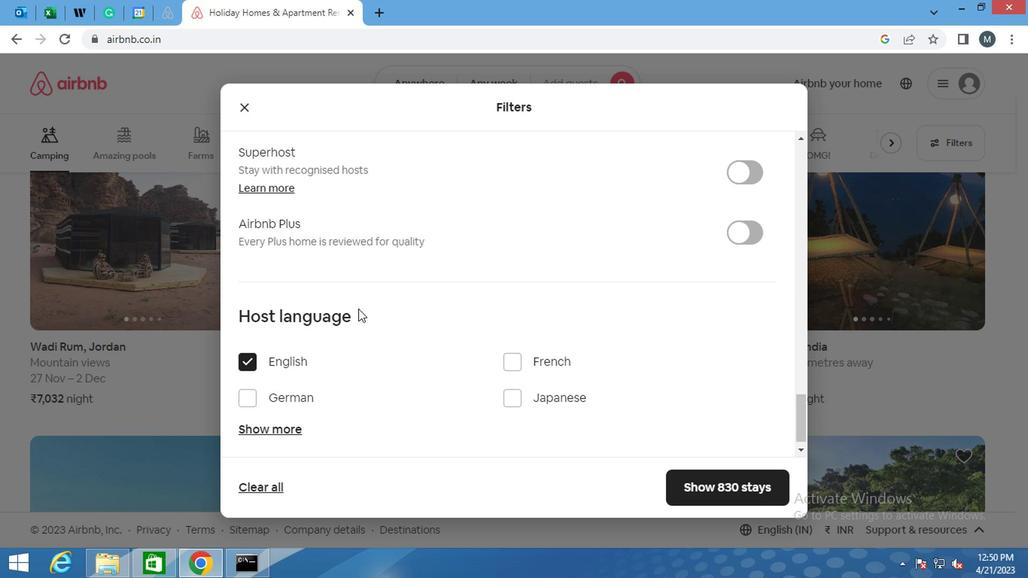 
Action: Mouse scrolled (361, 306) with delta (0, 0)
Screenshot: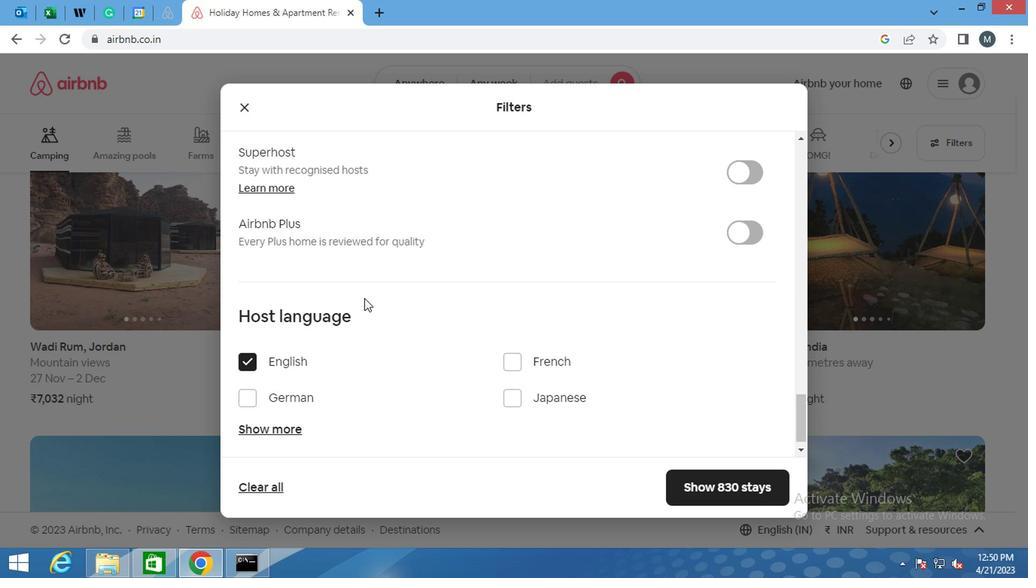 
Action: Mouse moved to (472, 372)
Screenshot: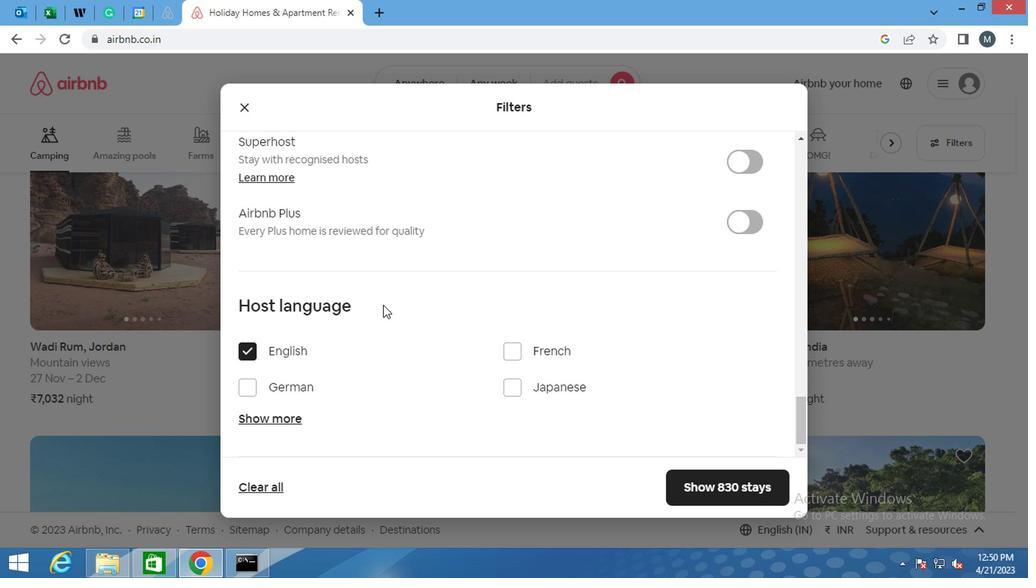
Action: Mouse scrolled (472, 371) with delta (0, -1)
Screenshot: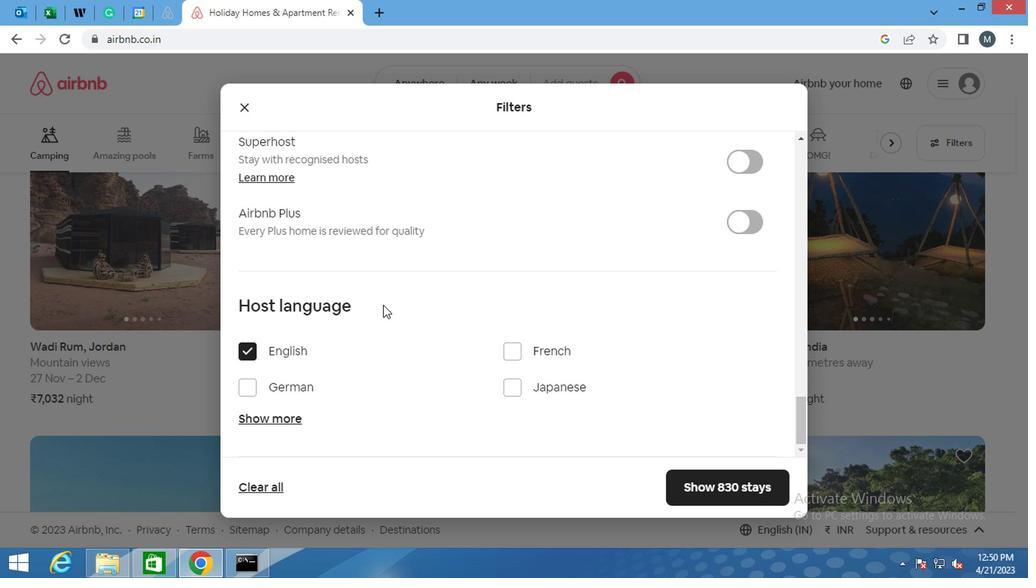 
Action: Mouse moved to (473, 372)
Screenshot: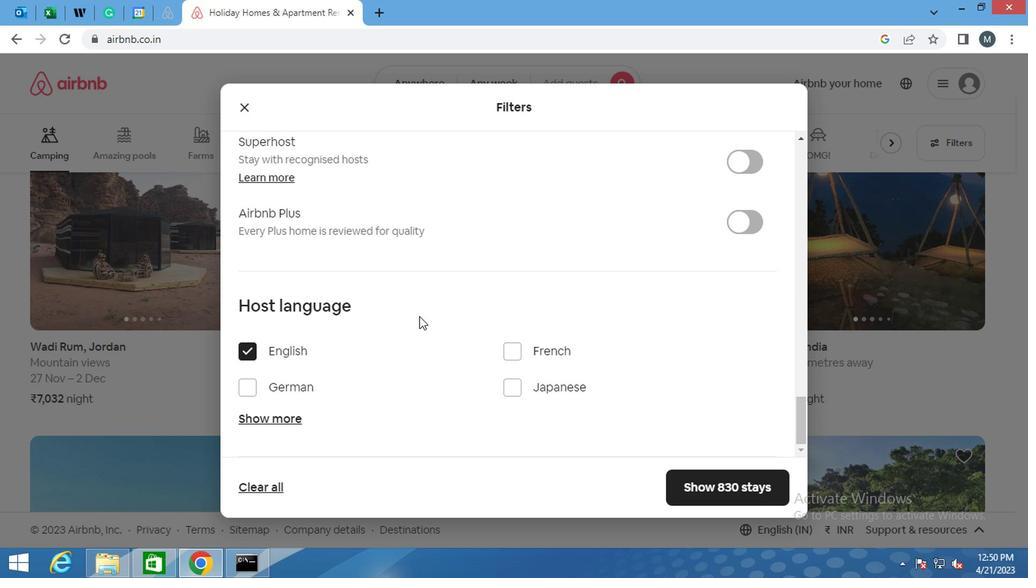 
Action: Mouse scrolled (473, 371) with delta (0, -1)
Screenshot: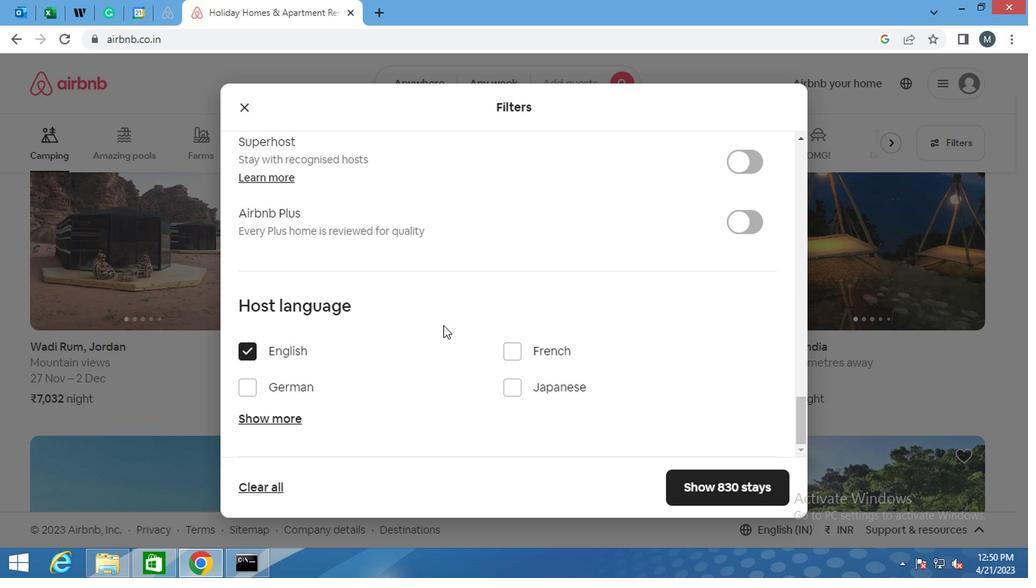 
Action: Mouse moved to (686, 519)
Screenshot: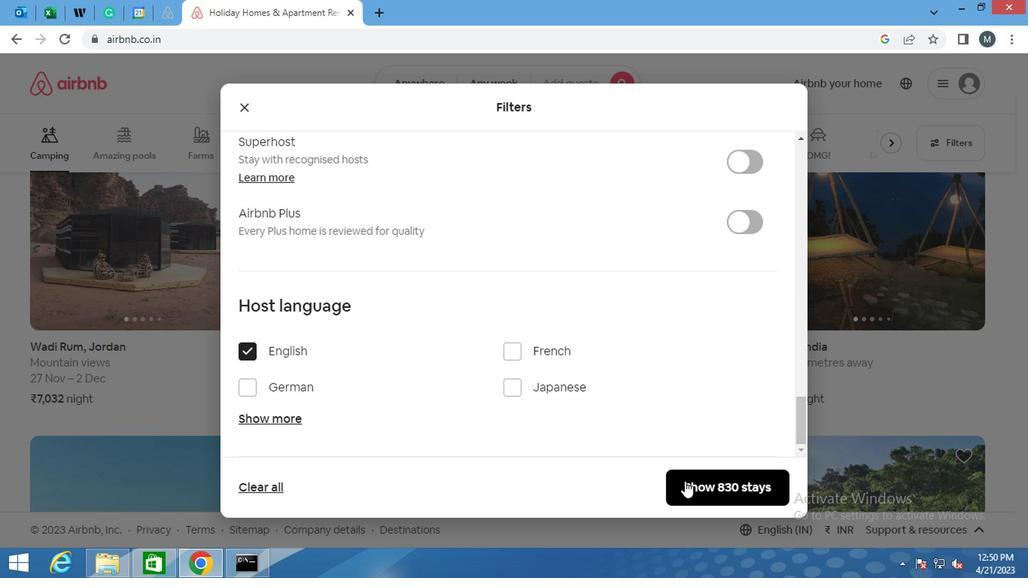 
Action: Mouse pressed left at (686, 519)
Screenshot: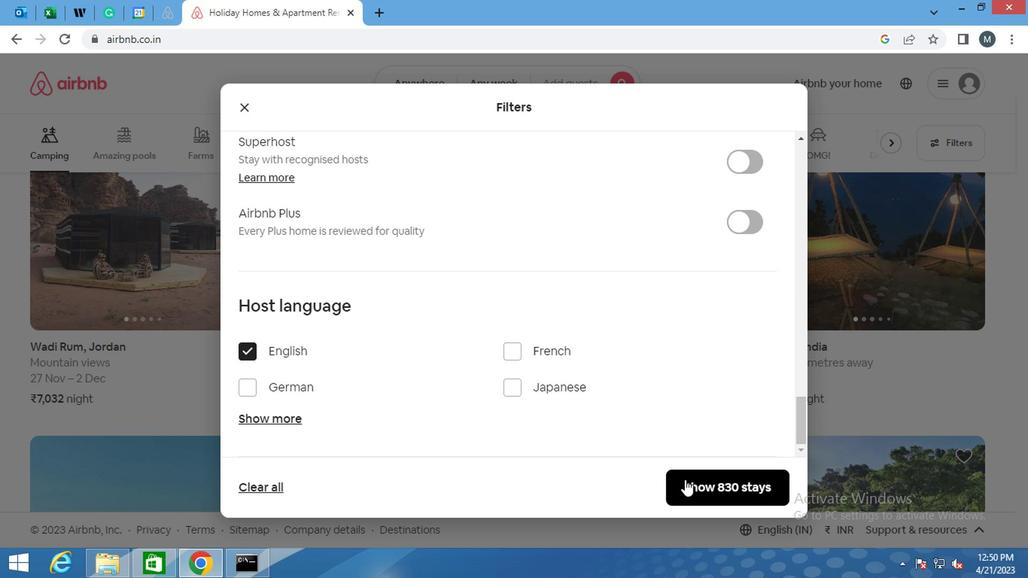 
Action: Mouse moved to (680, 514)
Screenshot: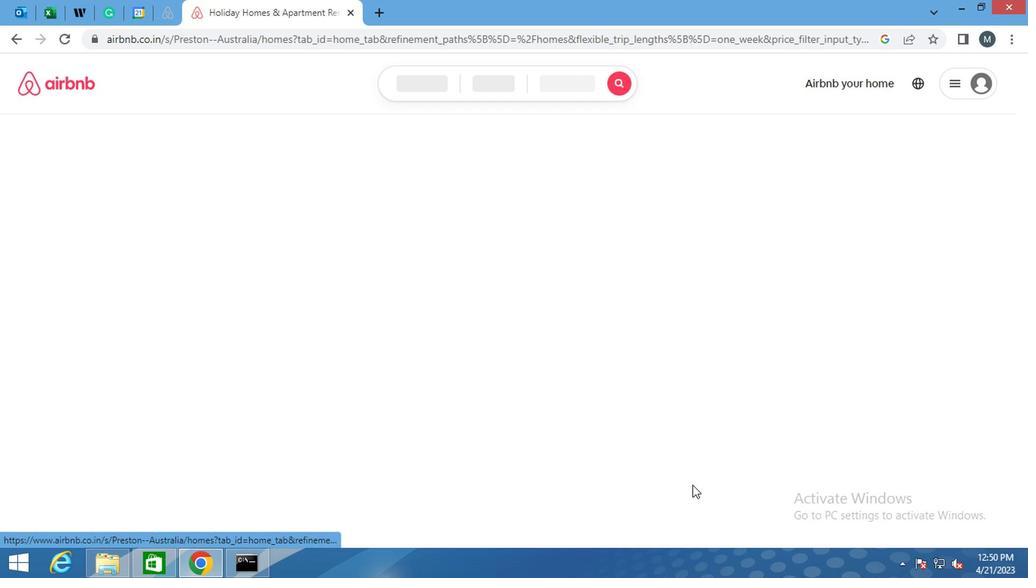 
